 Task: Find a place to stay in Safidon, India from 12th to 16th July for 8 adults, with a price range of ₹10,000 to ₹16,000, and amenities including free parking, TV, gym, and breakfast.
Action: Mouse moved to (574, 141)
Screenshot: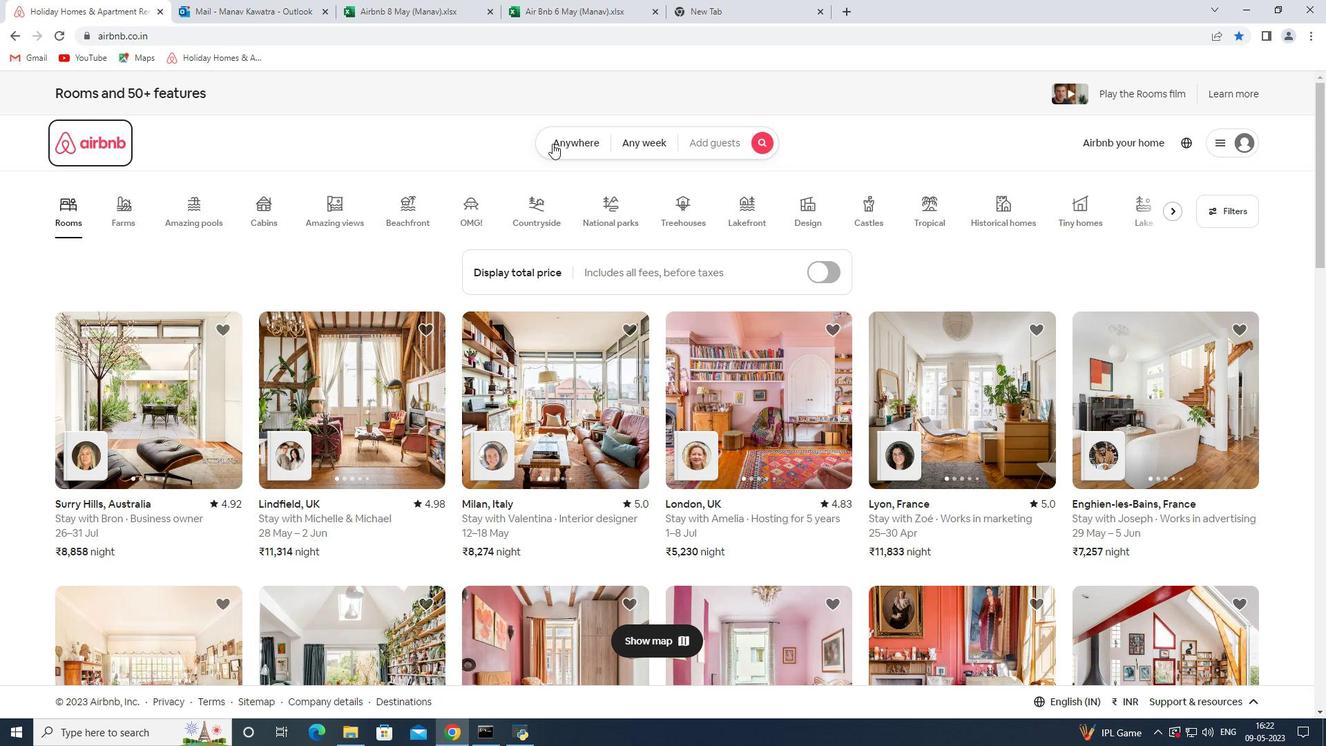 
Action: Mouse pressed left at (574, 141)
Screenshot: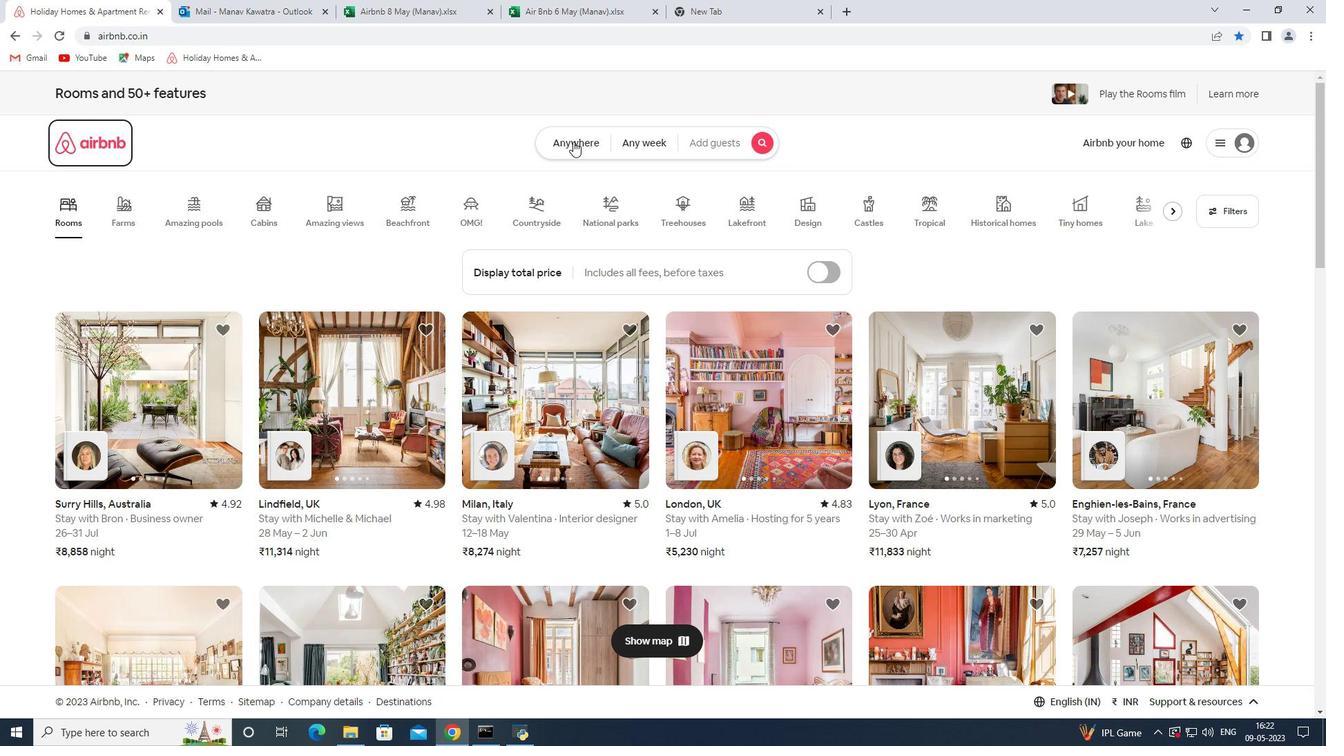 
Action: Mouse moved to (478, 196)
Screenshot: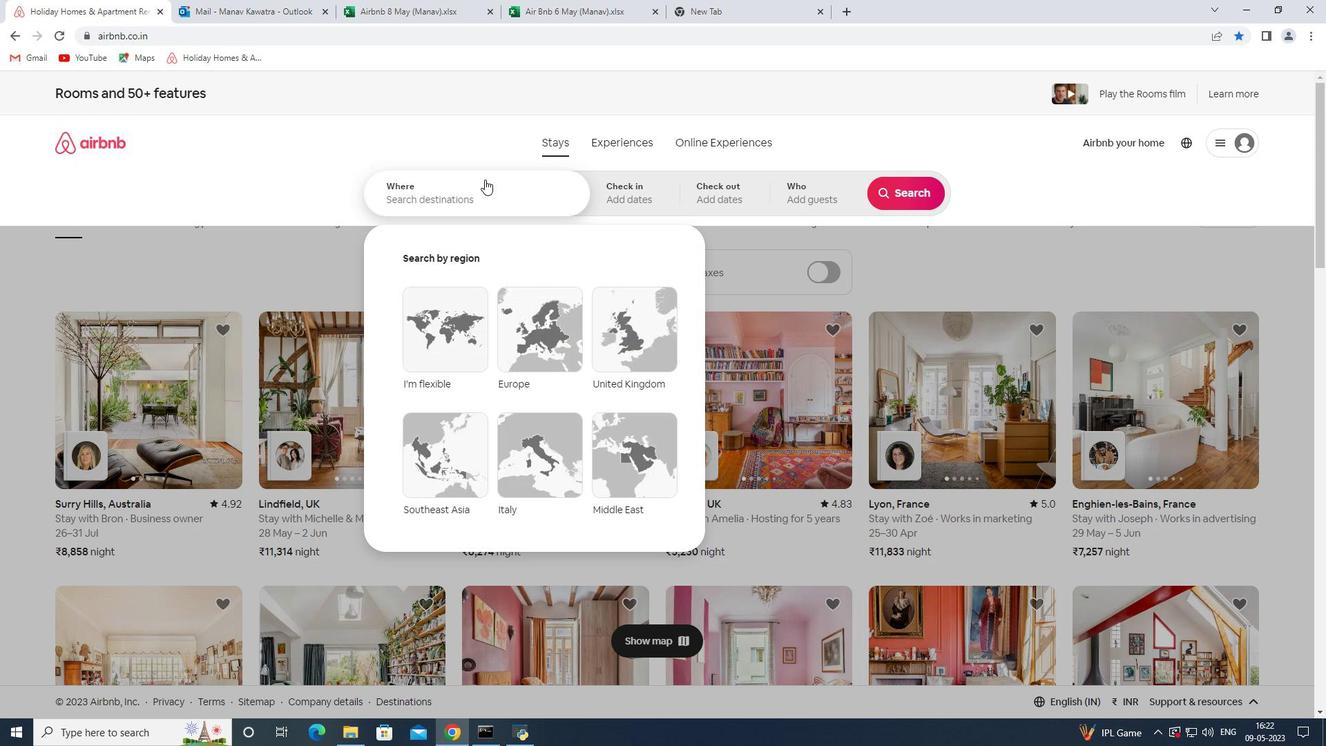 
Action: Mouse pressed left at (478, 196)
Screenshot: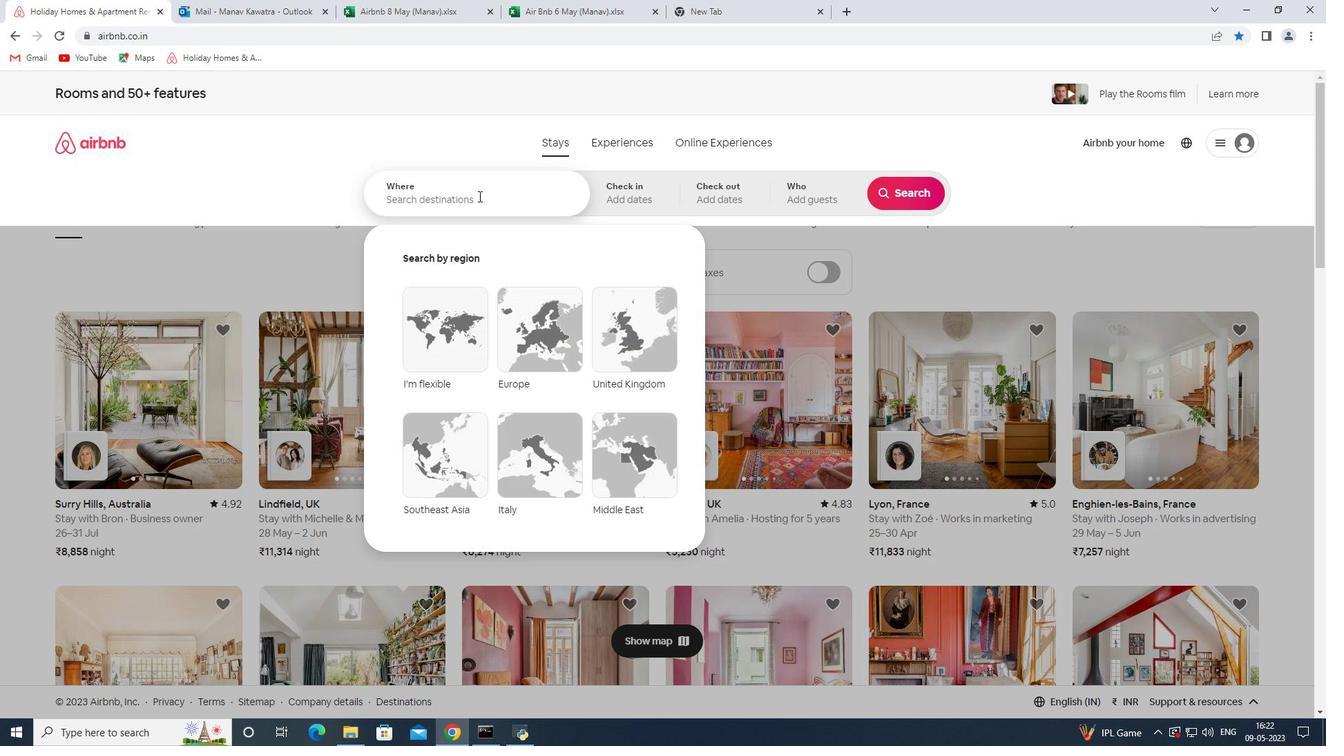 
Action: Key pressed <Key.shift><Key.shift><Key.shift><Key.shift><Key.shift><Key.shift>Safidon<Key.space><Key.shift><Key.shift><Key.shift><Key.shift><Key.shift><Key.shift>India<Key.space><Key.enter>
Screenshot: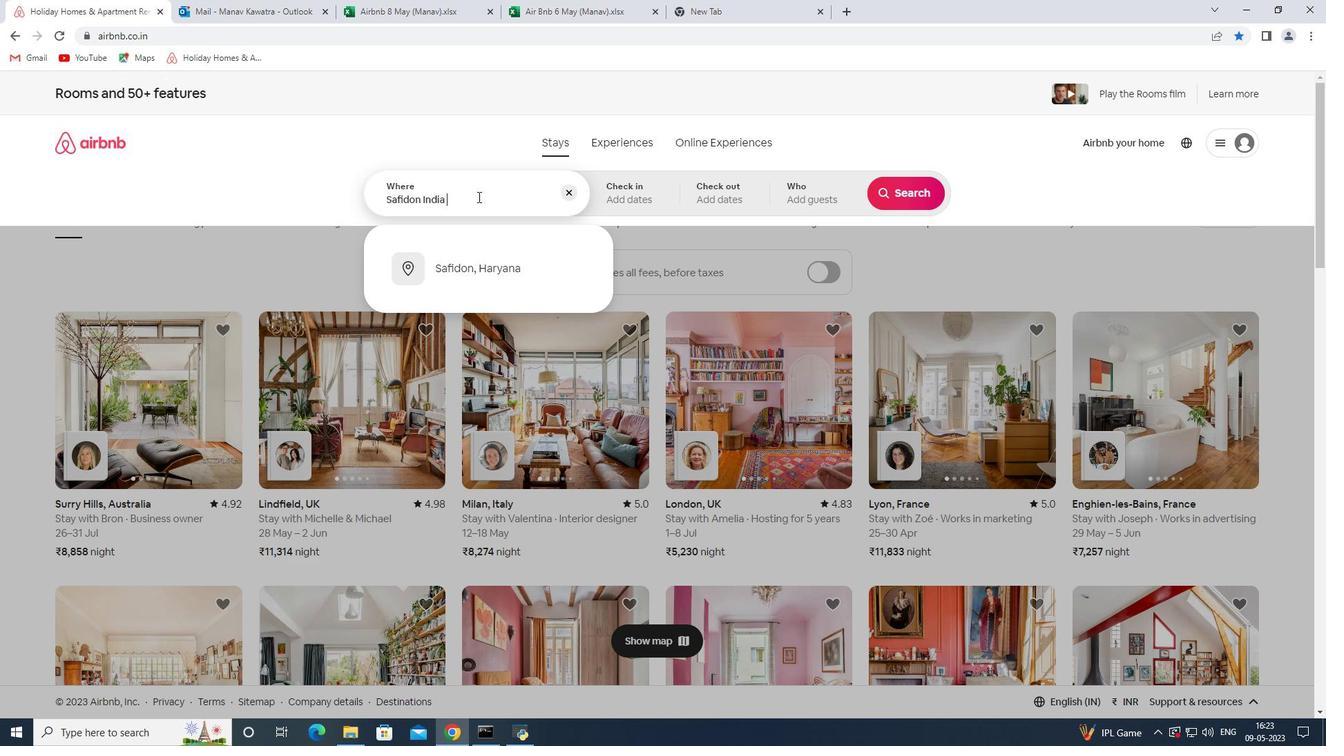 
Action: Mouse moved to (898, 303)
Screenshot: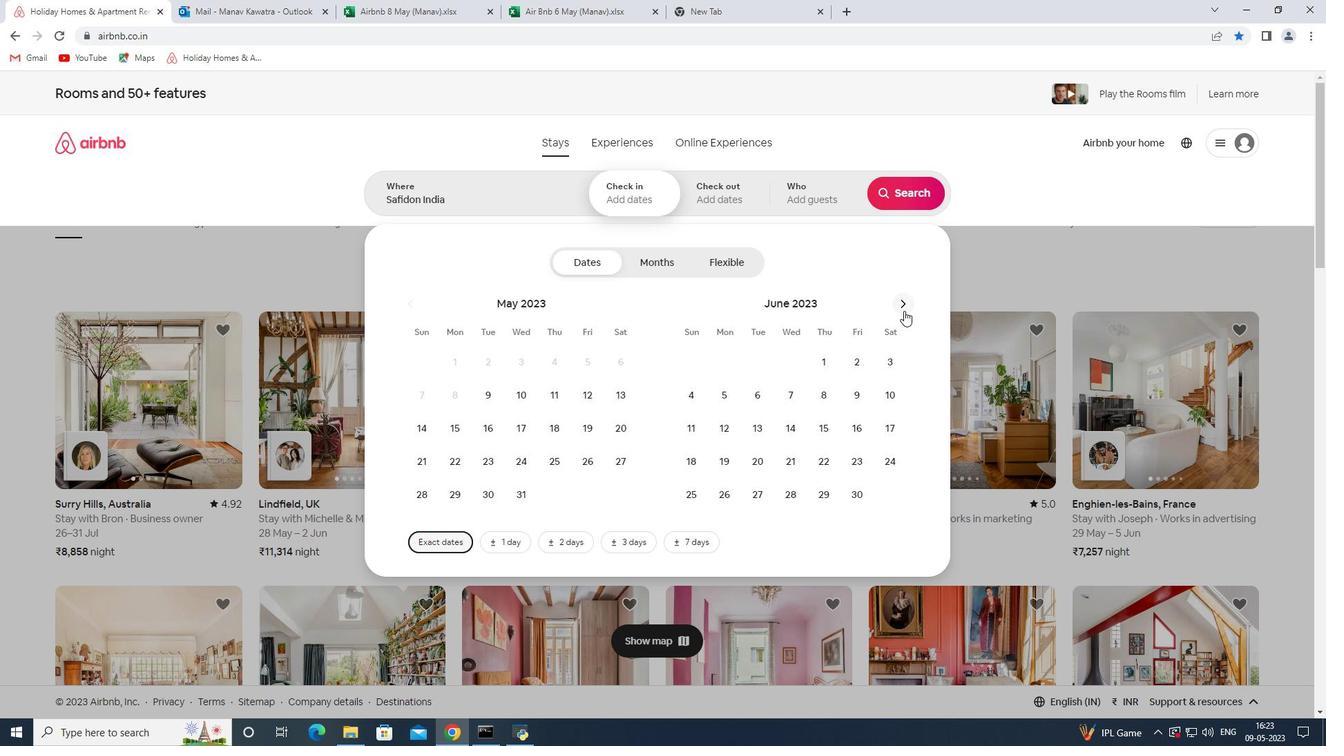 
Action: Mouse pressed left at (898, 303)
Screenshot: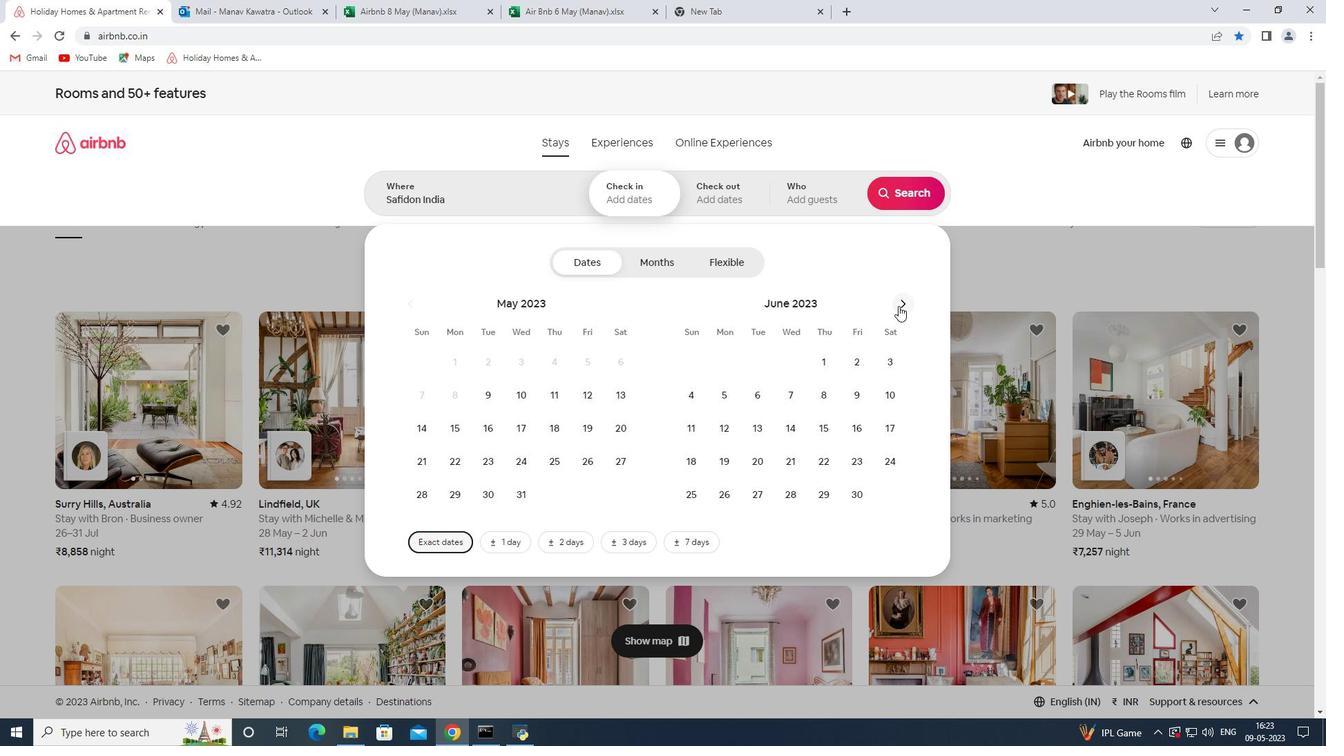 
Action: Mouse moved to (782, 435)
Screenshot: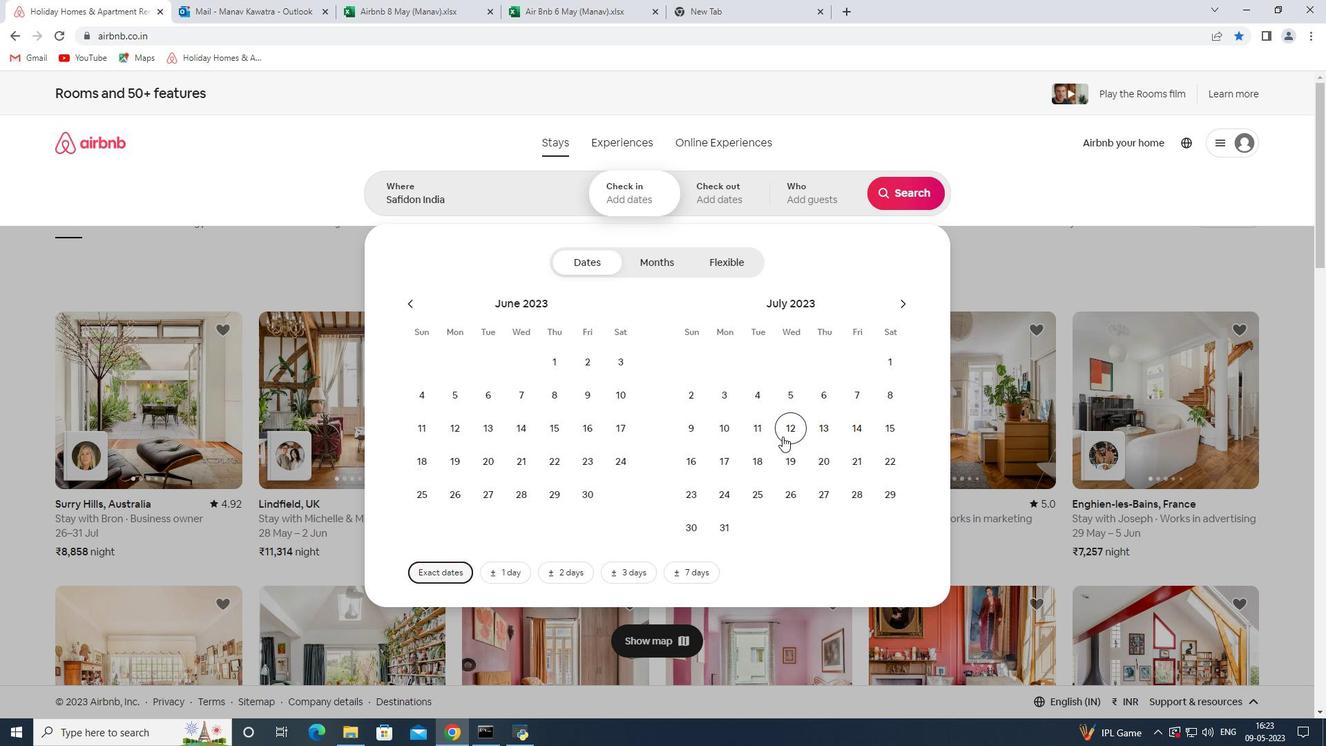 
Action: Mouse pressed left at (782, 435)
Screenshot: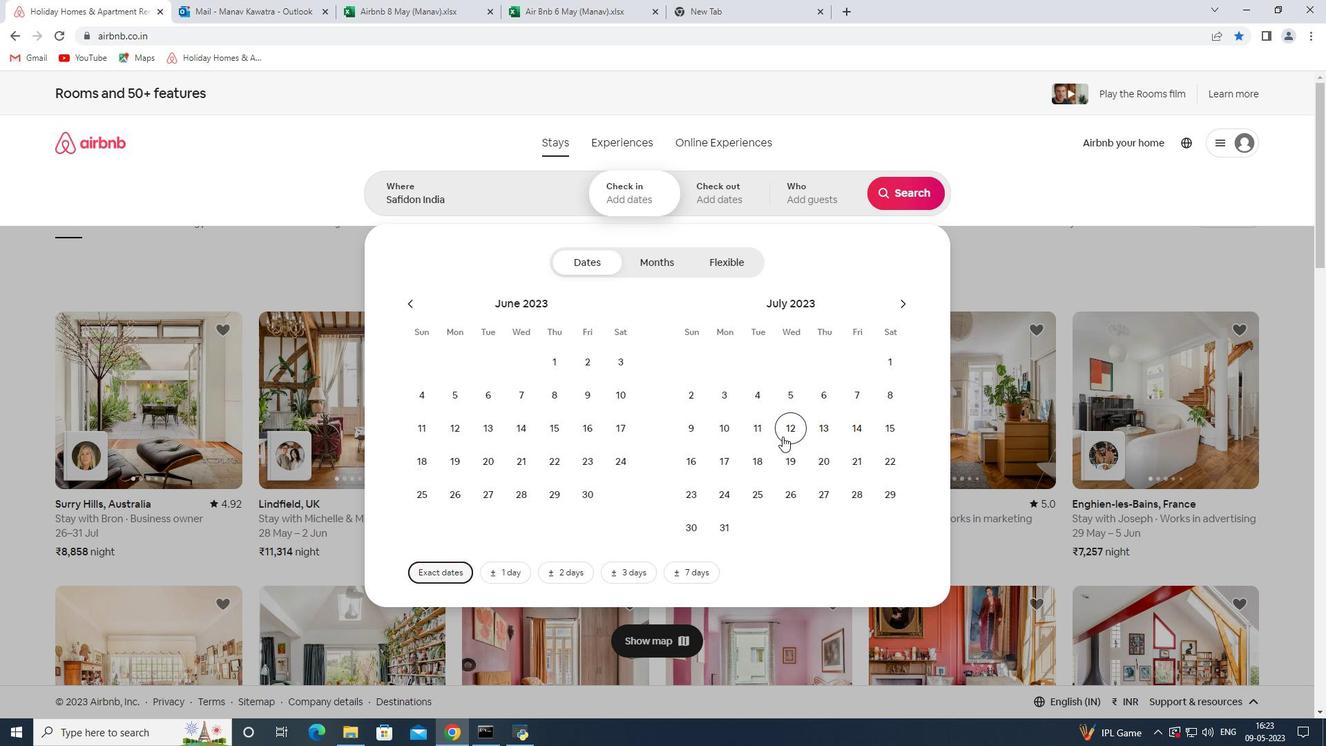 
Action: Mouse moved to (681, 464)
Screenshot: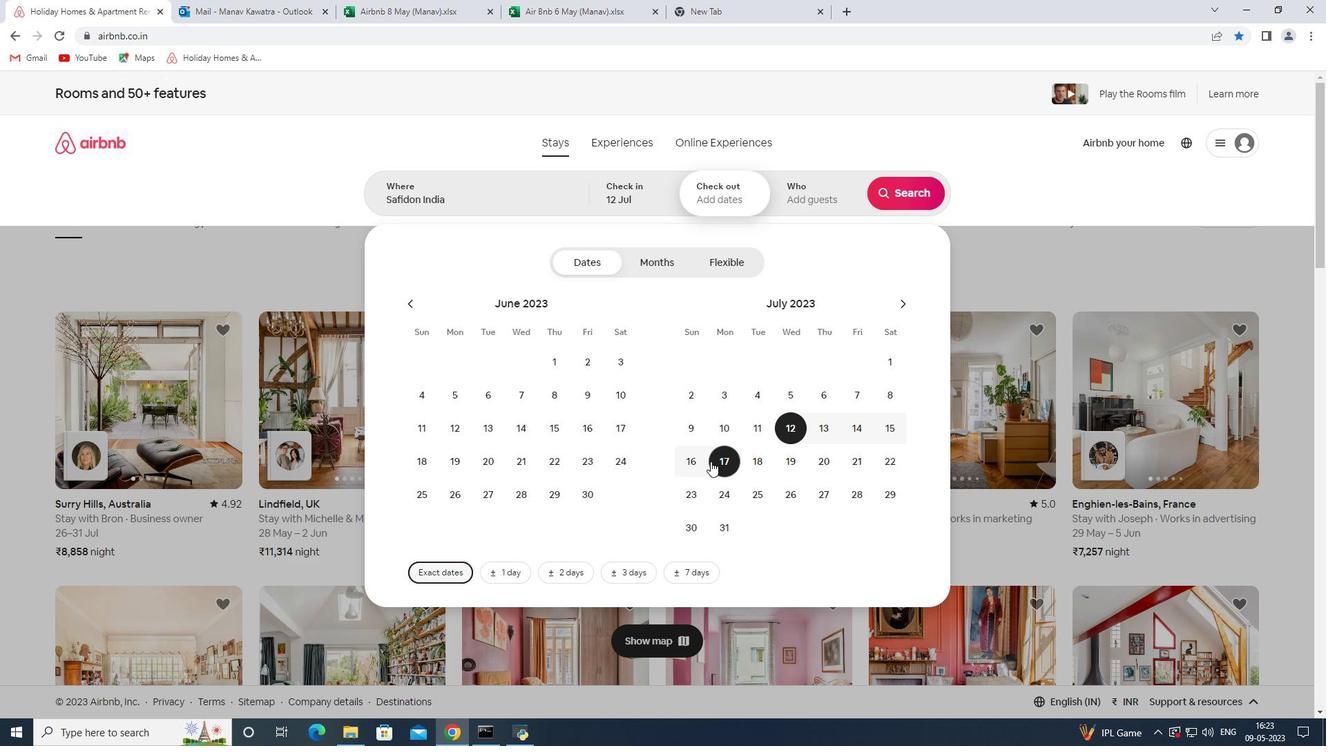 
Action: Mouse pressed left at (681, 464)
Screenshot: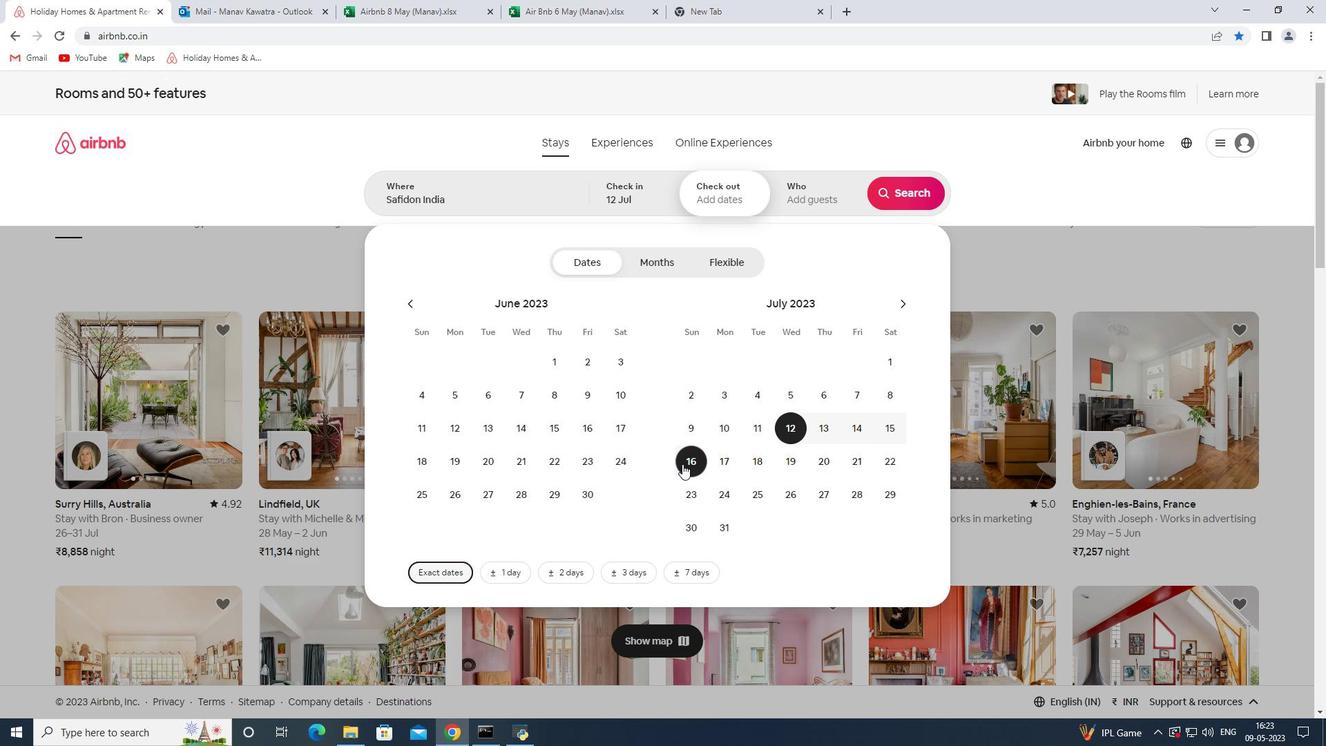 
Action: Mouse moved to (802, 199)
Screenshot: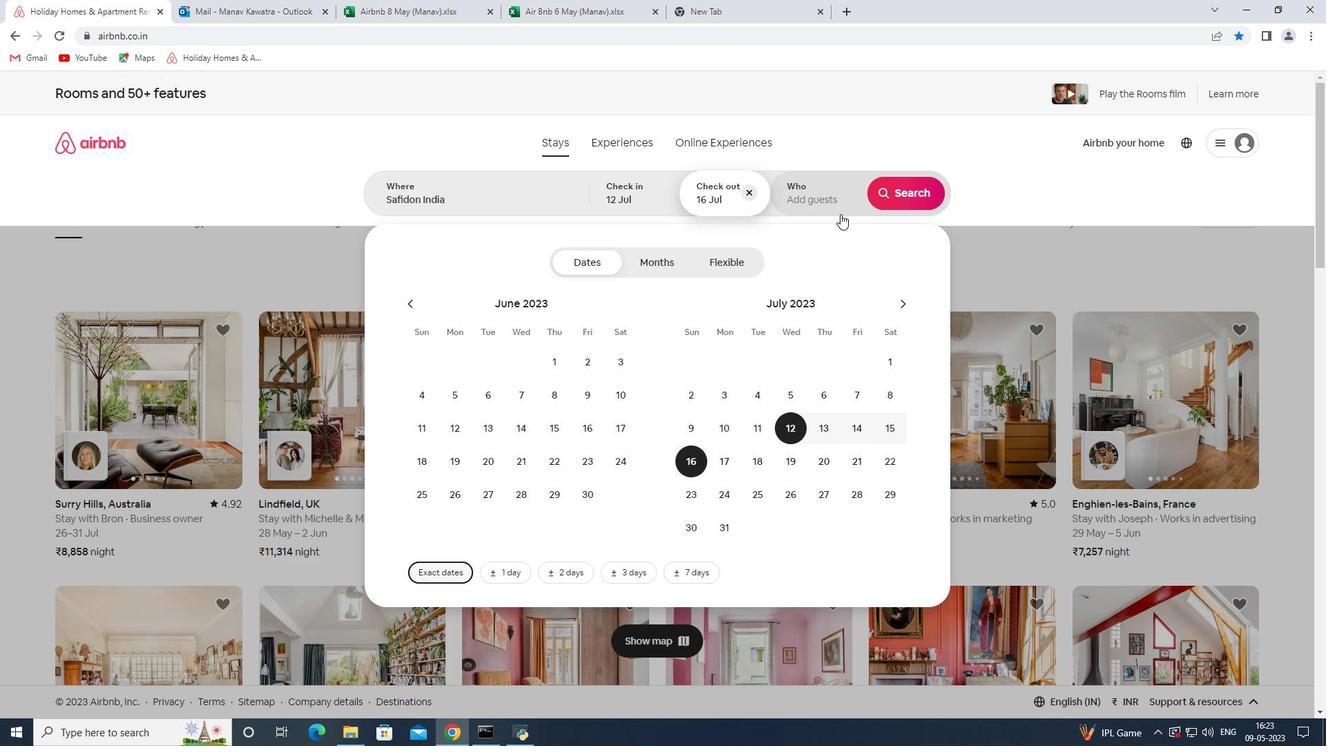 
Action: Mouse pressed left at (802, 199)
Screenshot: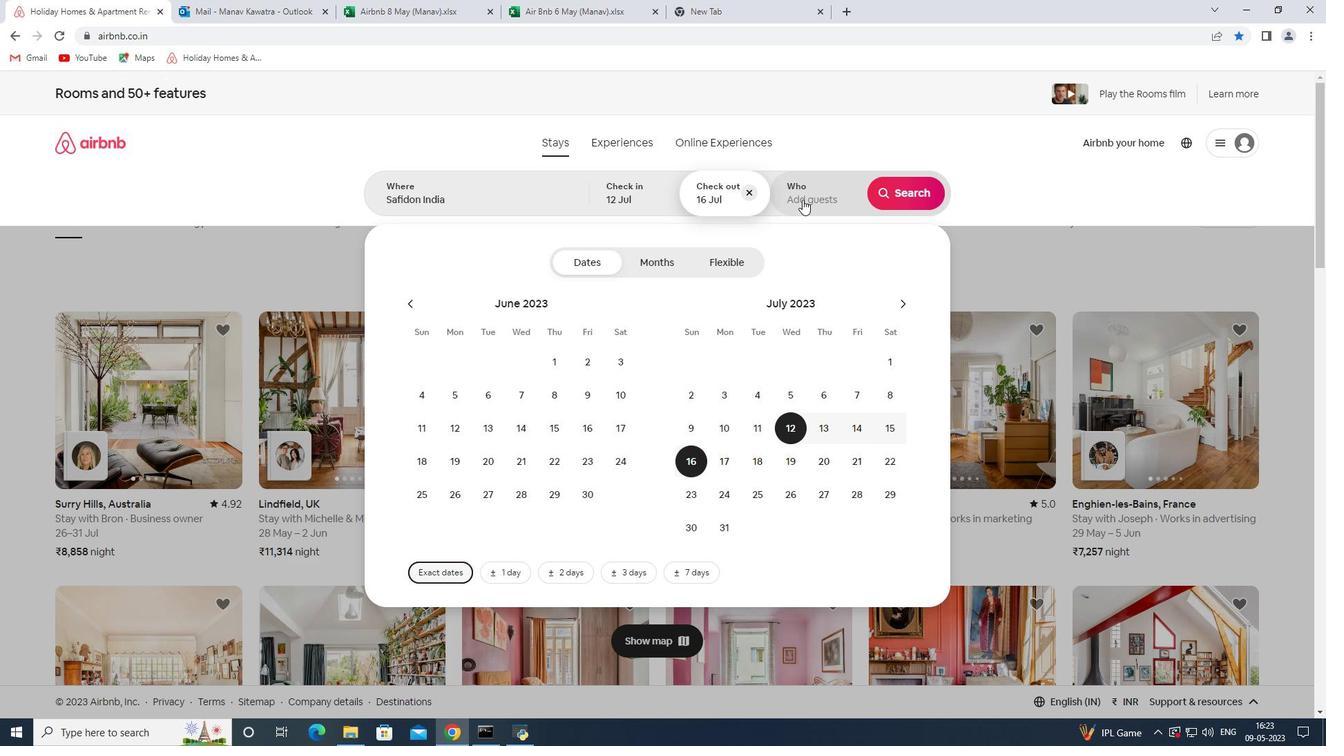
Action: Mouse moved to (908, 266)
Screenshot: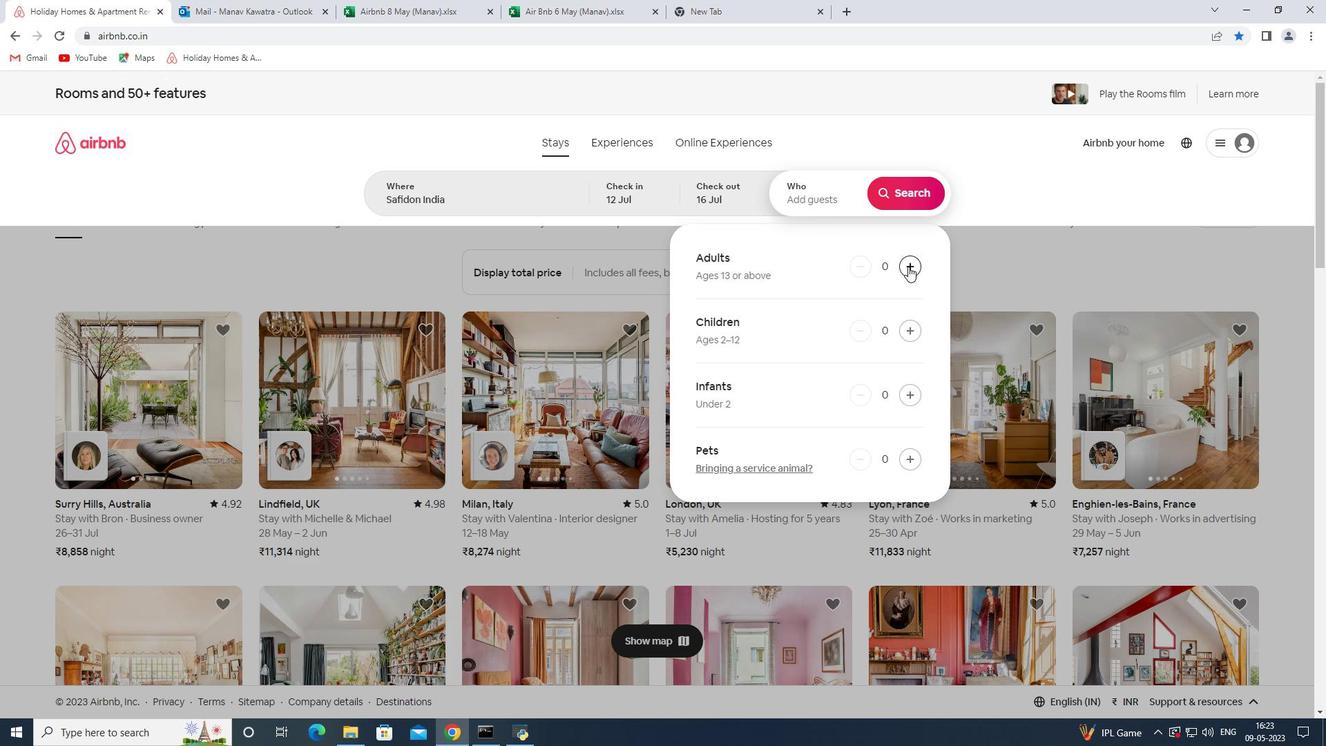 
Action: Mouse pressed left at (908, 266)
Screenshot: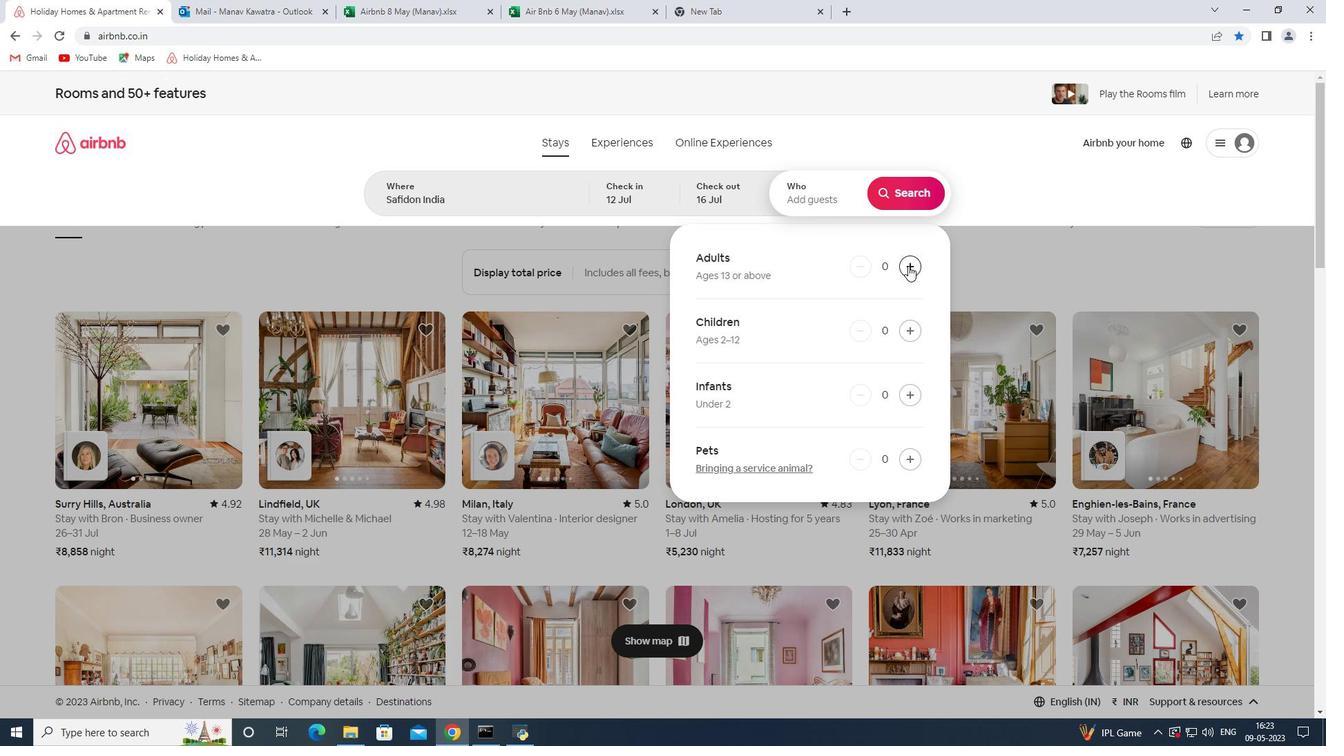 
Action: Mouse pressed left at (908, 266)
Screenshot: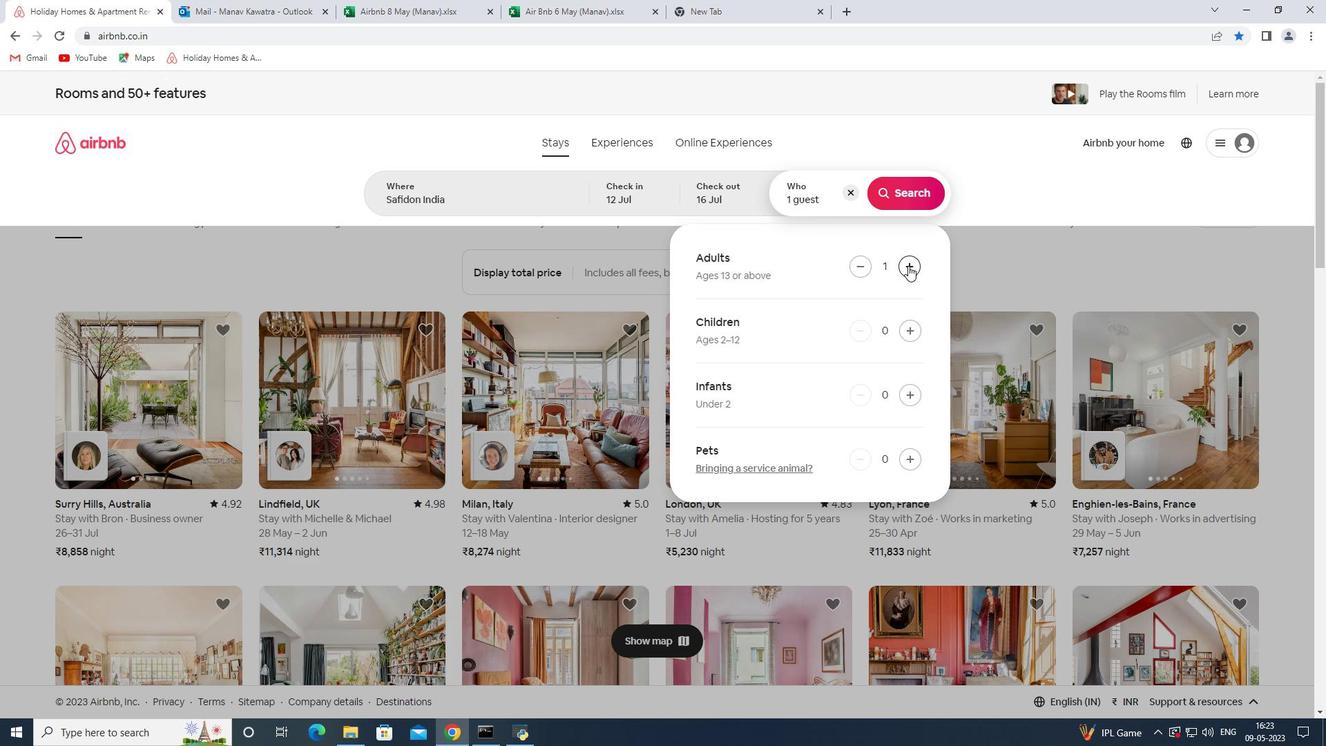 
Action: Mouse pressed left at (908, 266)
Screenshot: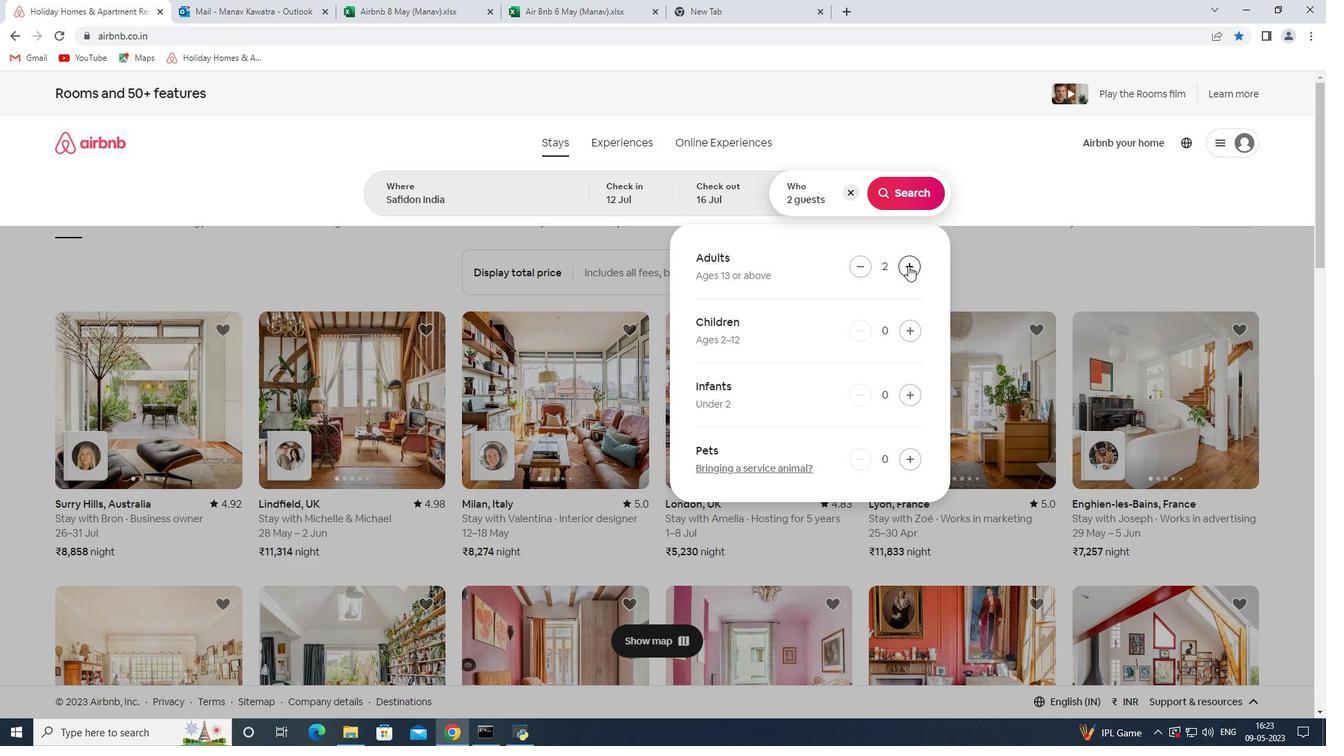 
Action: Mouse pressed left at (908, 266)
Screenshot: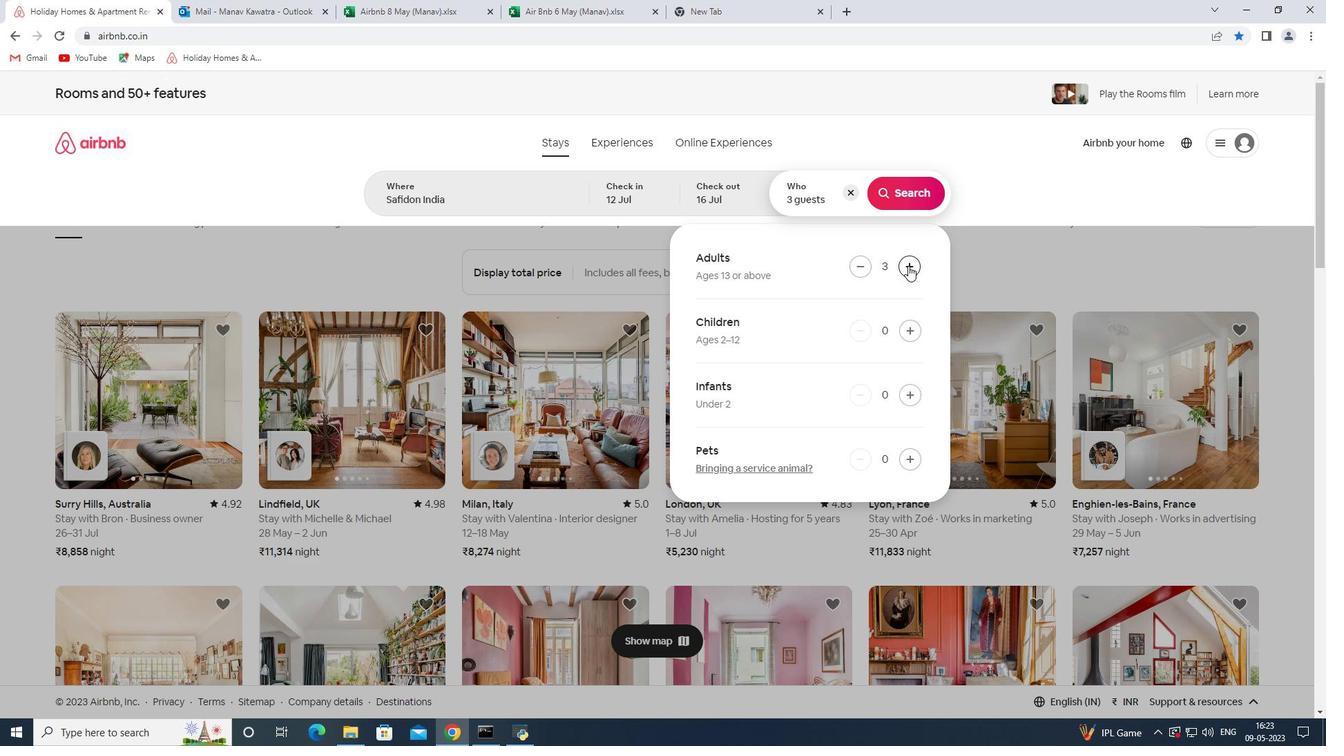 
Action: Mouse pressed left at (908, 266)
Screenshot: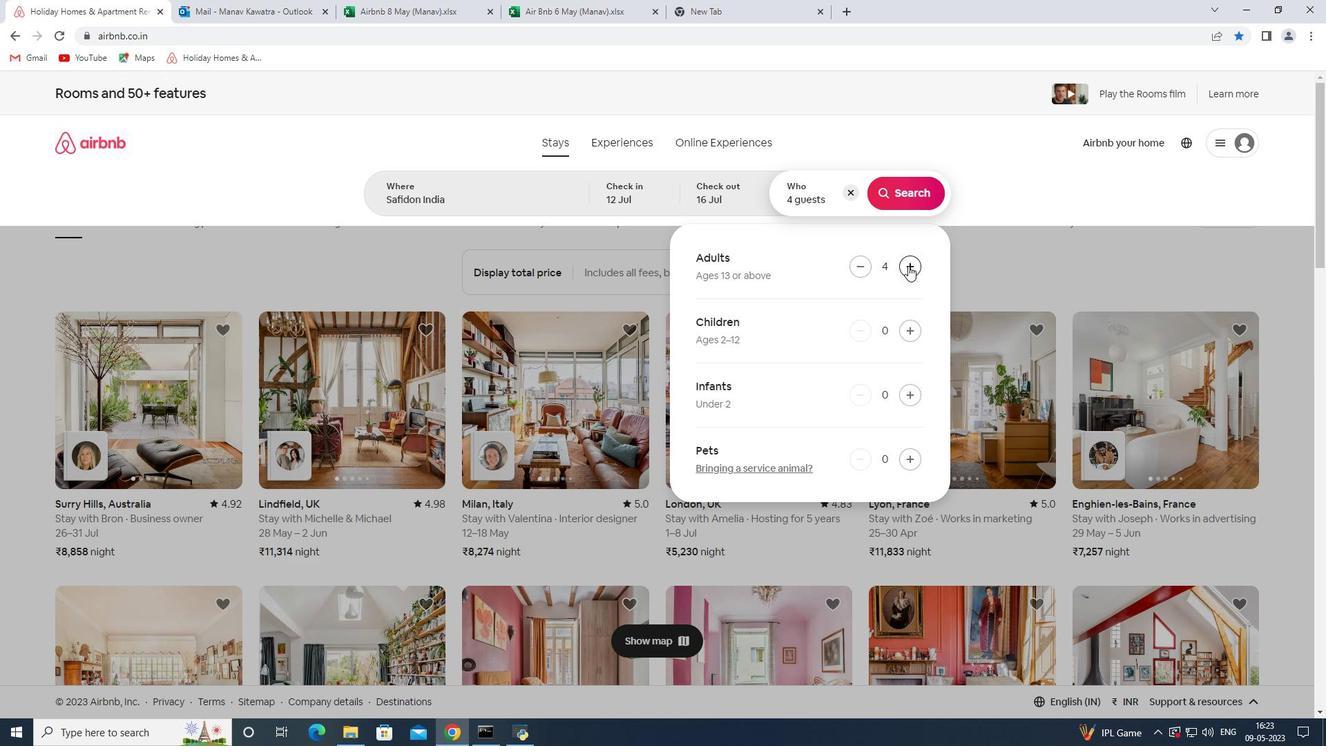 
Action: Mouse pressed left at (908, 266)
Screenshot: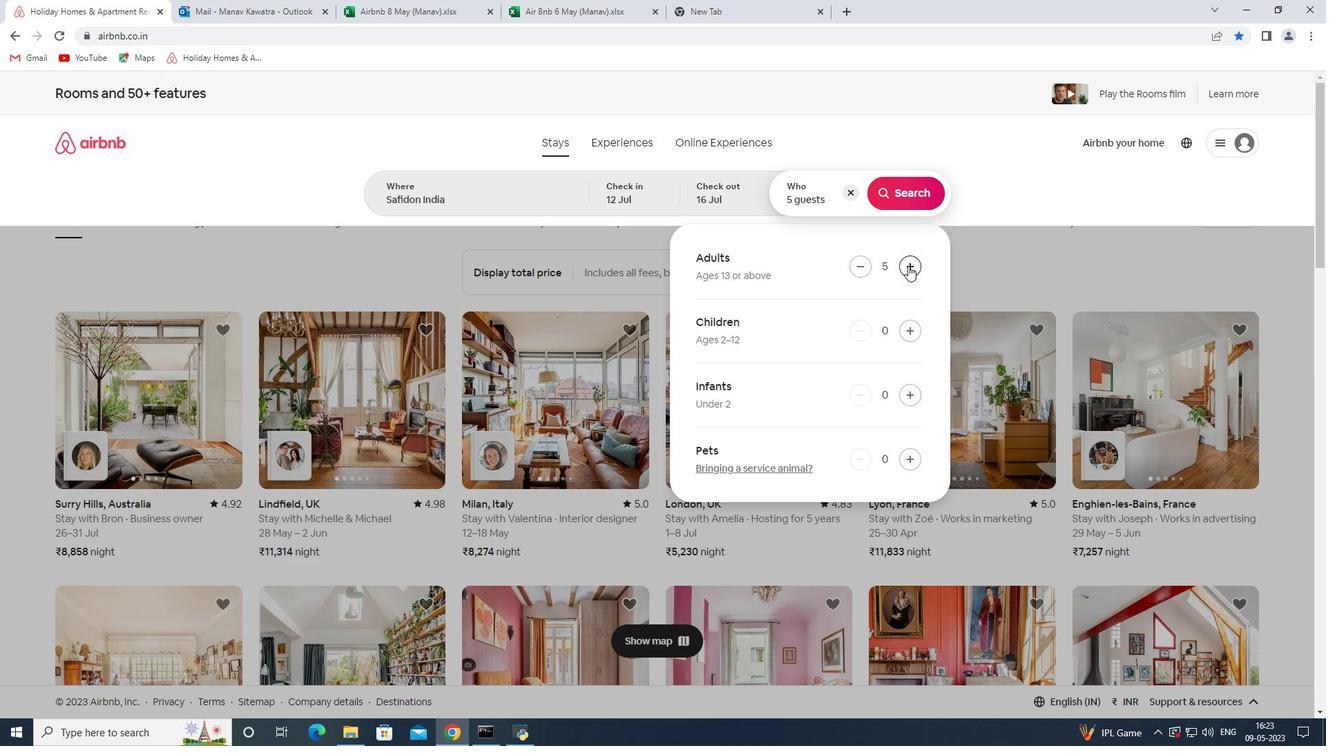 
Action: Mouse pressed left at (908, 266)
Screenshot: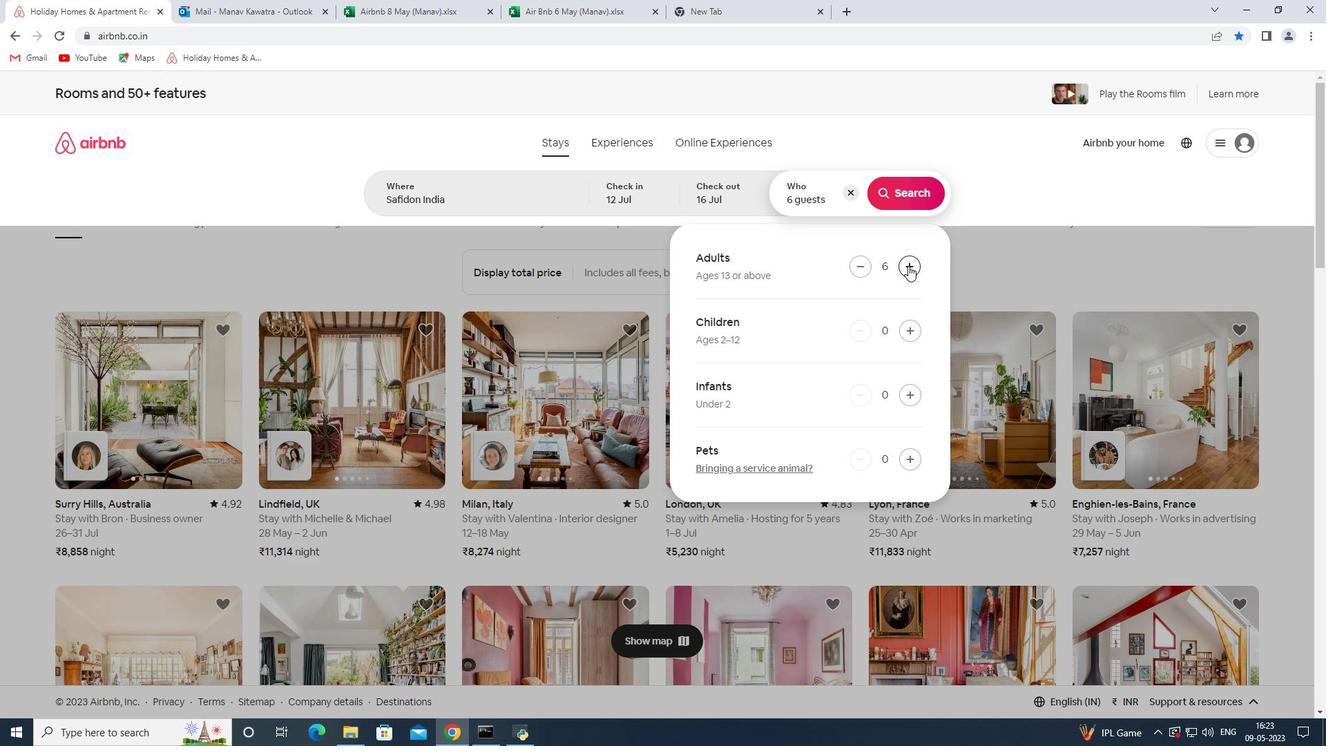 
Action: Mouse pressed left at (908, 266)
Screenshot: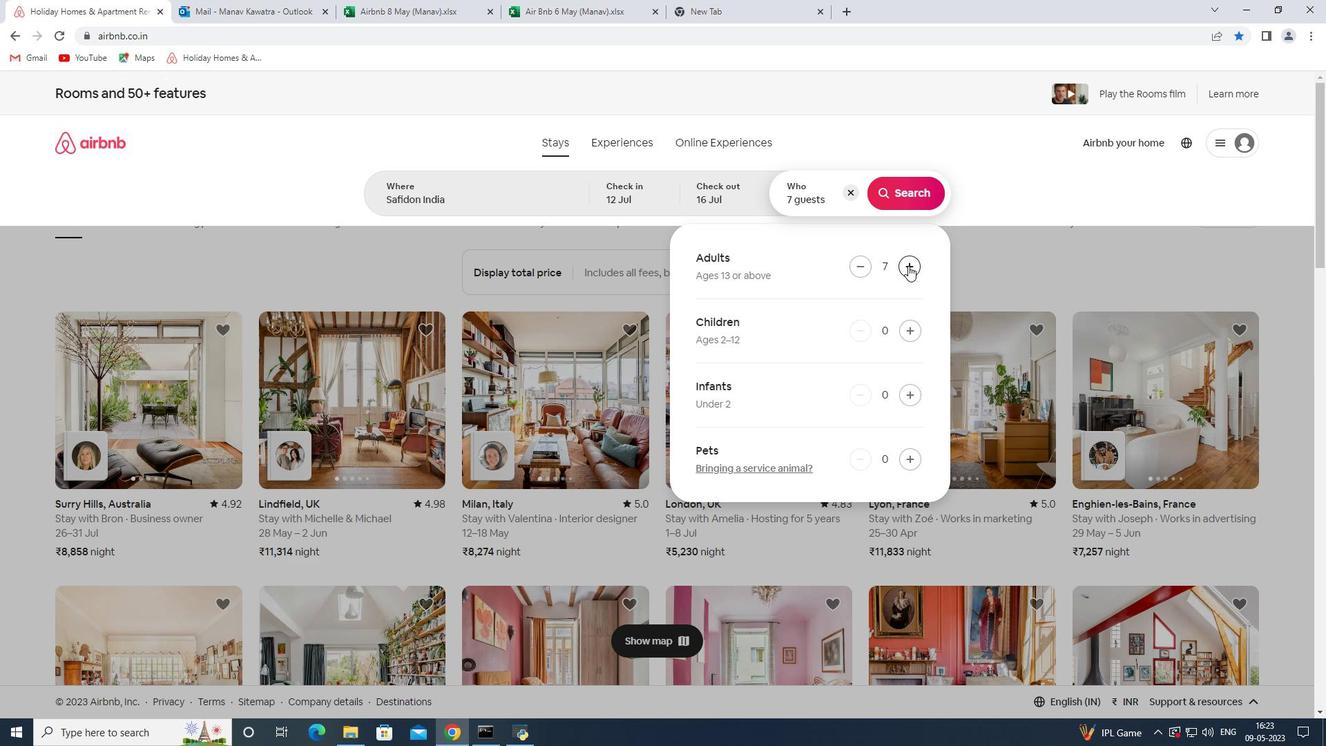 
Action: Mouse moved to (885, 198)
Screenshot: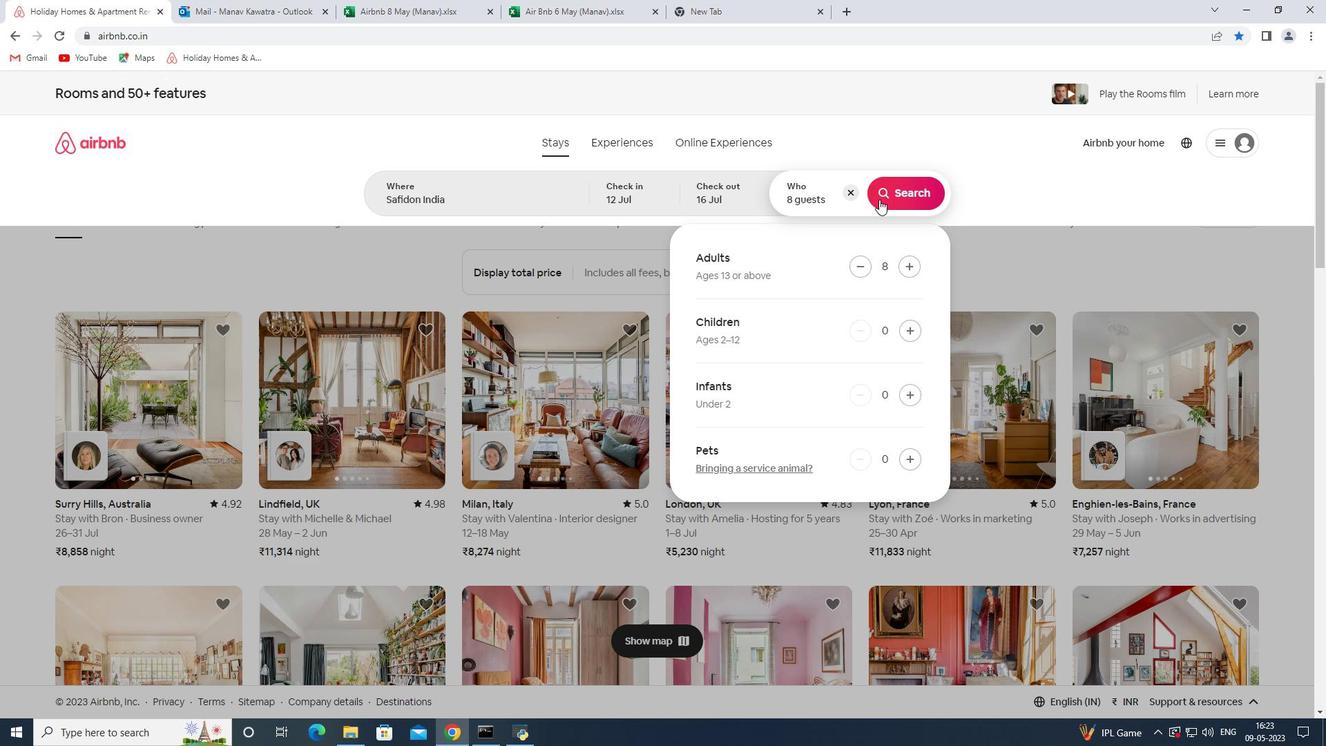 
Action: Mouse pressed left at (885, 198)
Screenshot: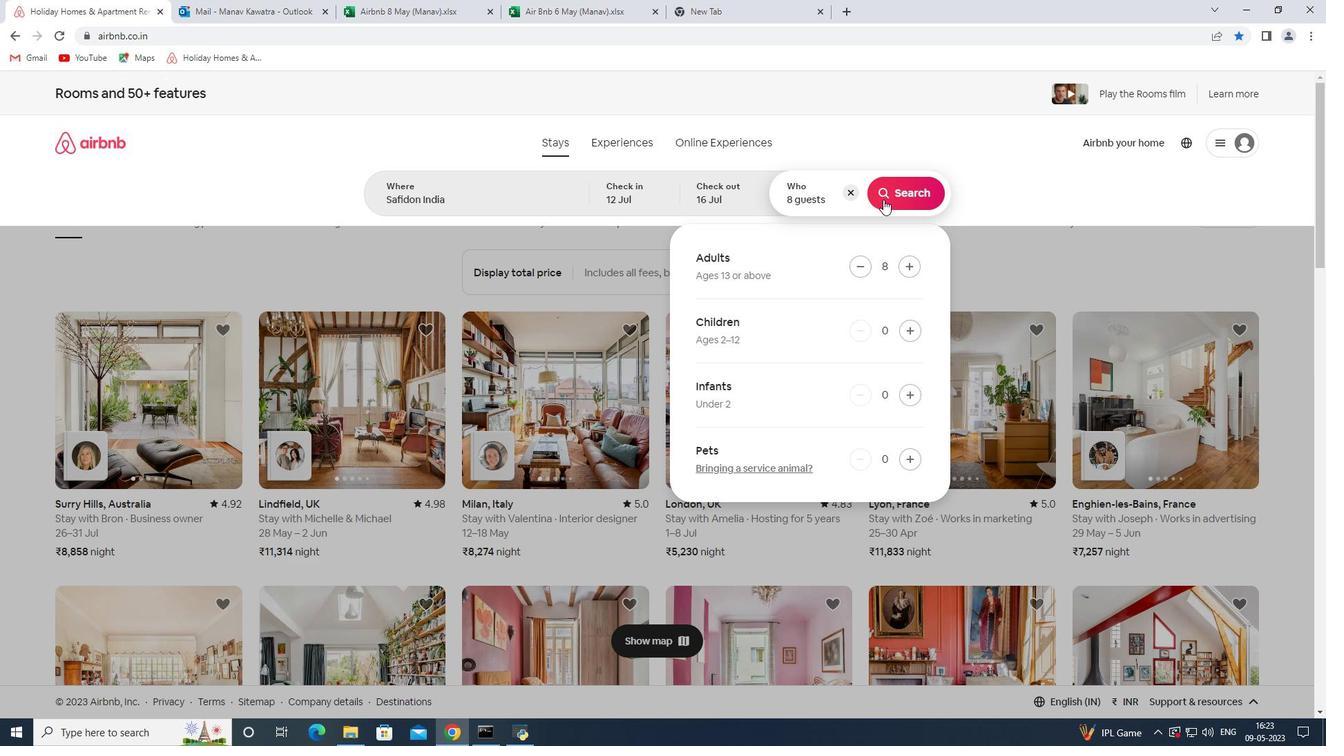 
Action: Mouse moved to (1284, 151)
Screenshot: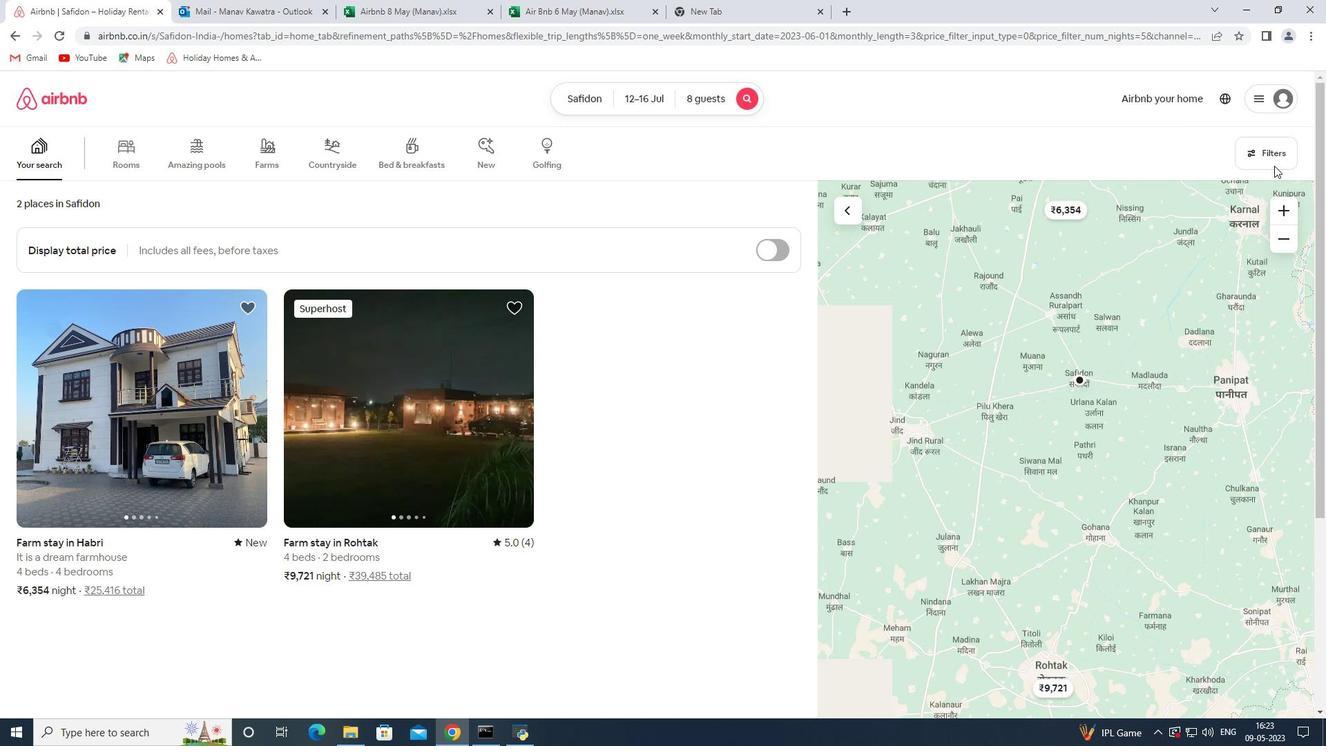 
Action: Mouse pressed left at (1284, 151)
Screenshot: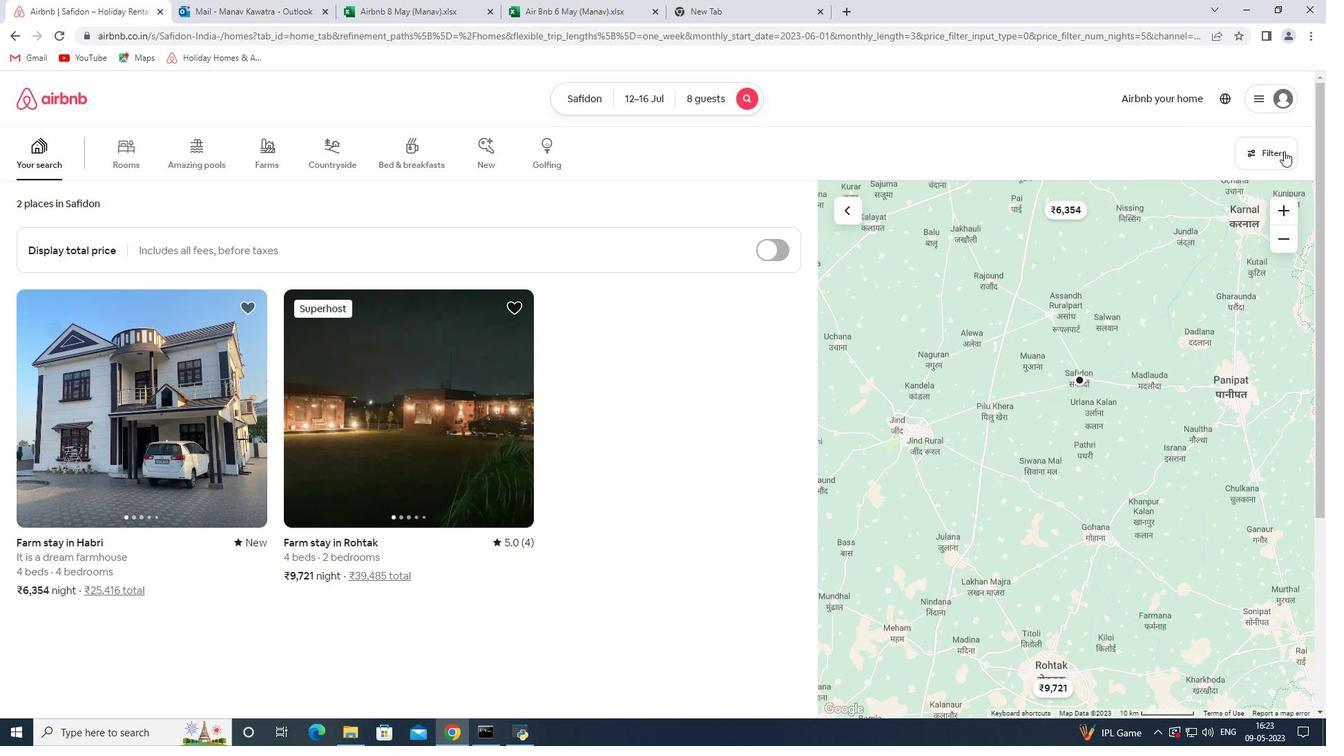 
Action: Mouse moved to (492, 494)
Screenshot: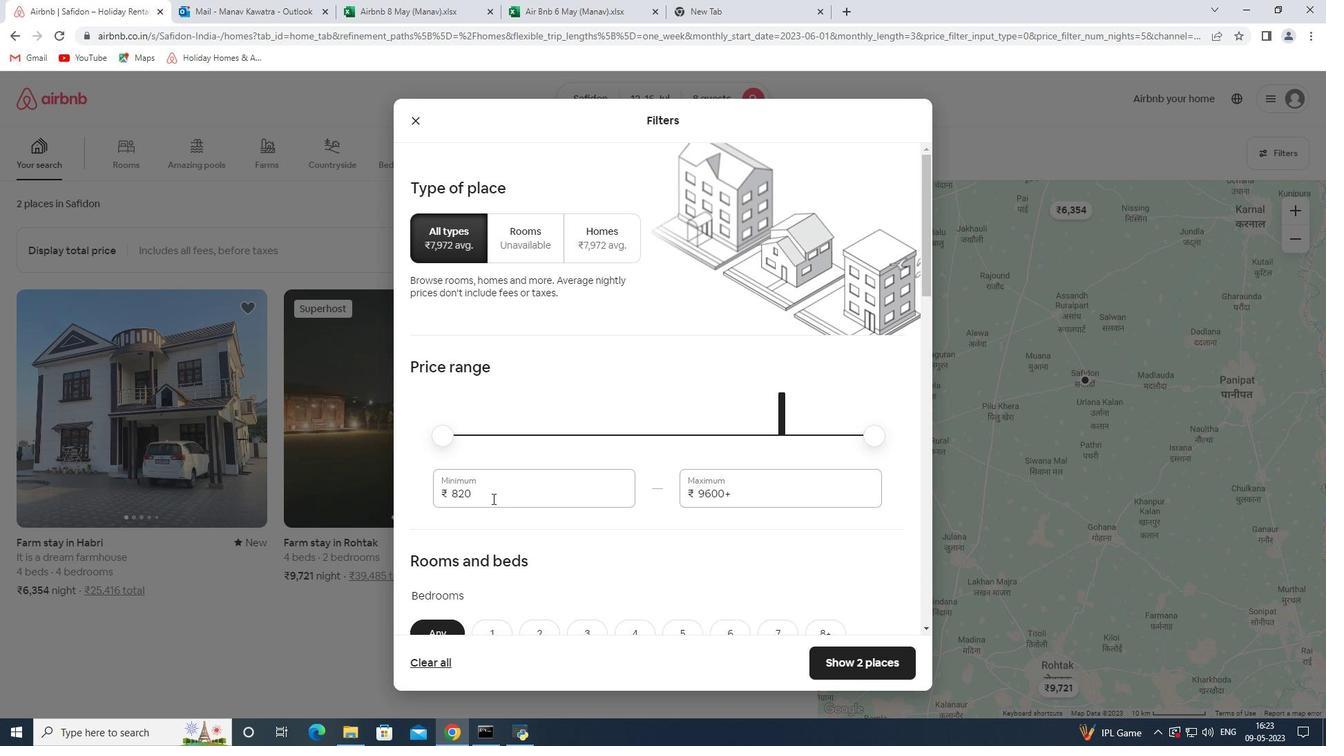 
Action: Mouse pressed left at (492, 494)
Screenshot: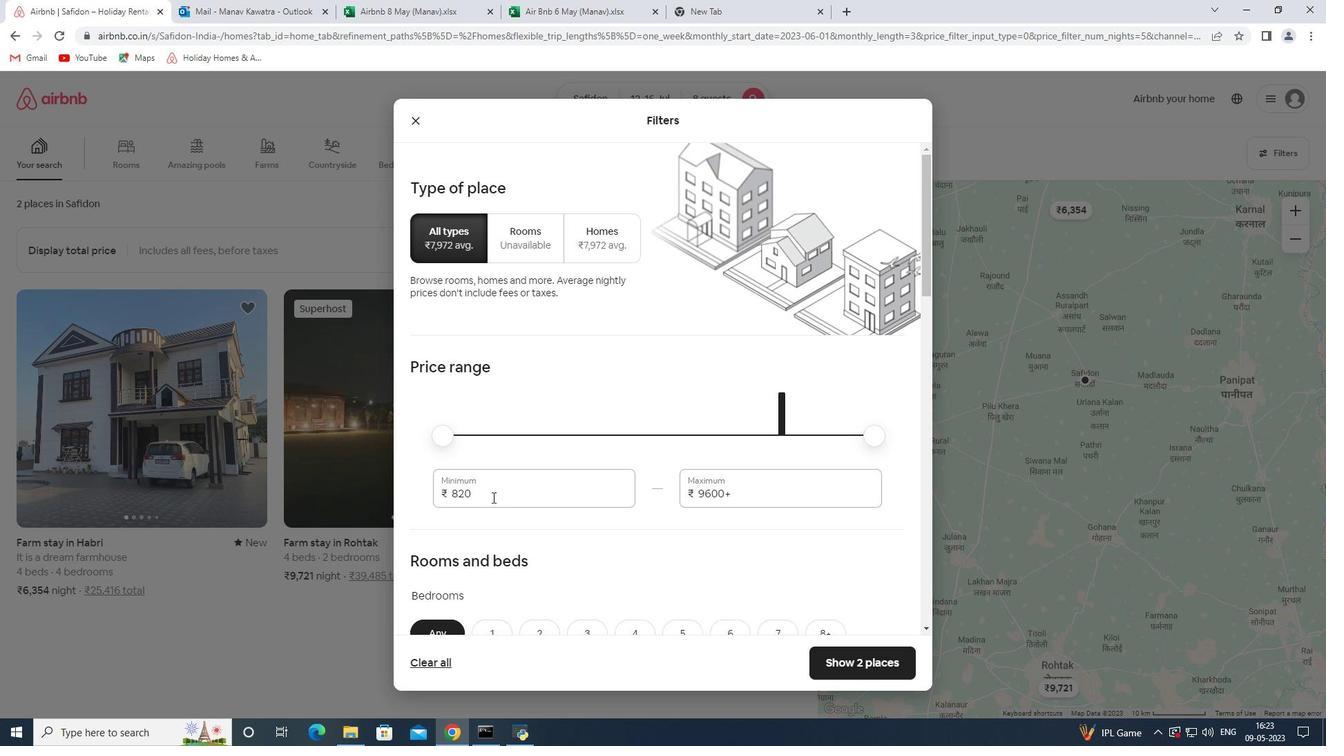 
Action: Mouse pressed left at (492, 494)
Screenshot: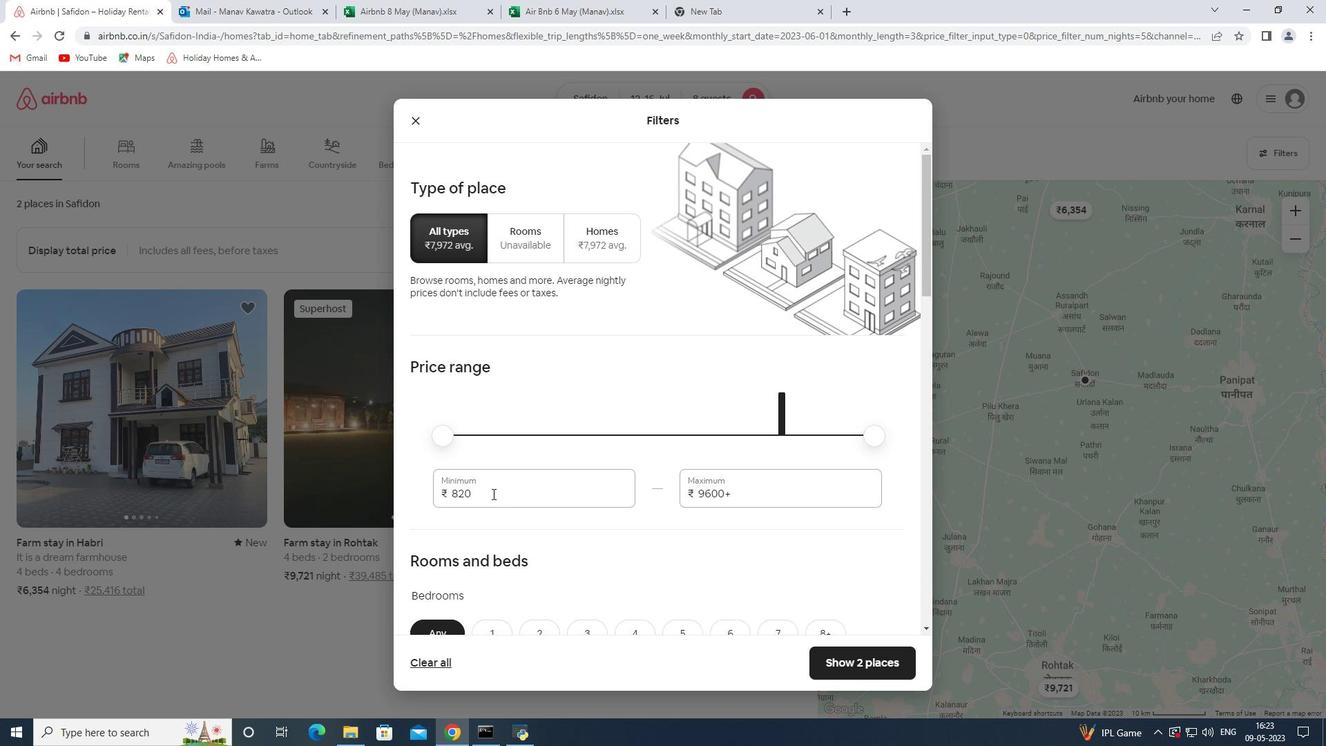 
Action: Key pressed 10000<Key.tab>16000
Screenshot: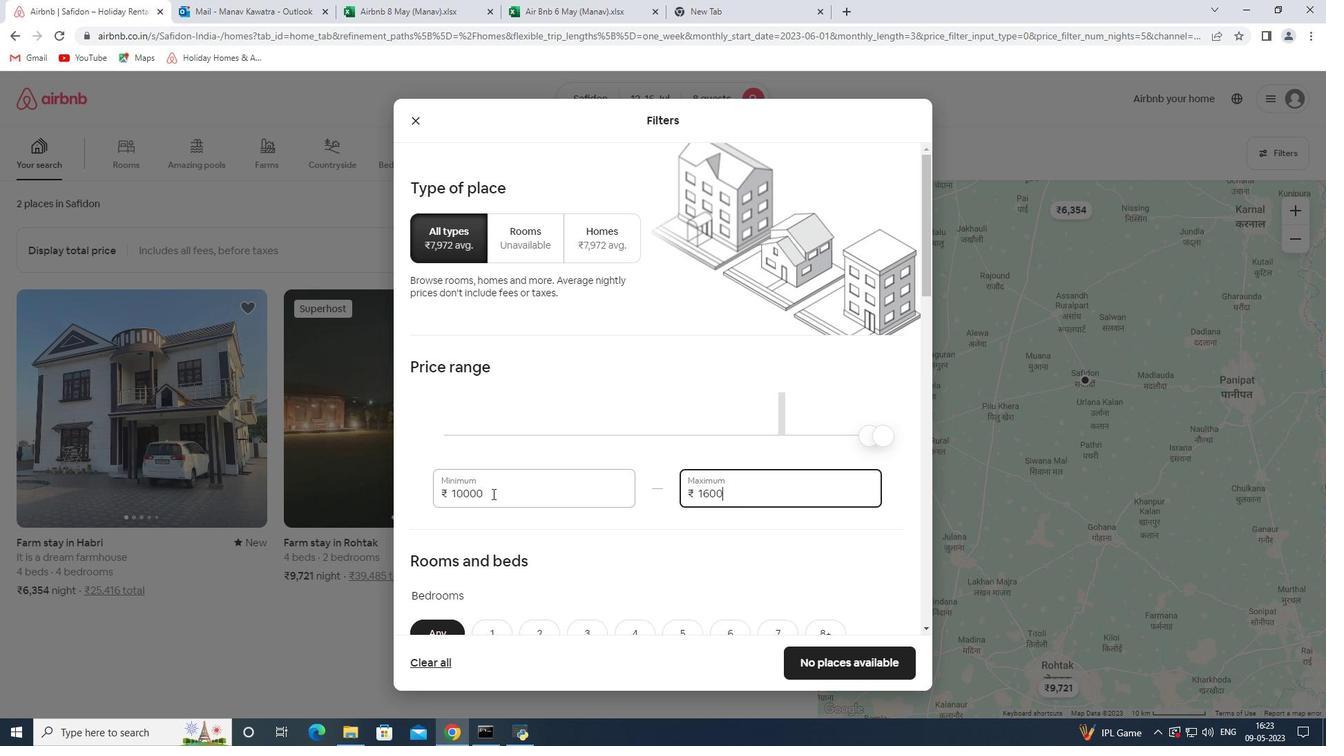 
Action: Mouse moved to (626, 436)
Screenshot: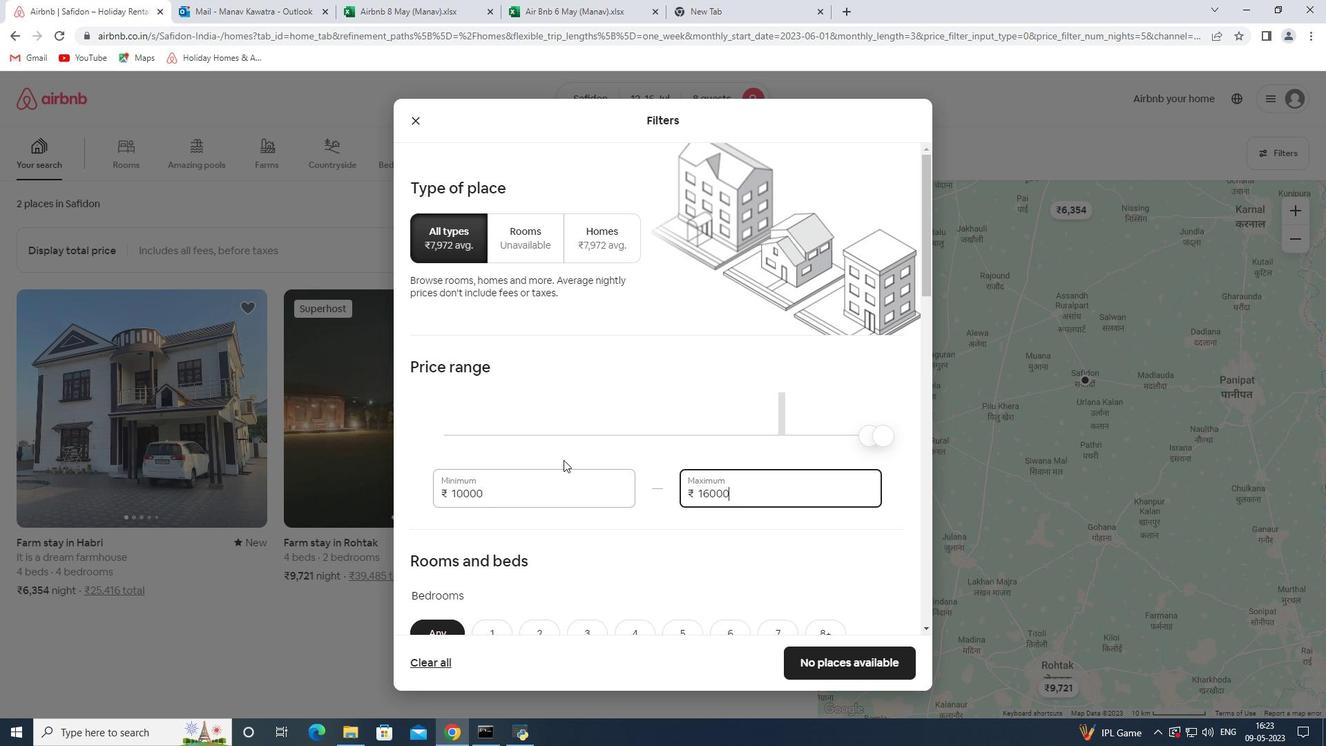 
Action: Mouse scrolled (626, 435) with delta (0, 0)
Screenshot: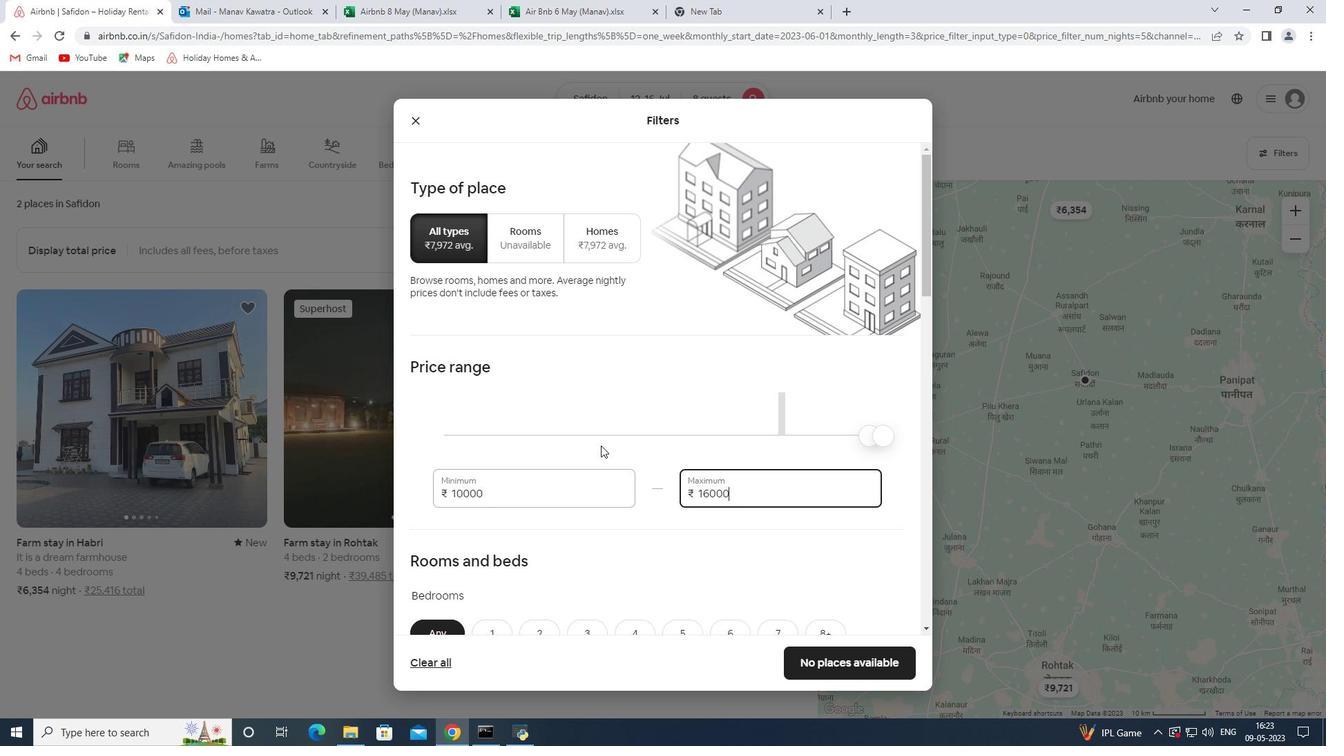 
Action: Mouse scrolled (626, 435) with delta (0, 0)
Screenshot: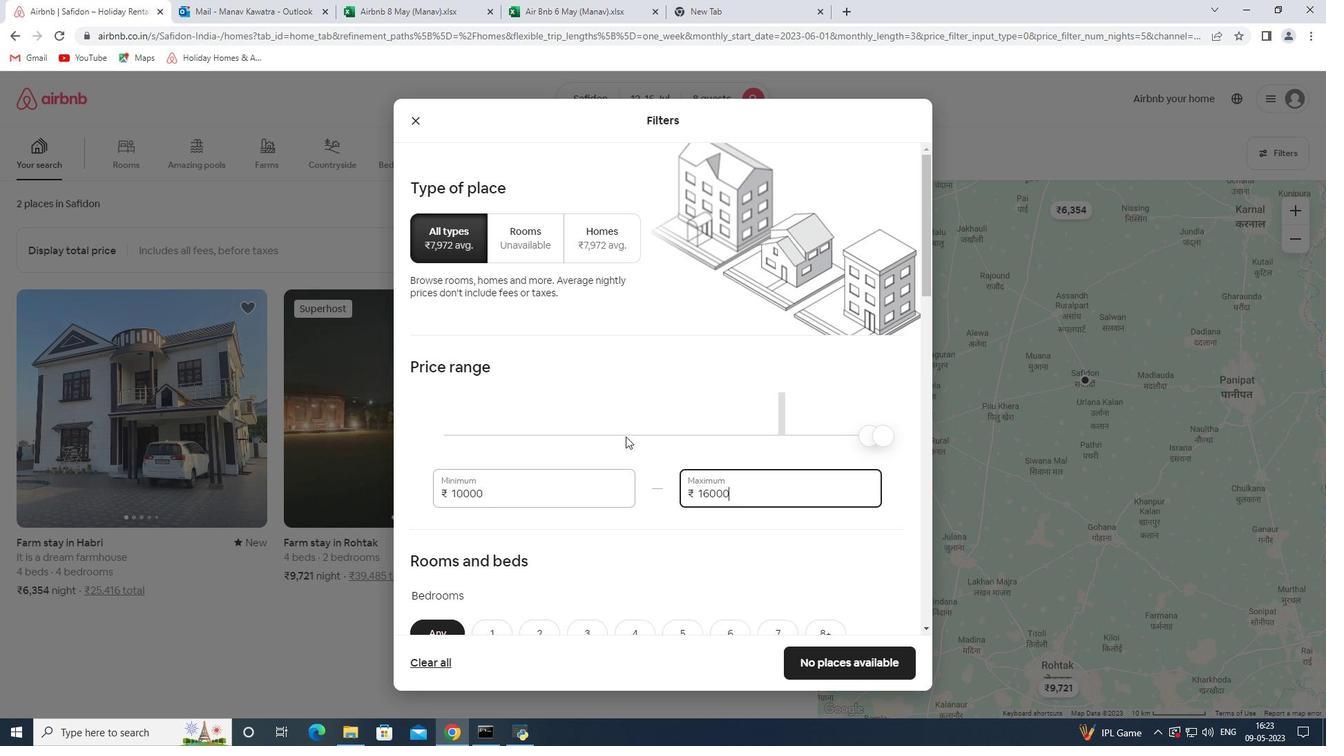 
Action: Mouse scrolled (626, 435) with delta (0, 0)
Screenshot: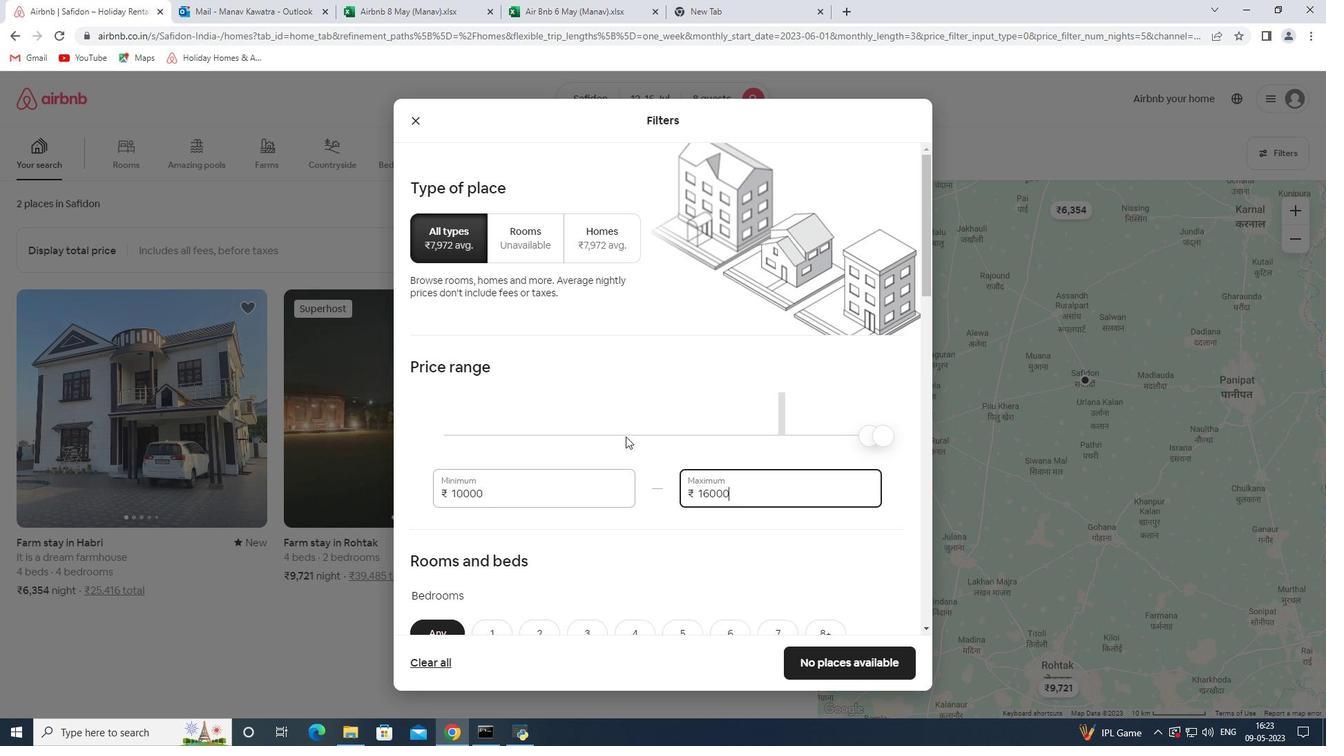 
Action: Mouse scrolled (626, 435) with delta (0, 0)
Screenshot: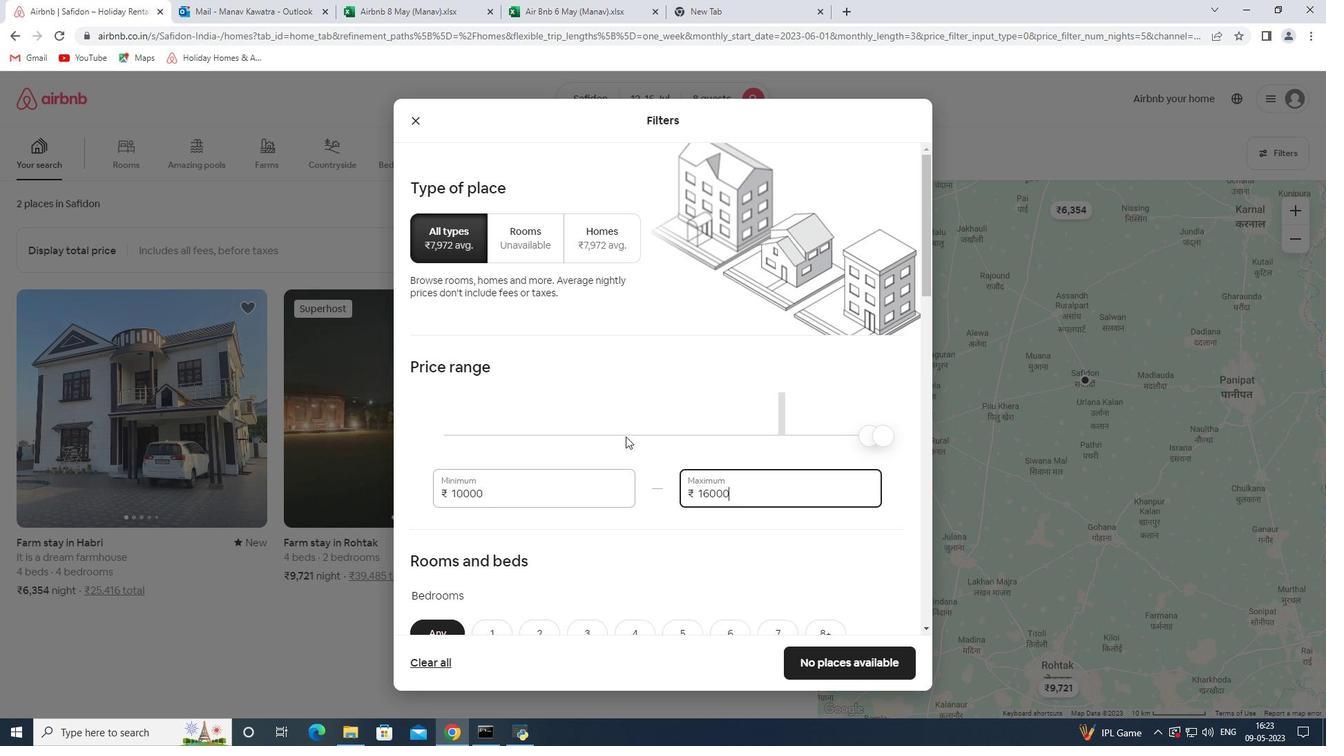 
Action: Mouse moved to (832, 362)
Screenshot: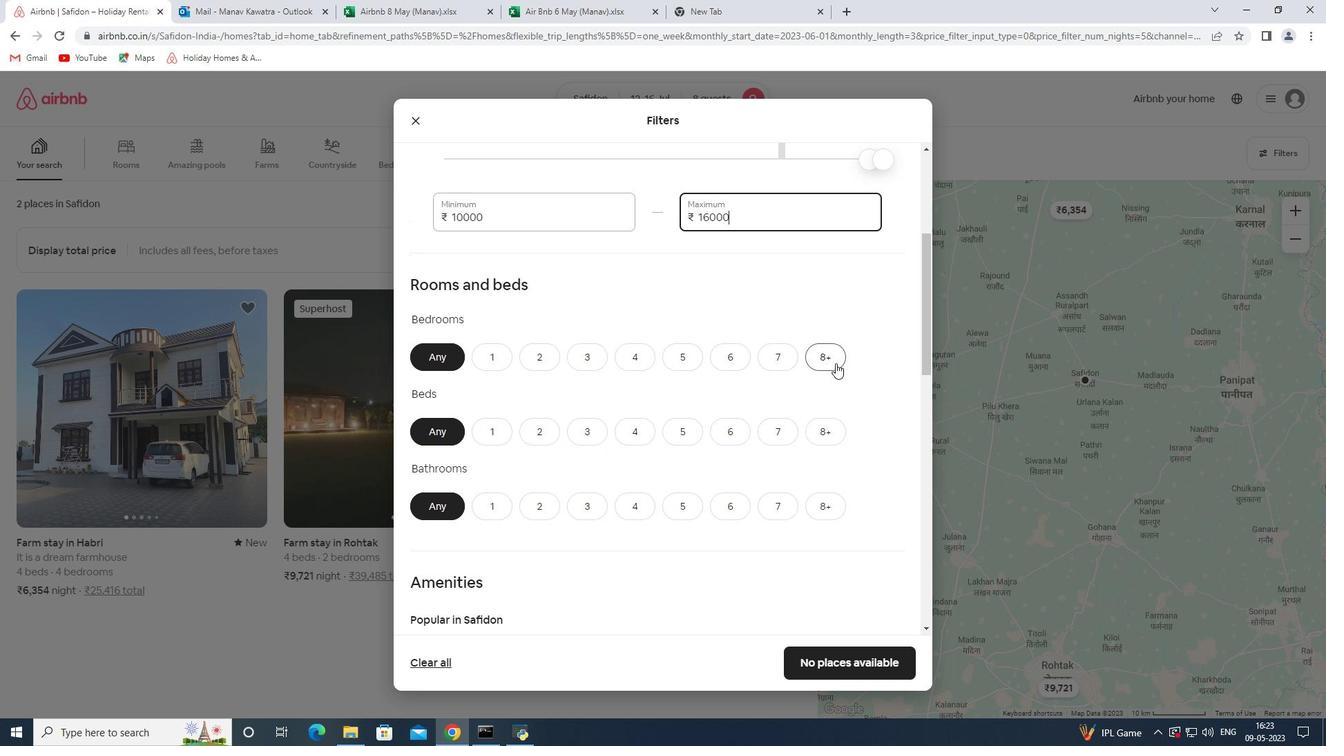 
Action: Mouse pressed left at (832, 362)
Screenshot: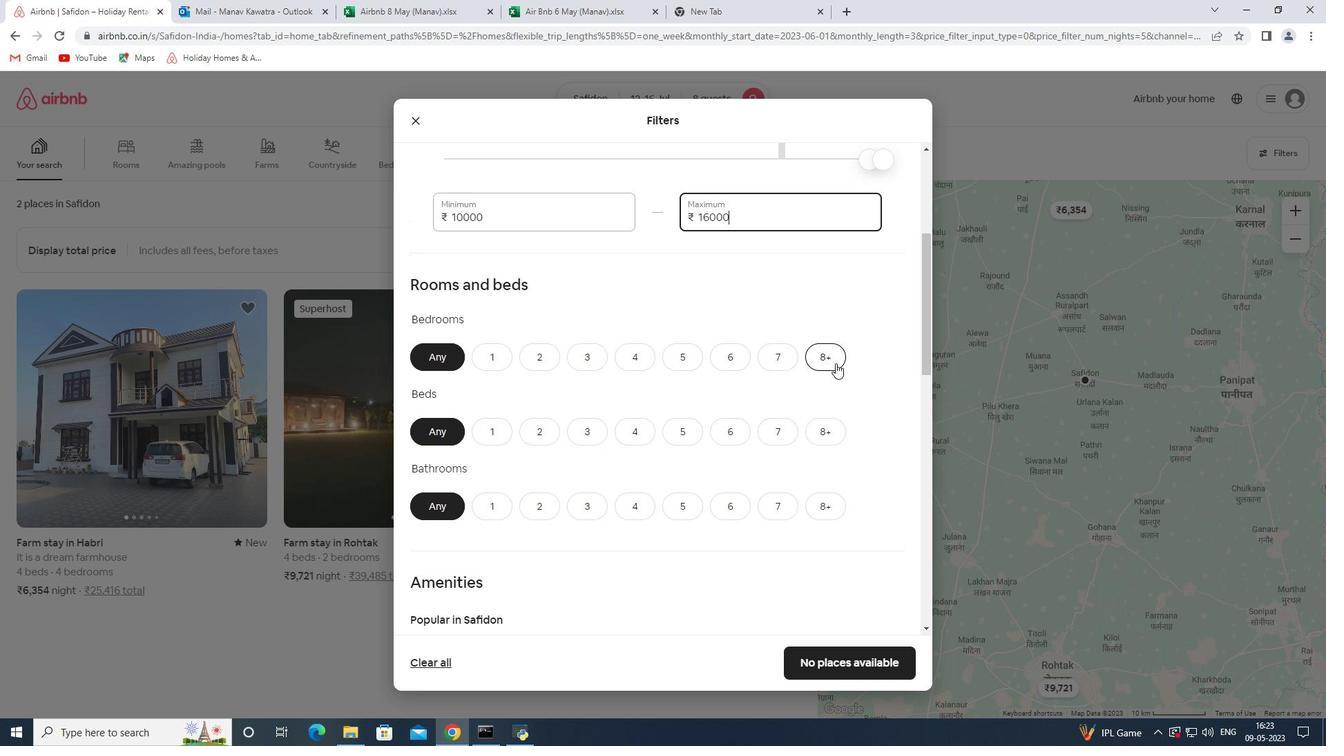 
Action: Mouse moved to (829, 440)
Screenshot: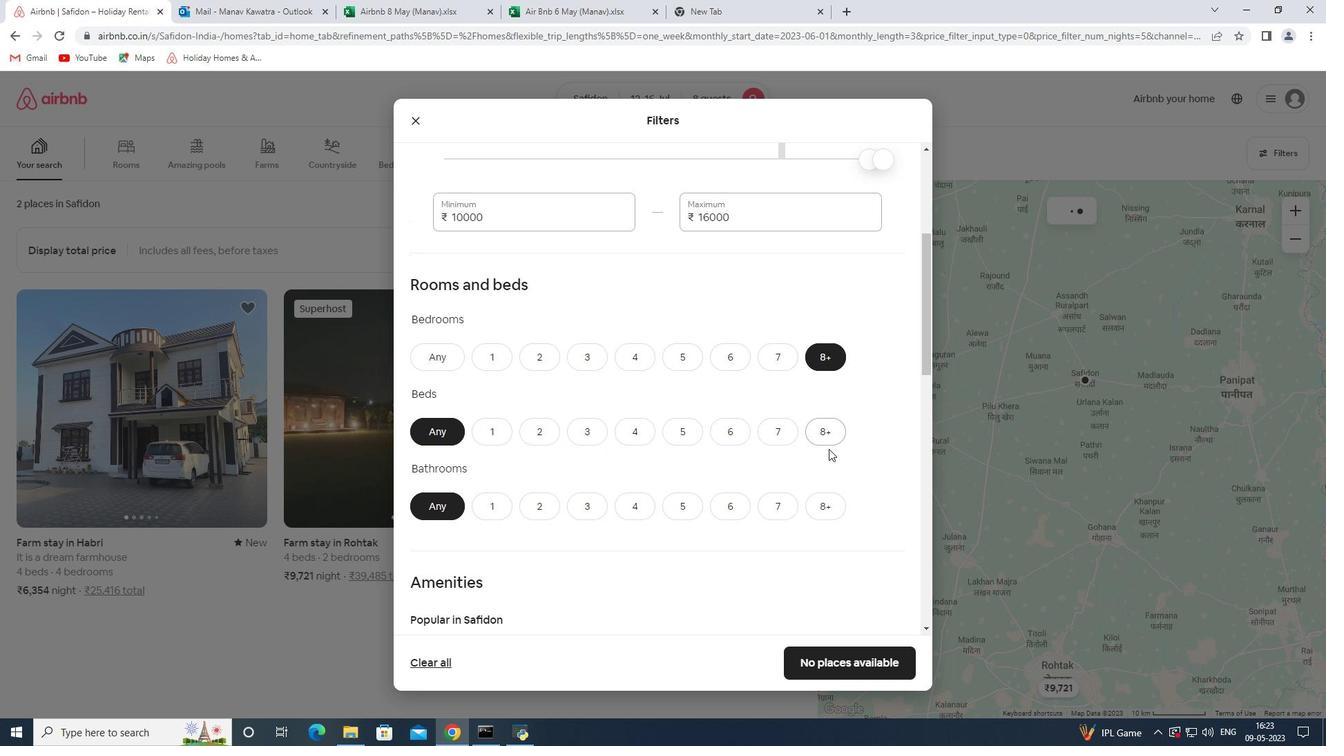 
Action: Mouse pressed left at (829, 440)
Screenshot: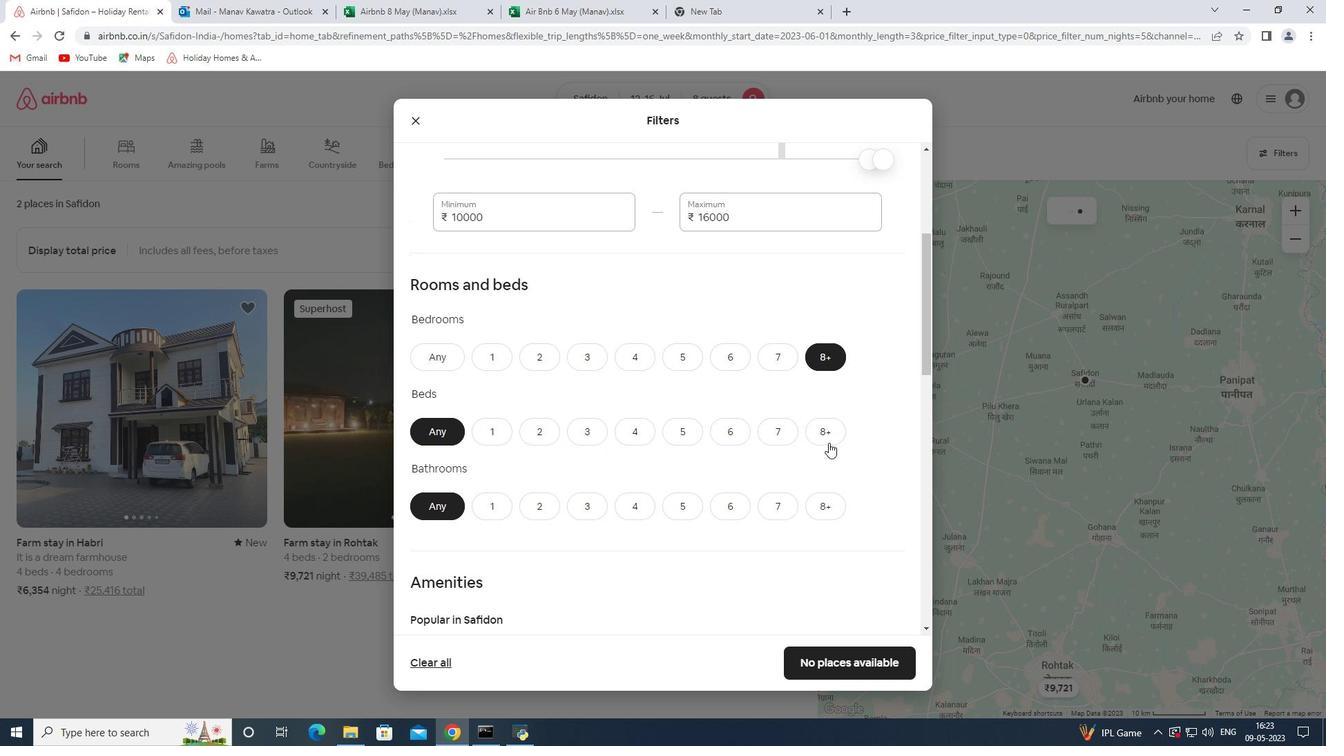 
Action: Mouse moved to (823, 506)
Screenshot: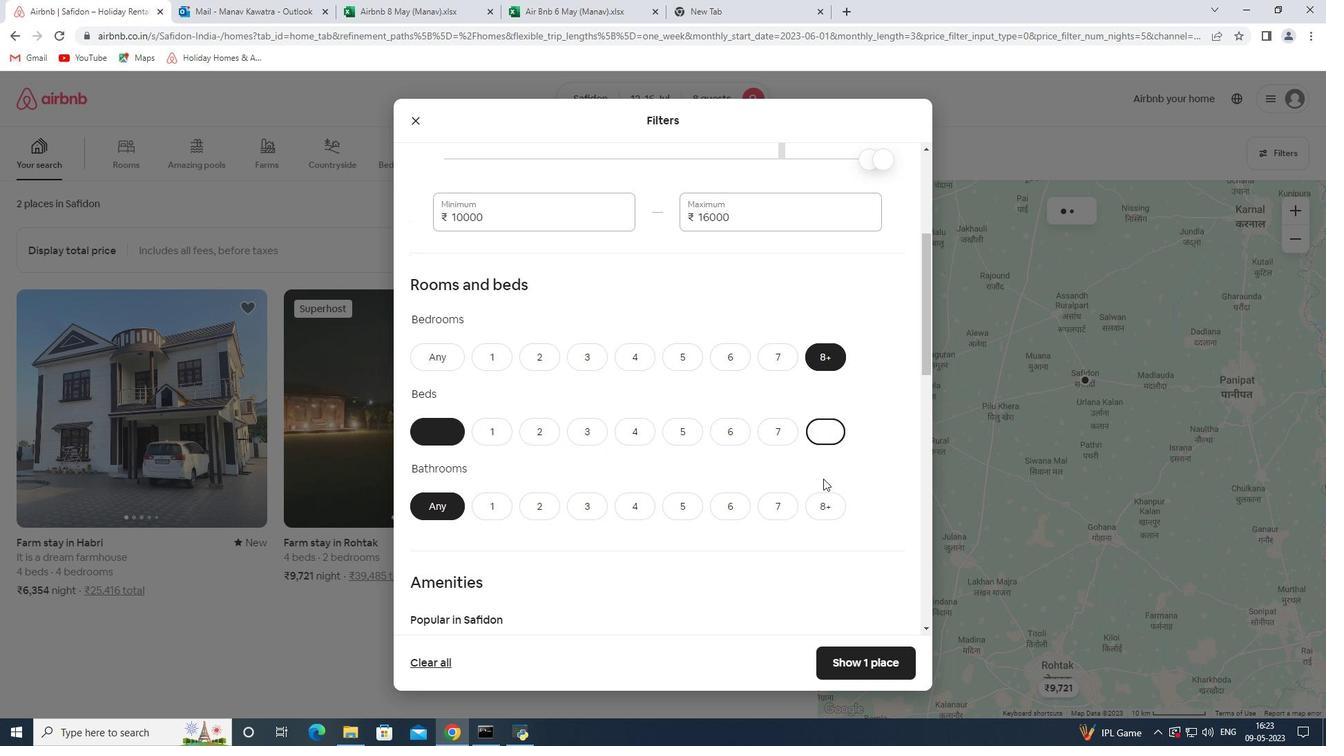 
Action: Mouse pressed left at (823, 506)
Screenshot: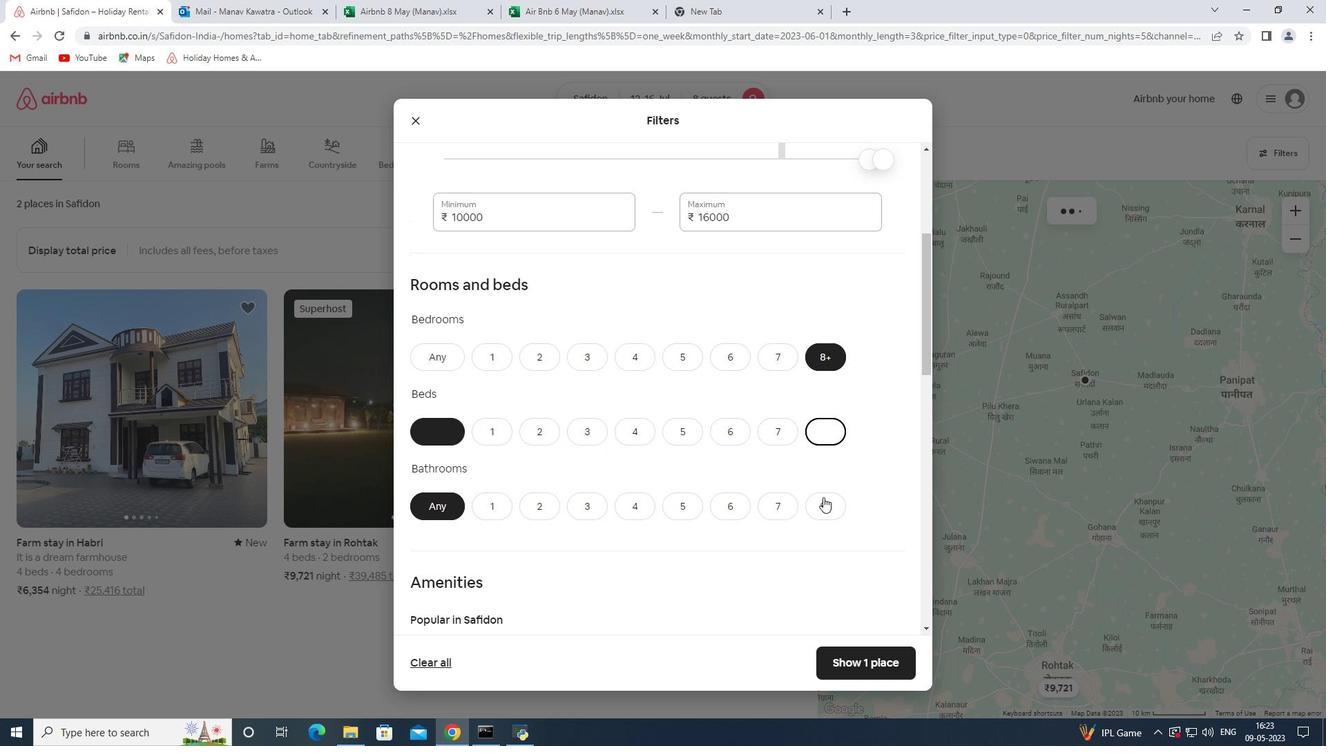 
Action: Mouse moved to (784, 508)
Screenshot: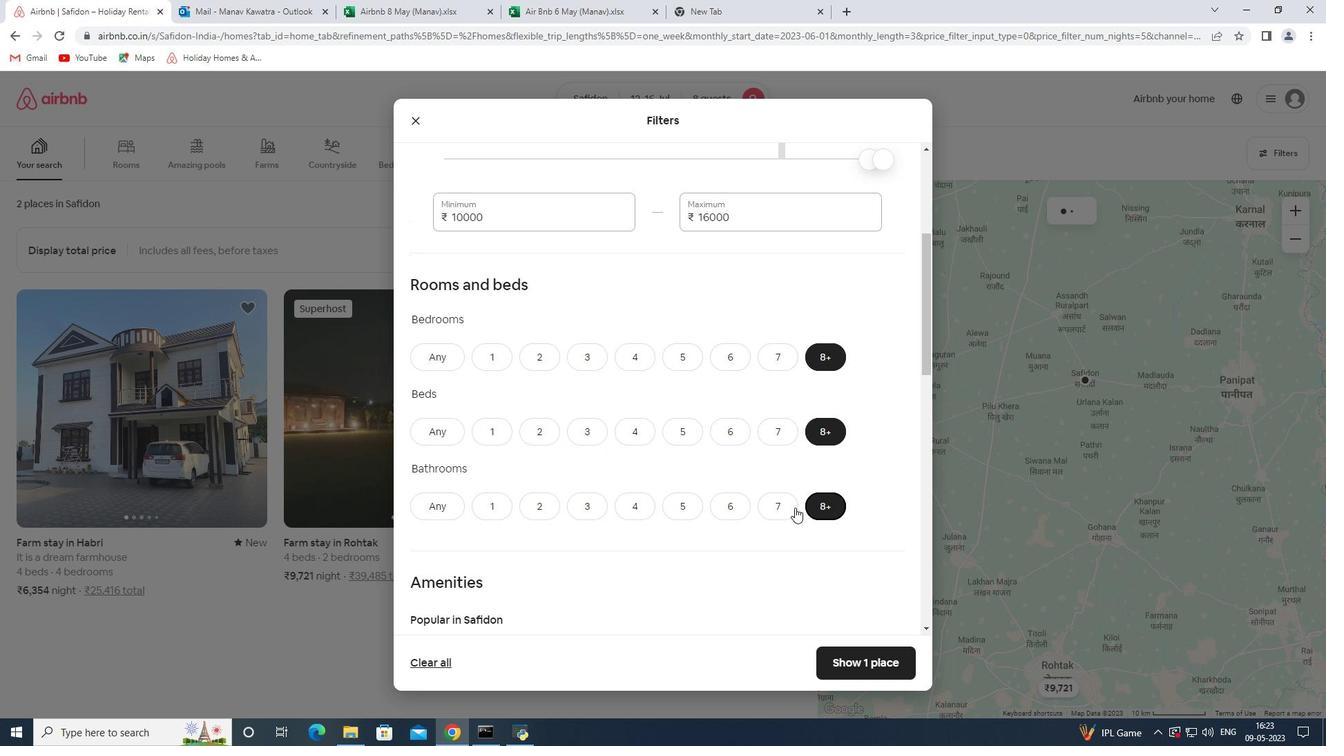 
Action: Mouse scrolled (784, 507) with delta (0, 0)
Screenshot: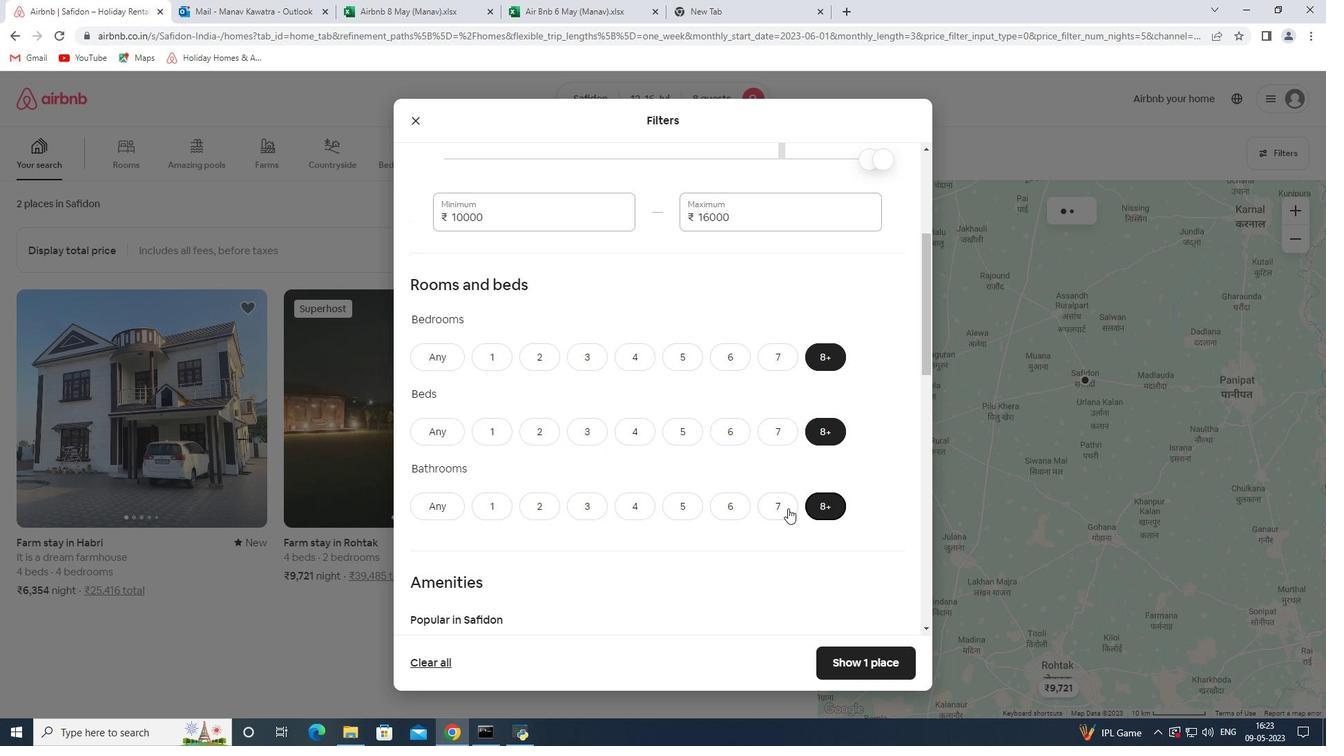 
Action: Mouse scrolled (784, 507) with delta (0, 0)
Screenshot: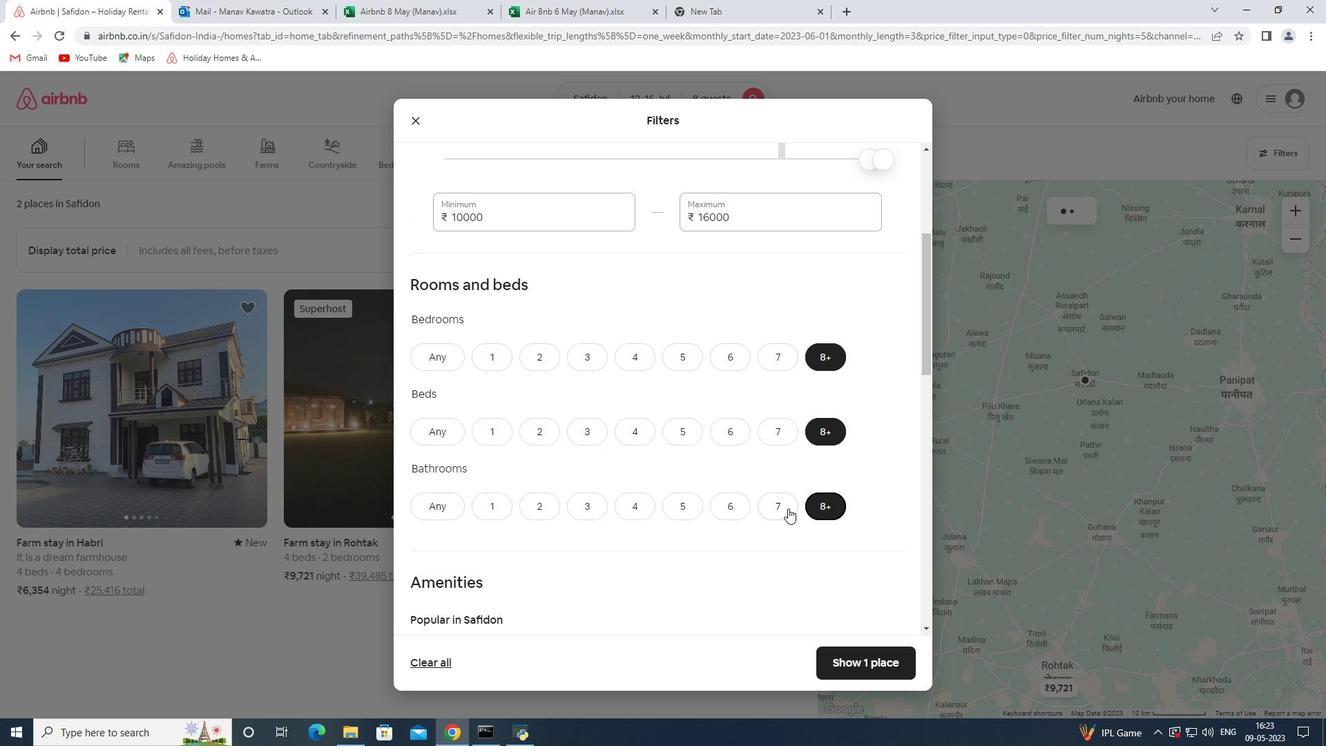 
Action: Mouse scrolled (784, 507) with delta (0, 0)
Screenshot: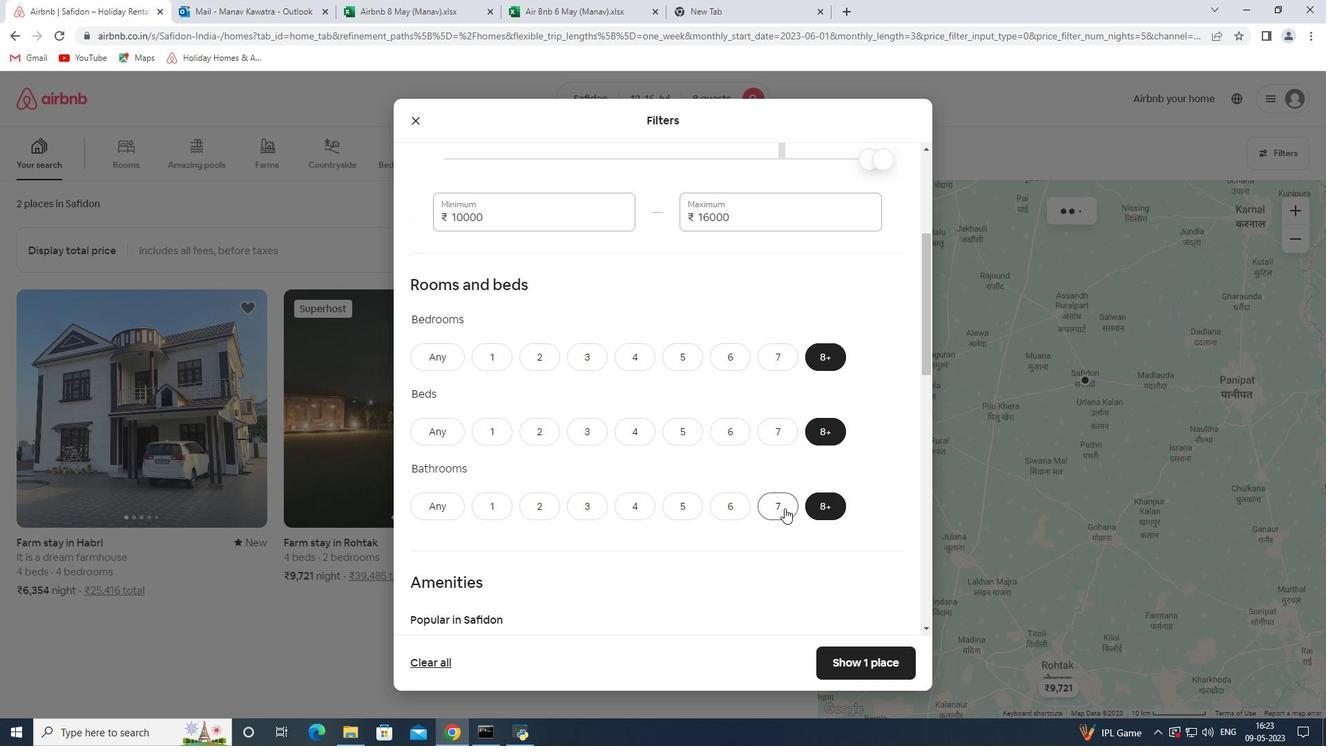 
Action: Mouse moved to (471, 509)
Screenshot: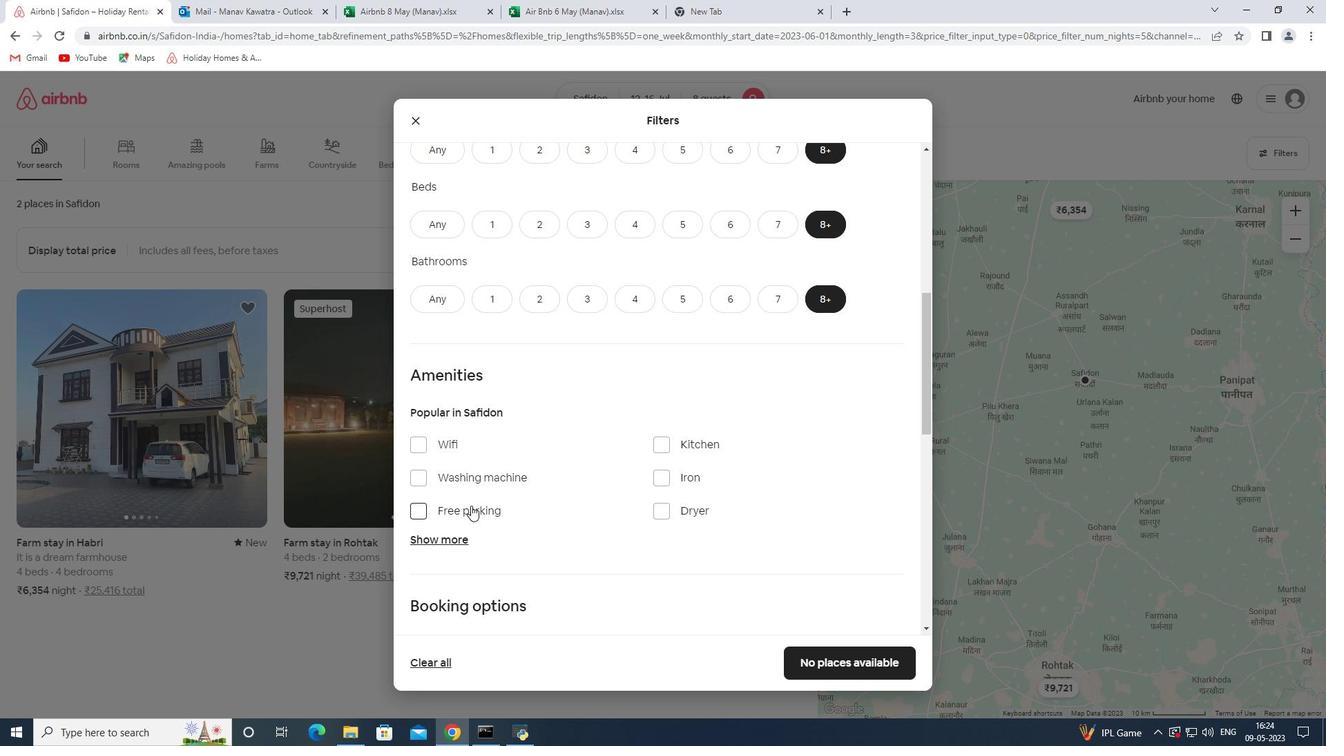 
Action: Mouse pressed left at (471, 509)
Screenshot: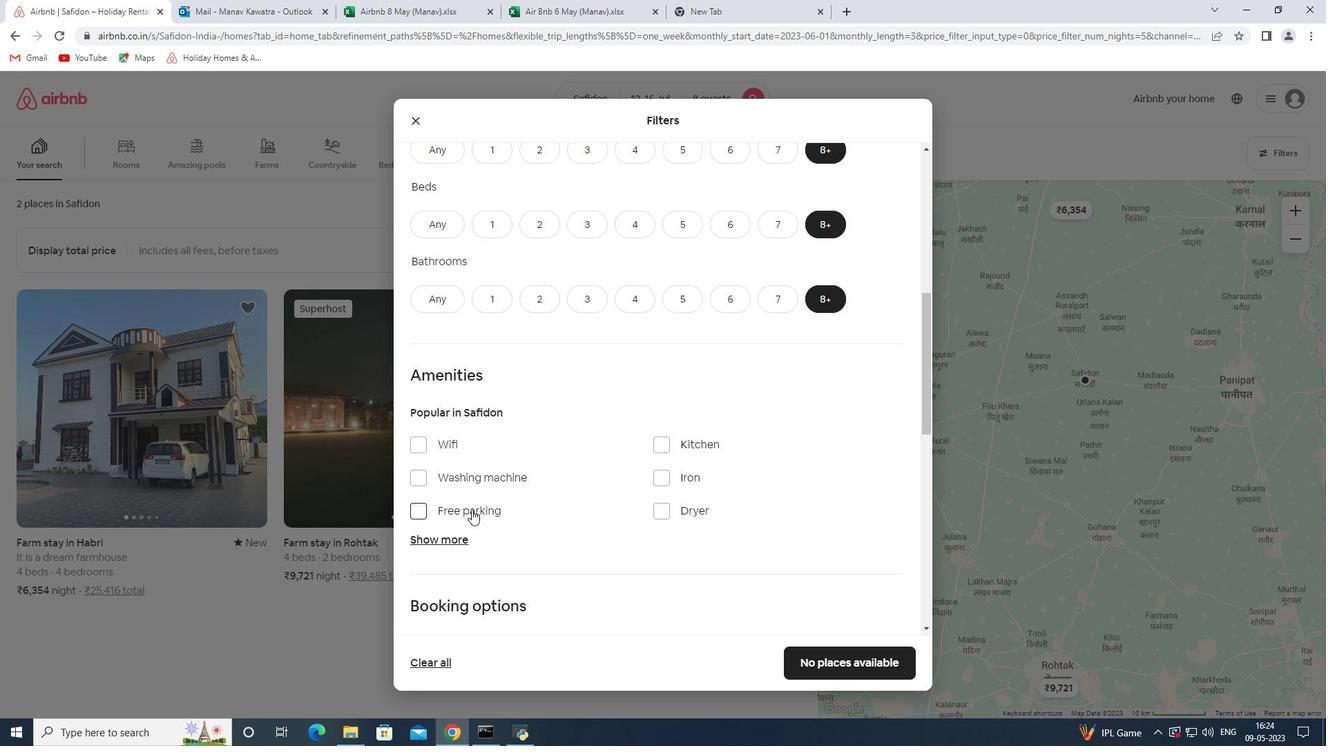 
Action: Mouse moved to (490, 488)
Screenshot: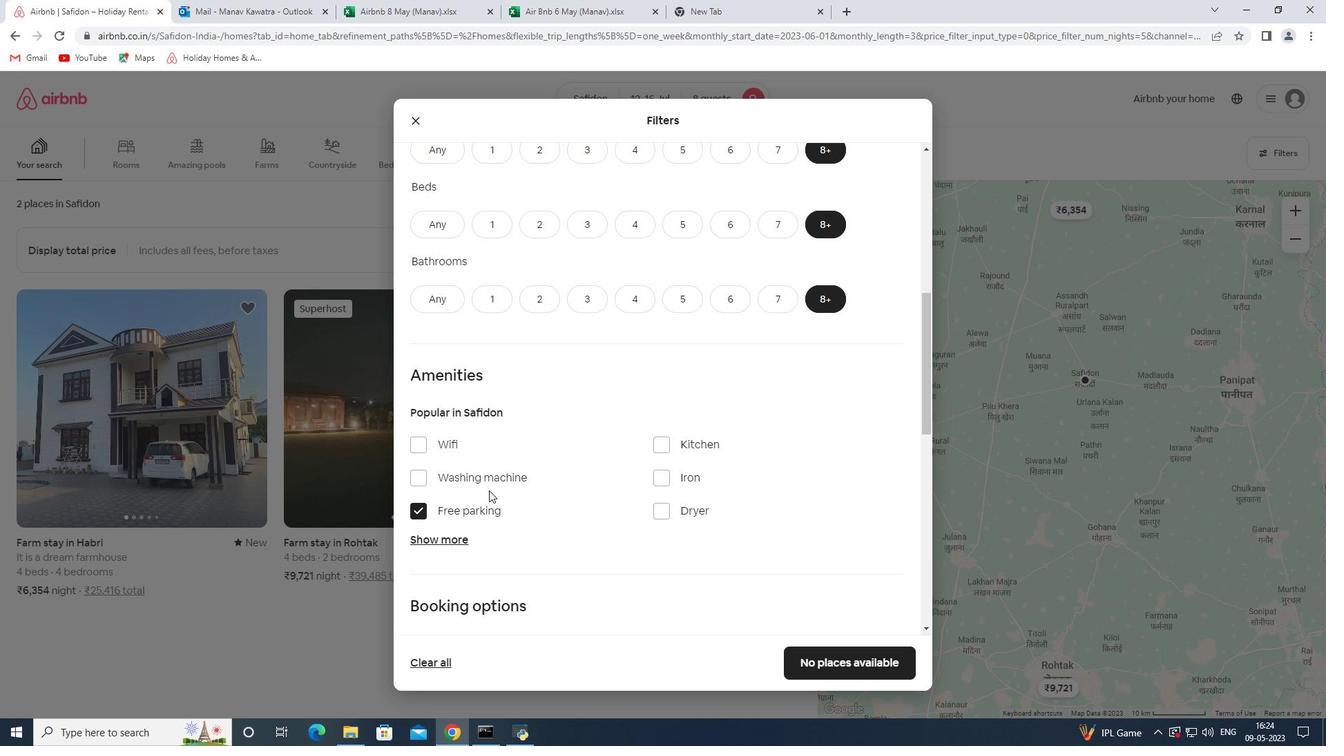 
Action: Mouse scrolled (490, 487) with delta (0, 0)
Screenshot: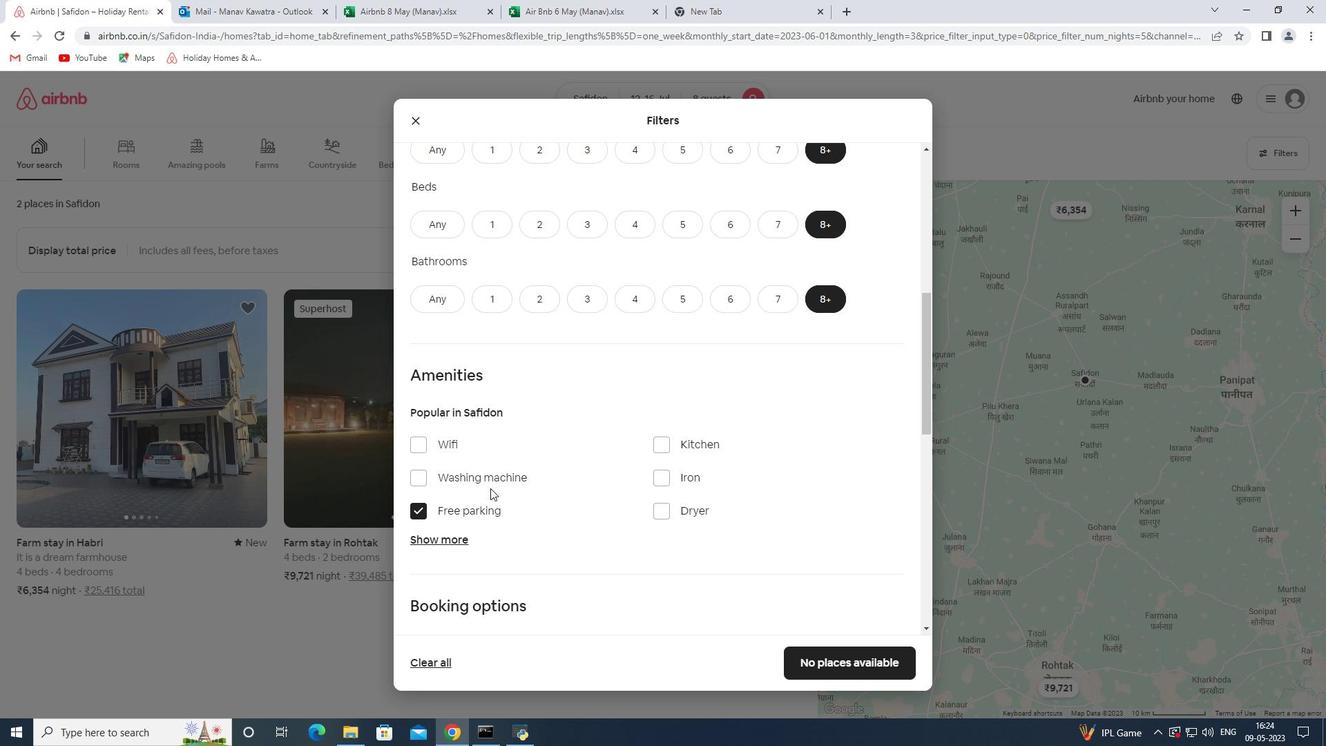 
Action: Mouse moved to (434, 373)
Screenshot: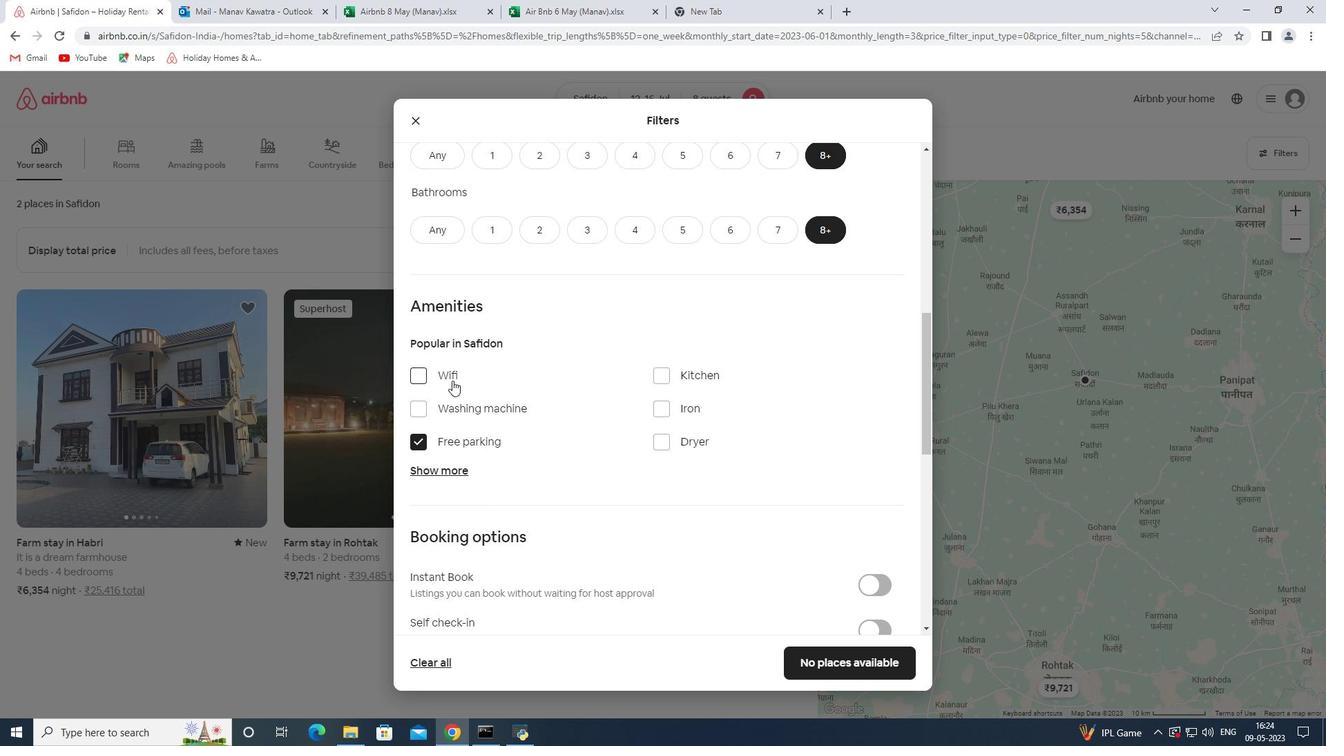 
Action: Mouse pressed left at (434, 373)
Screenshot: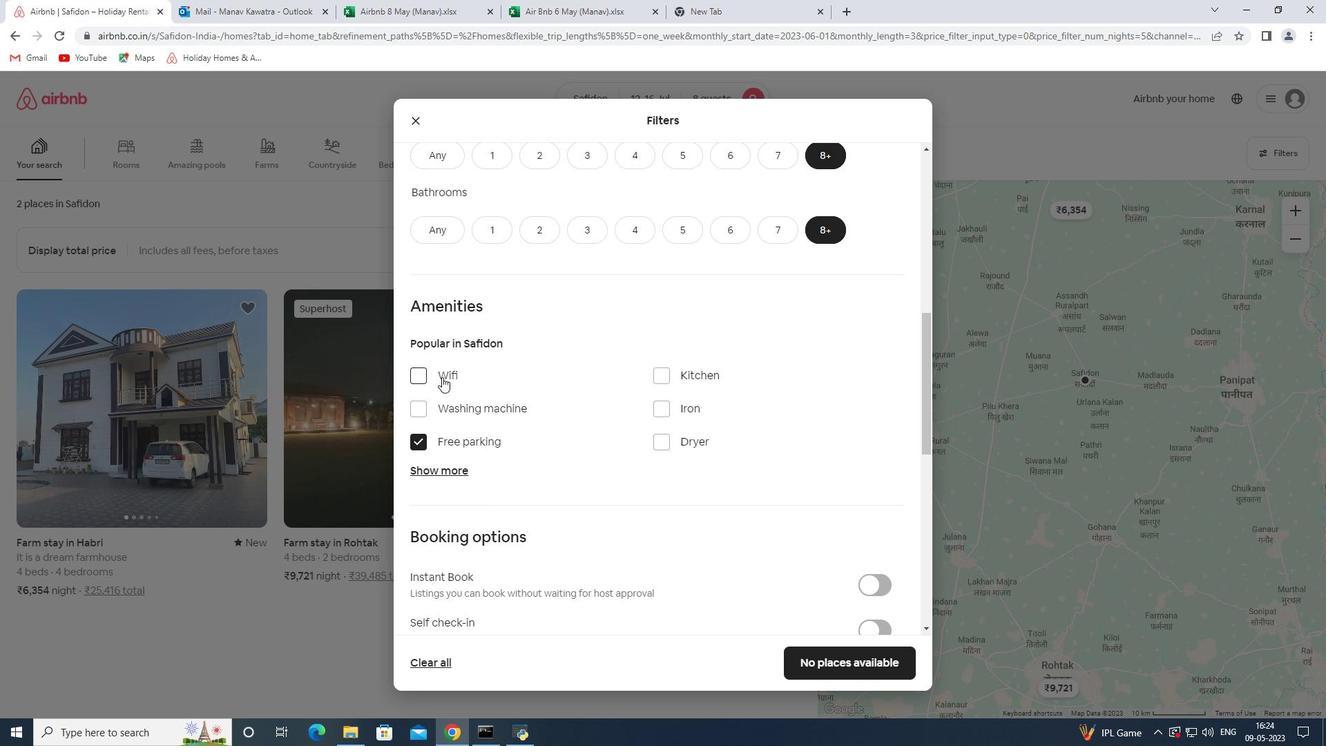 
Action: Mouse moved to (456, 473)
Screenshot: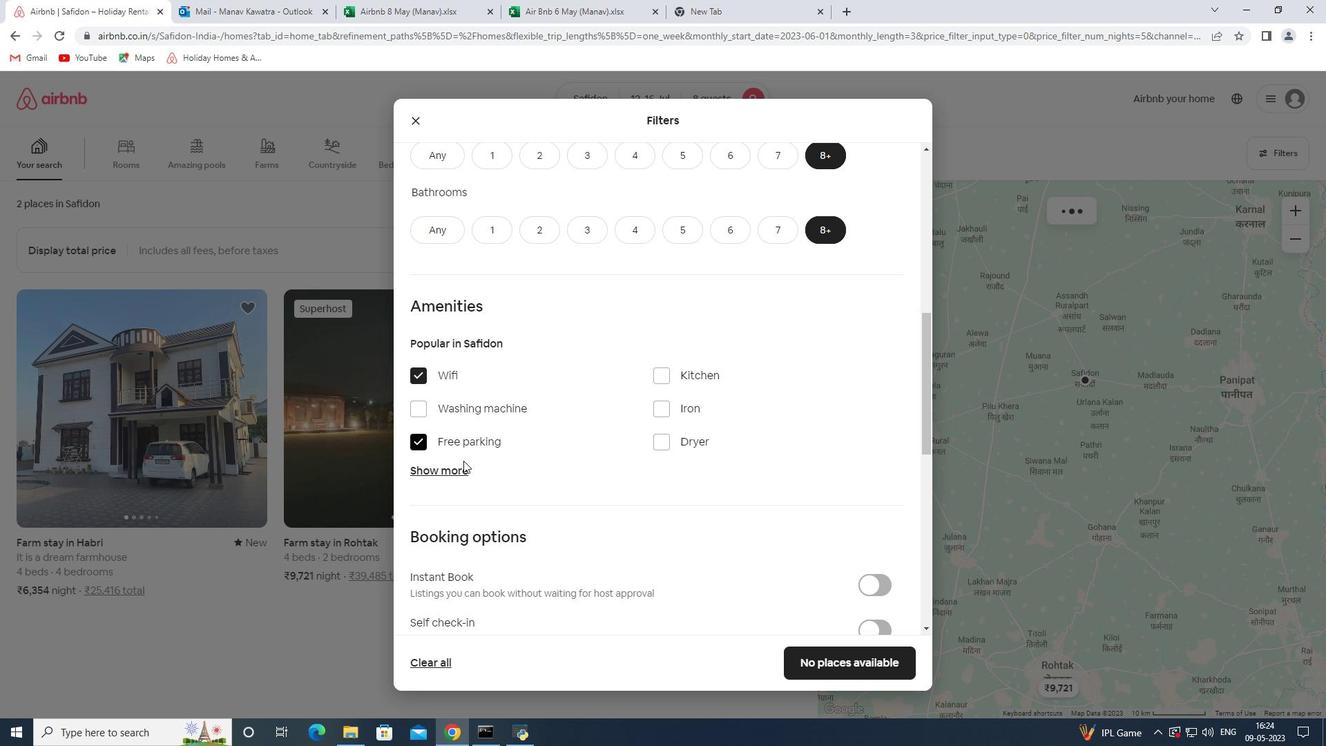 
Action: Mouse pressed left at (456, 473)
Screenshot: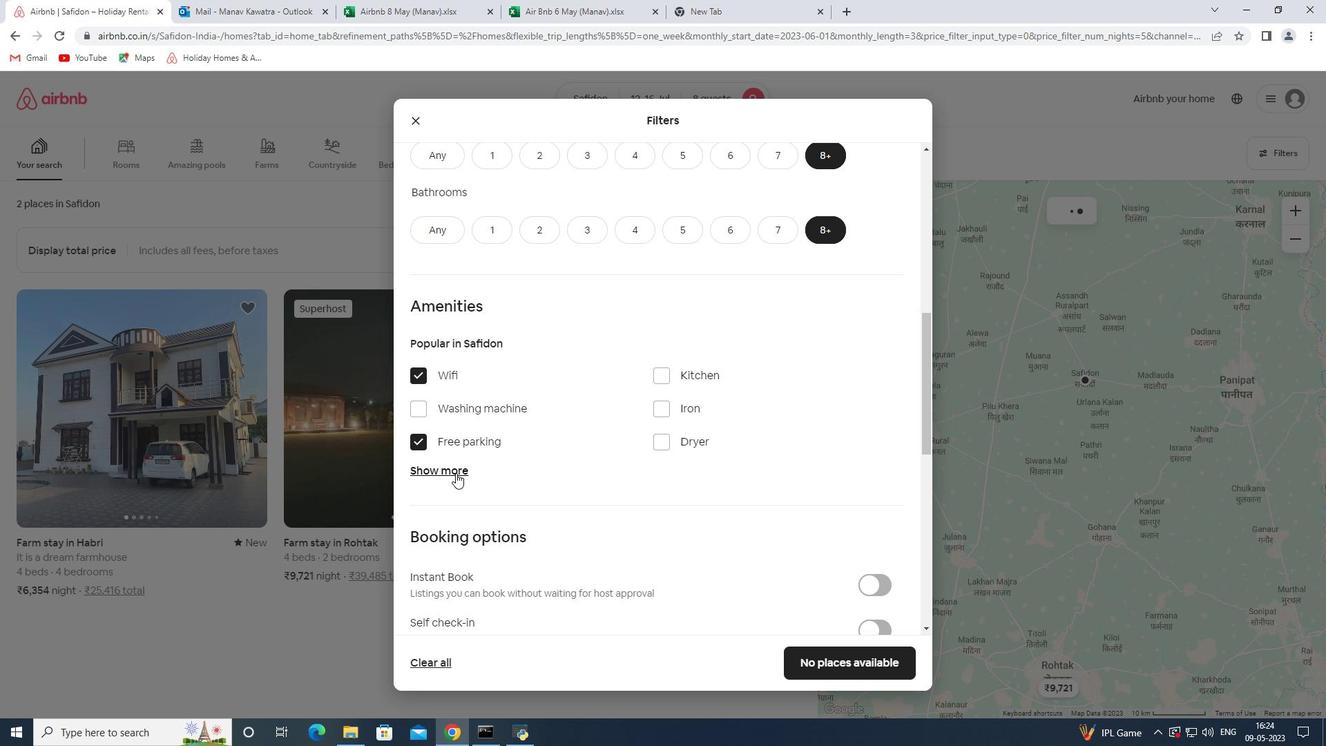 
Action: Mouse moved to (678, 552)
Screenshot: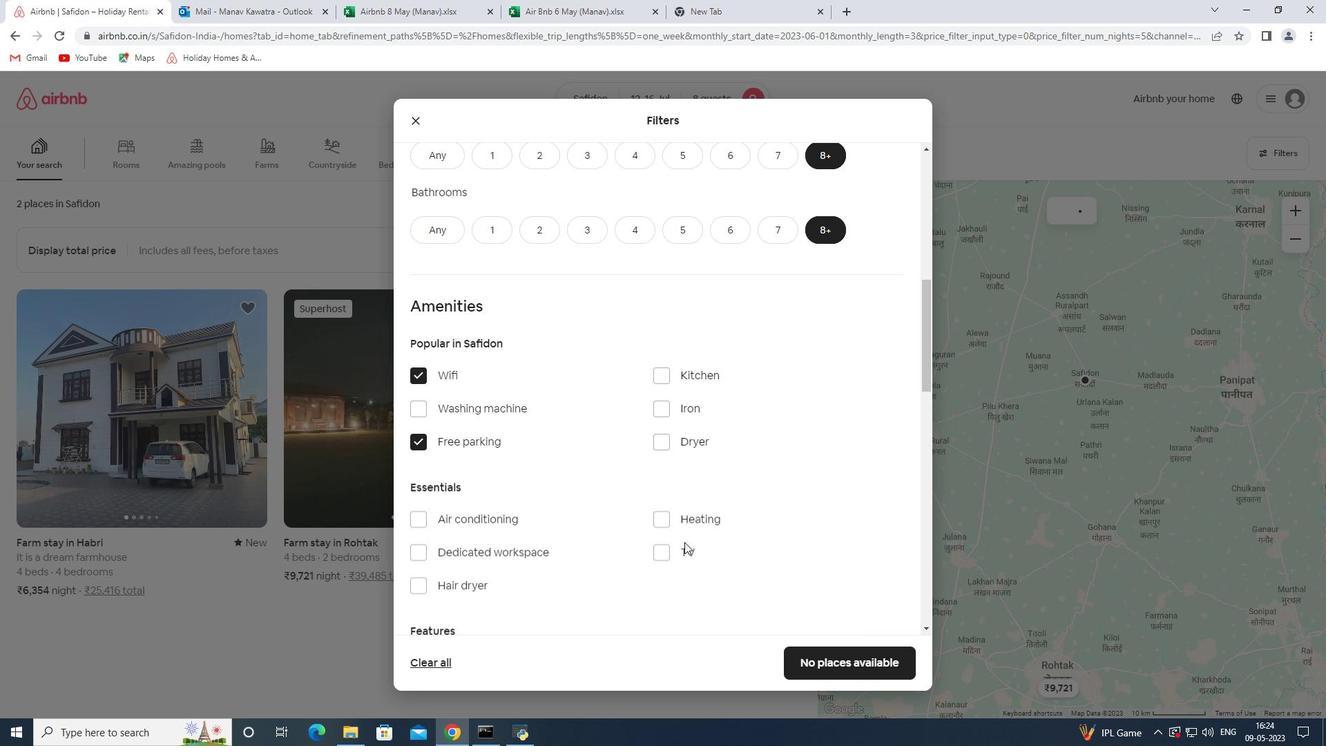 
Action: Mouse pressed left at (678, 552)
Screenshot: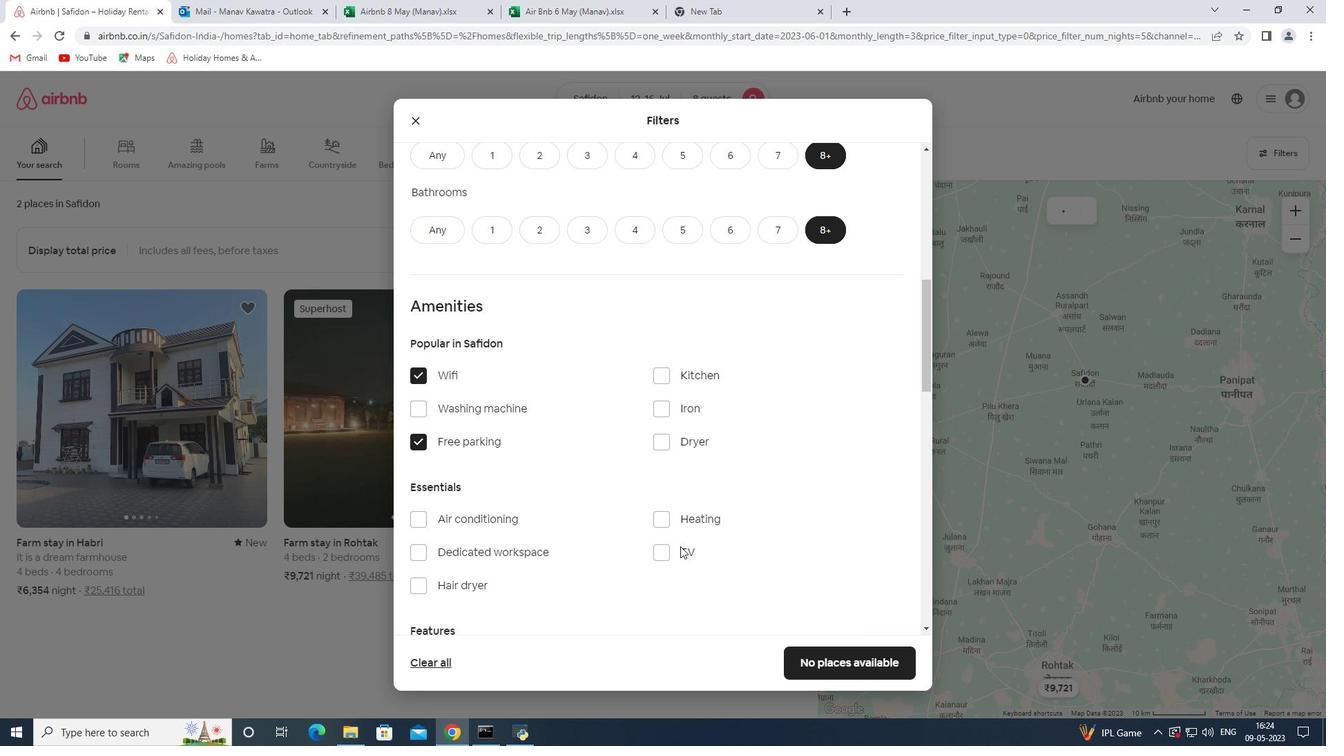 
Action: Mouse moved to (673, 522)
Screenshot: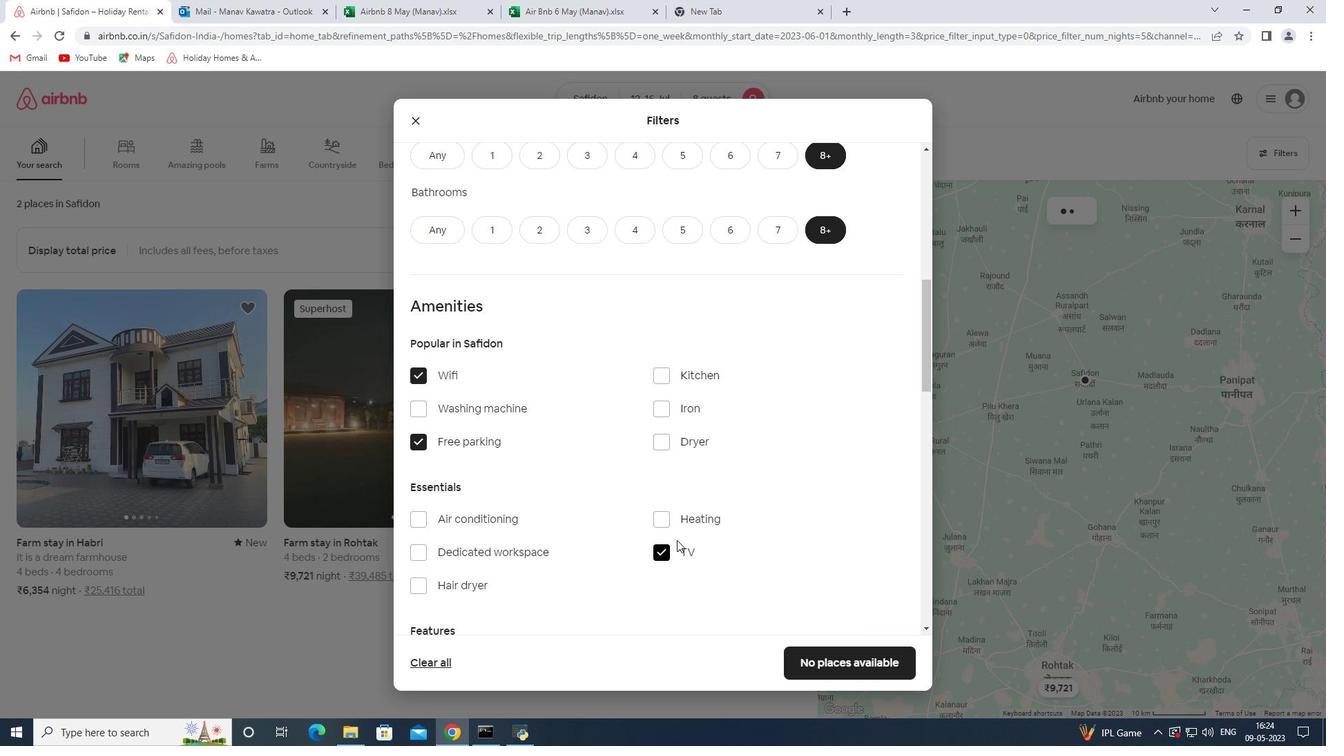 
Action: Mouse scrolled (673, 521) with delta (0, 0)
Screenshot: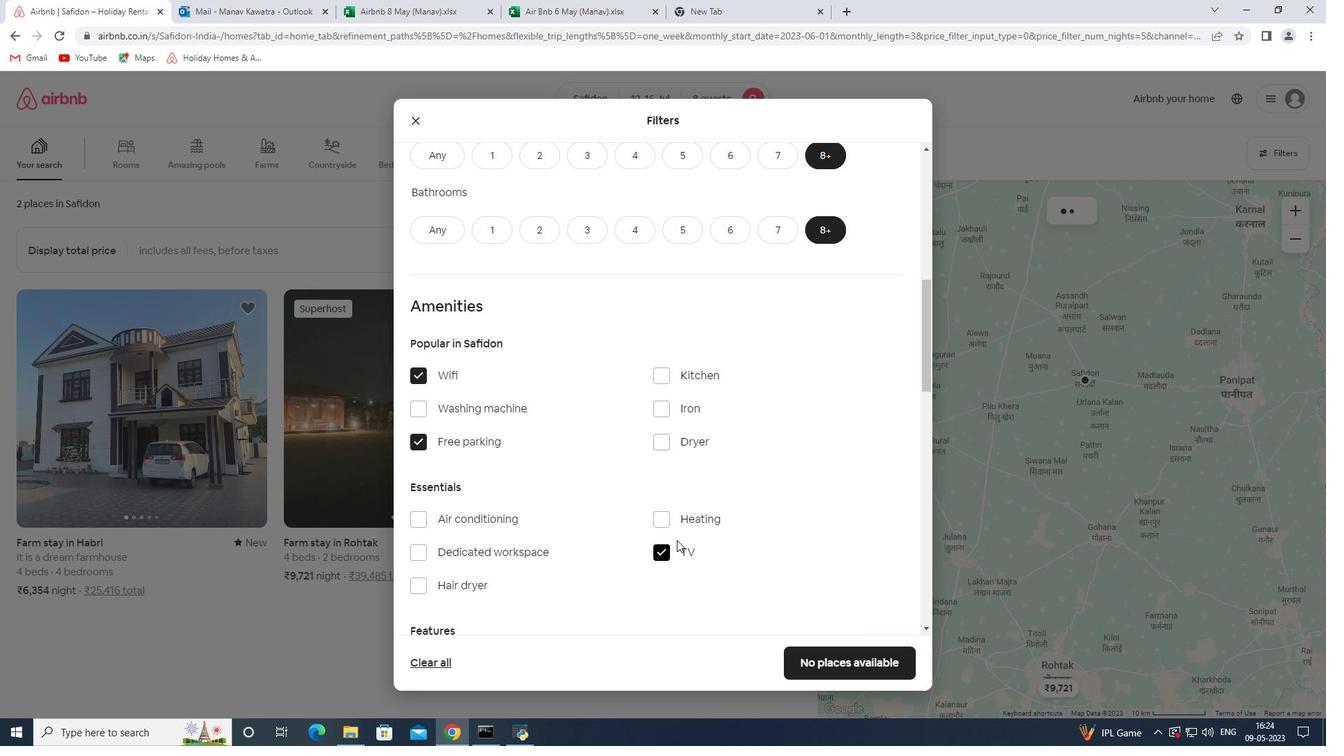 
Action: Mouse scrolled (673, 521) with delta (0, 0)
Screenshot: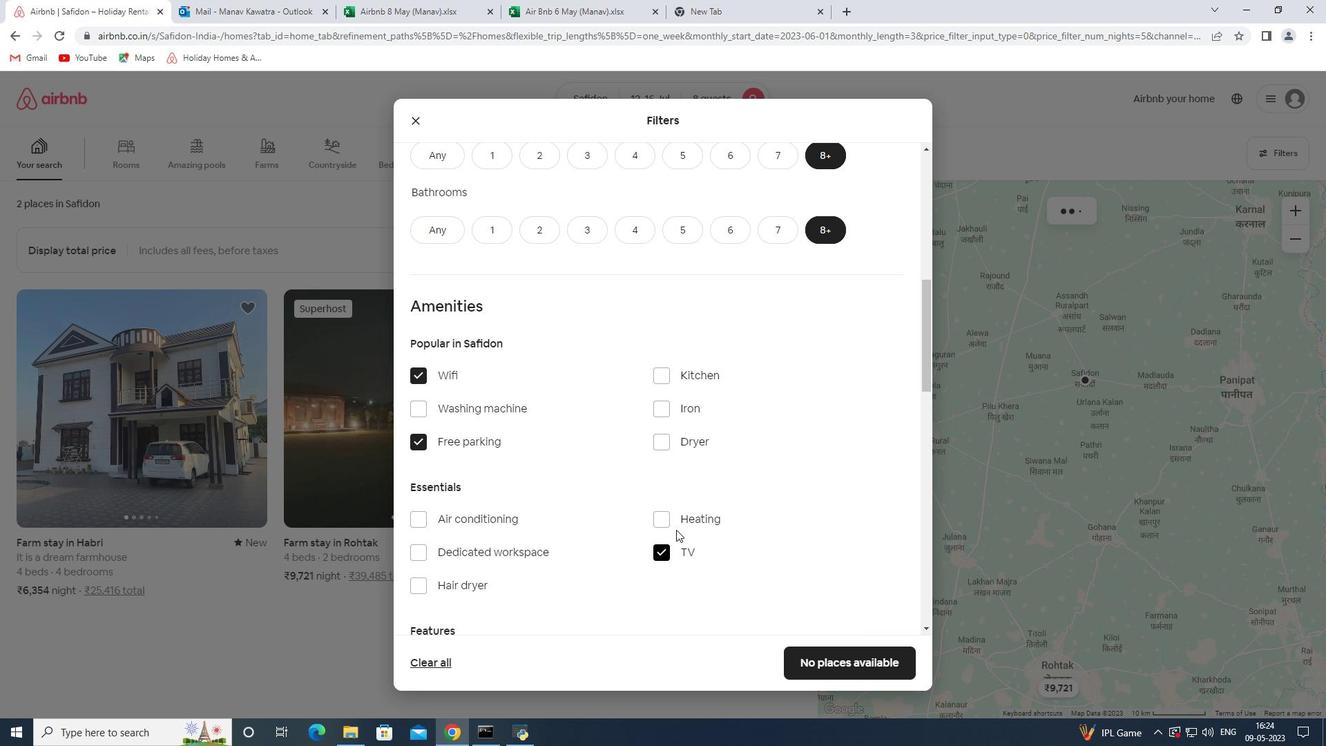 
Action: Mouse moved to (673, 521)
Screenshot: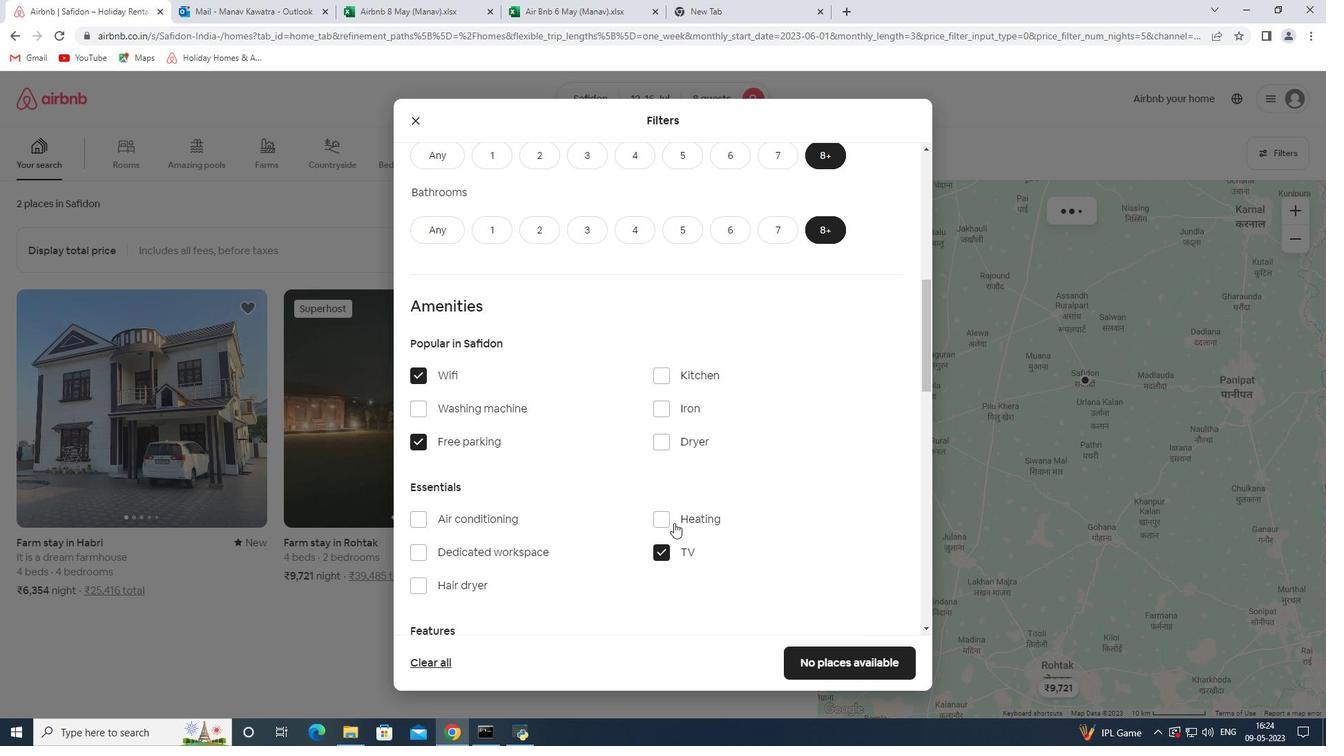 
Action: Mouse scrolled (673, 520) with delta (0, 0)
Screenshot: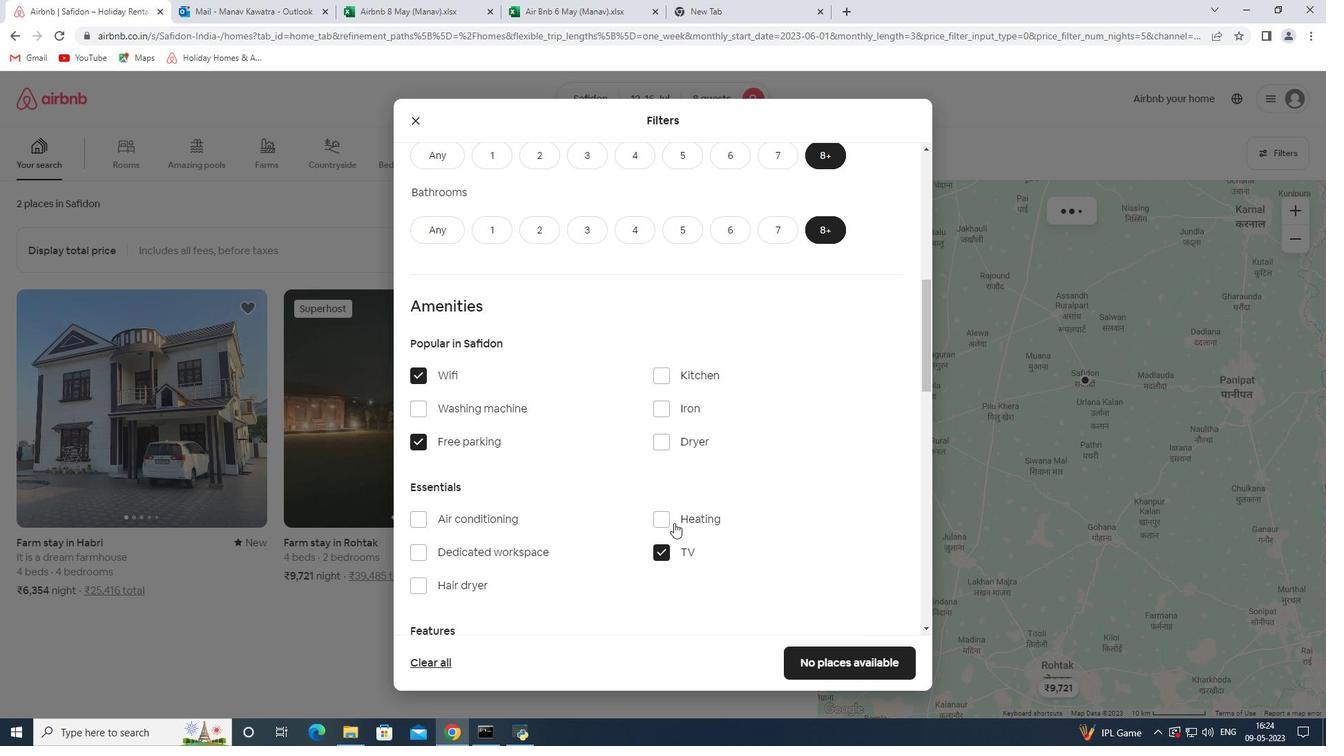 
Action: Mouse moved to (671, 520)
Screenshot: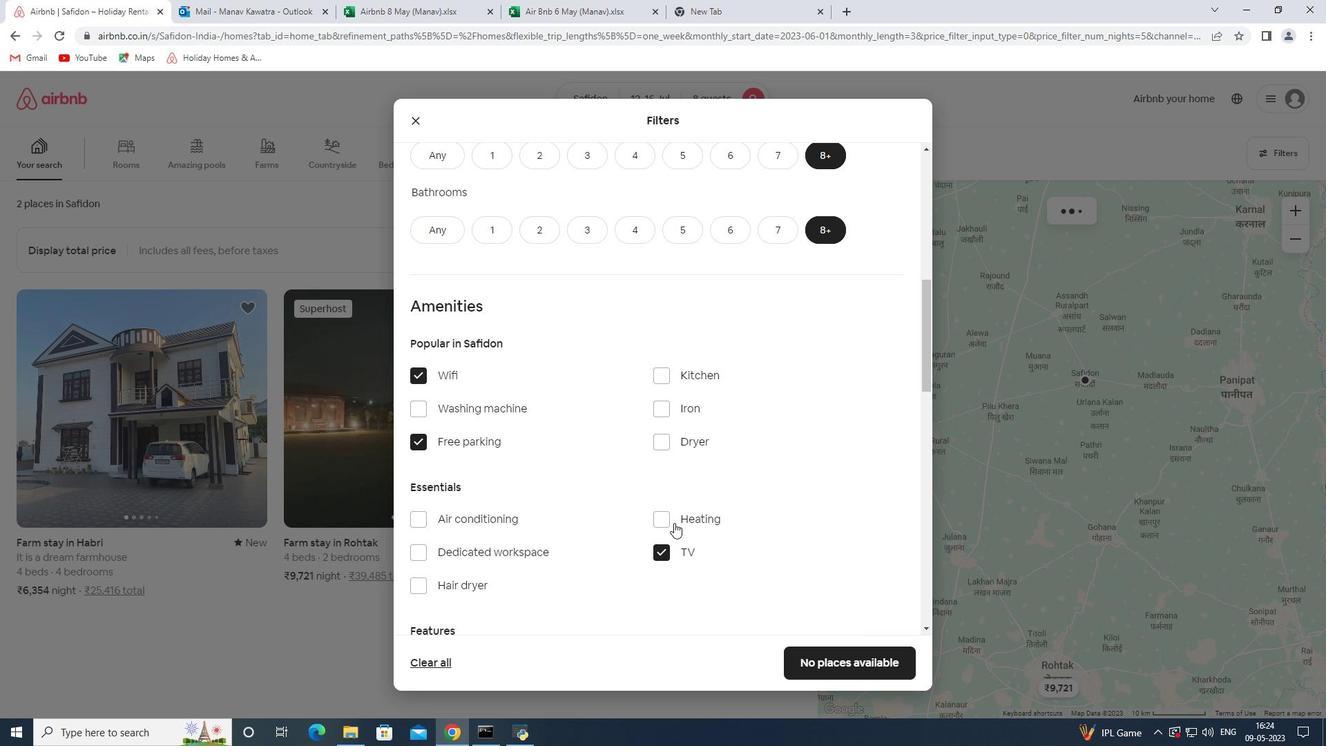 
Action: Mouse scrolled (671, 519) with delta (0, 0)
Screenshot: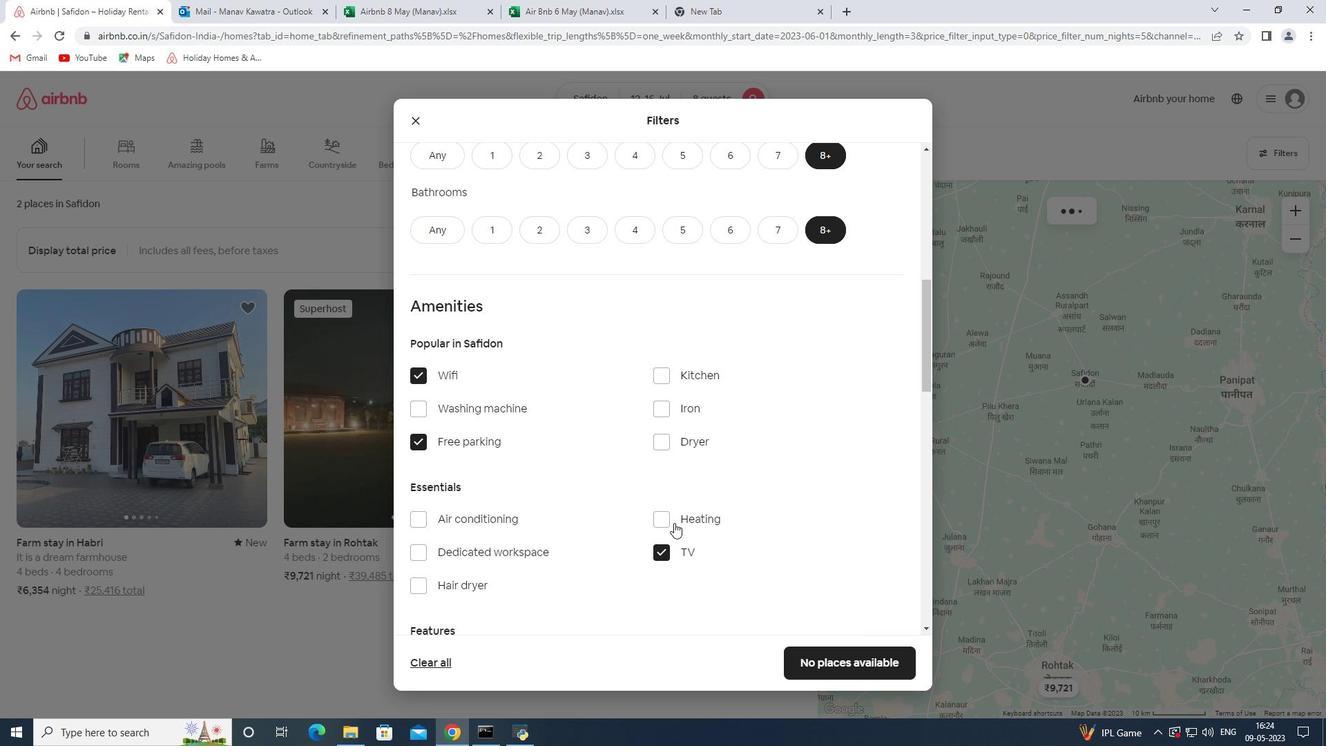 
Action: Mouse moved to (478, 482)
Screenshot: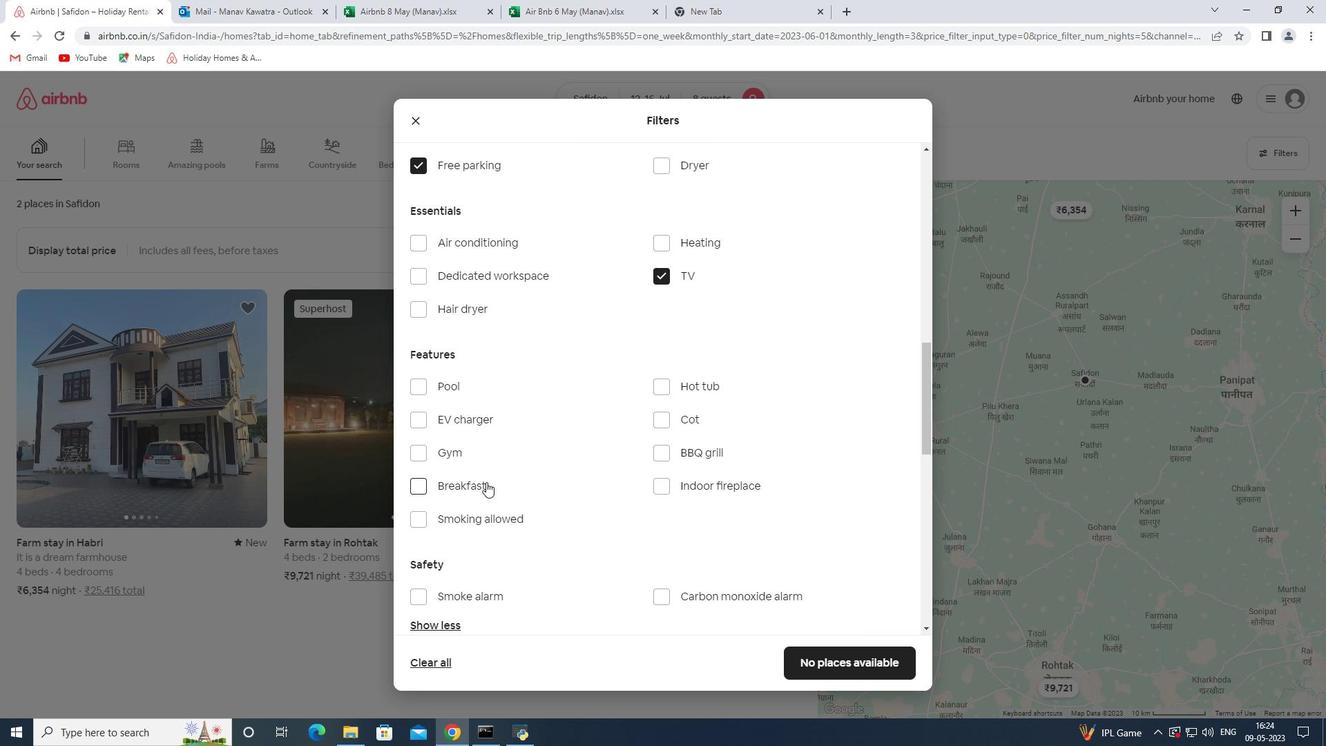 
Action: Mouse pressed left at (478, 482)
Screenshot: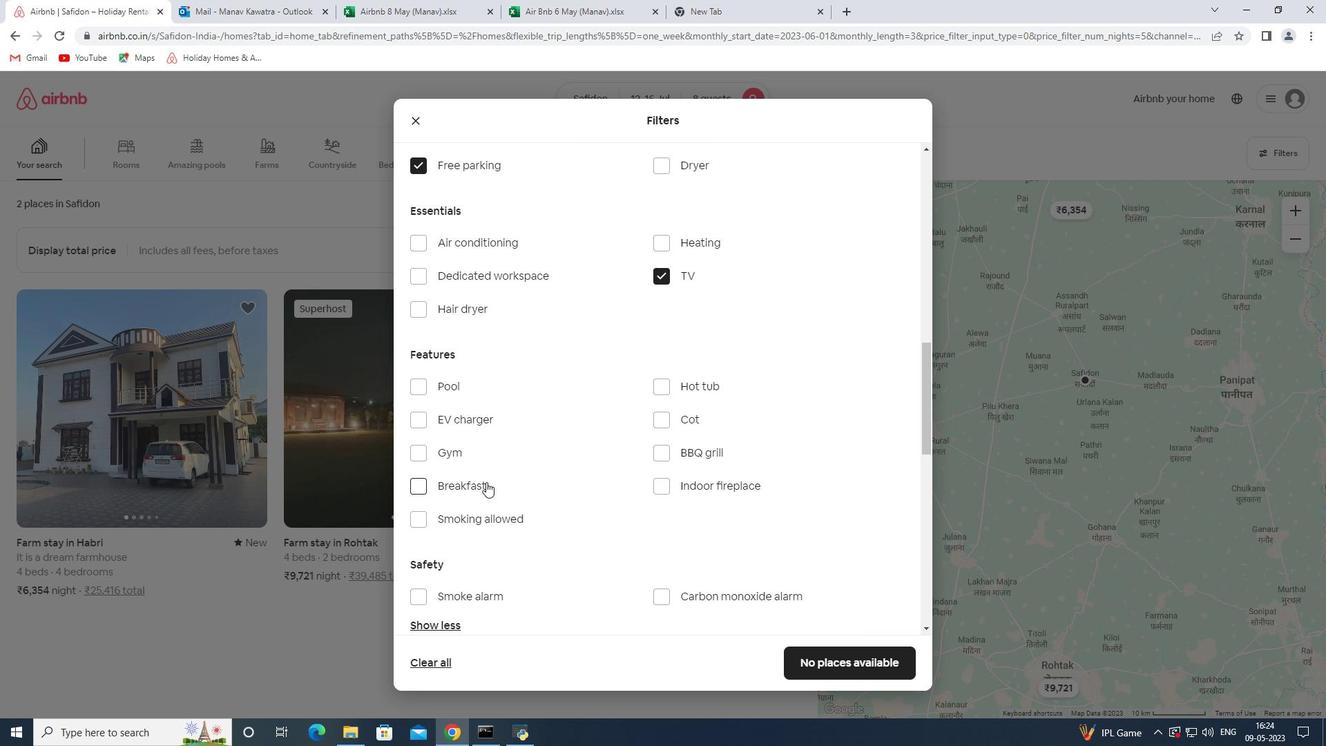 
Action: Mouse moved to (456, 454)
Screenshot: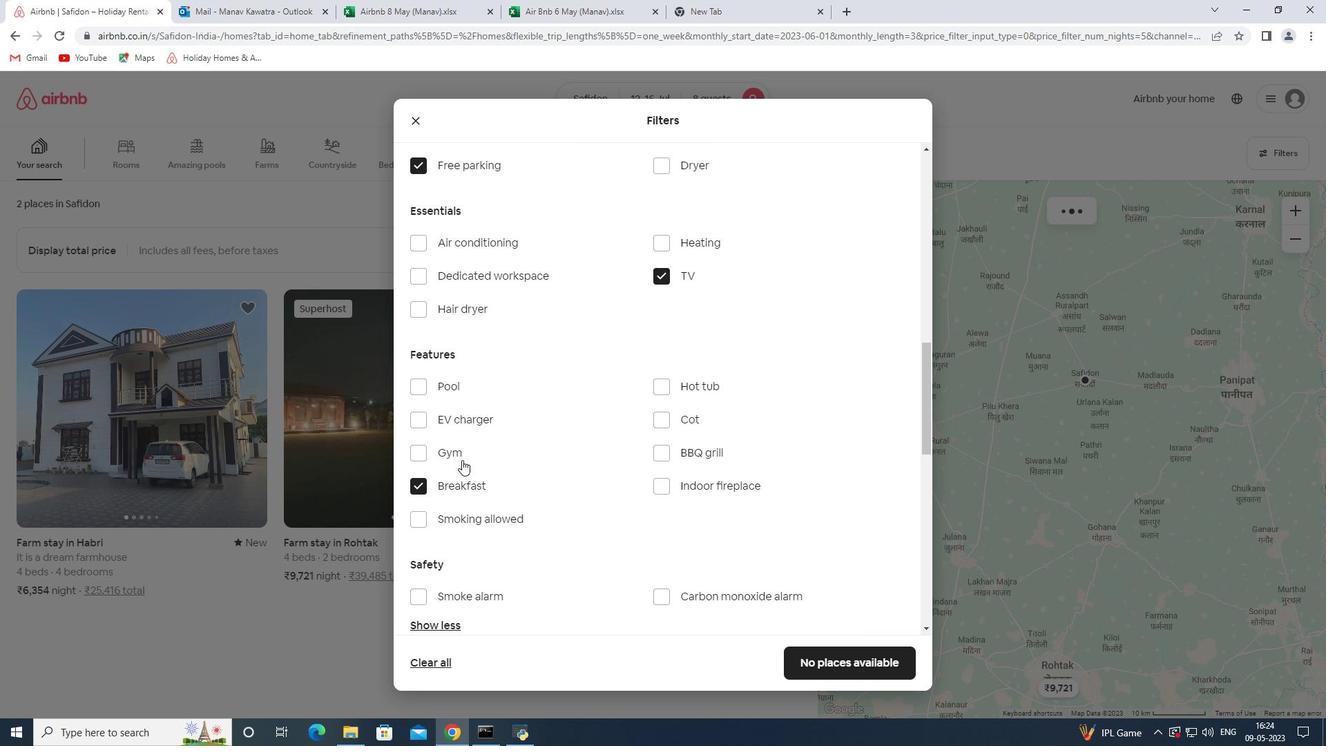 
Action: Mouse pressed left at (456, 454)
Screenshot: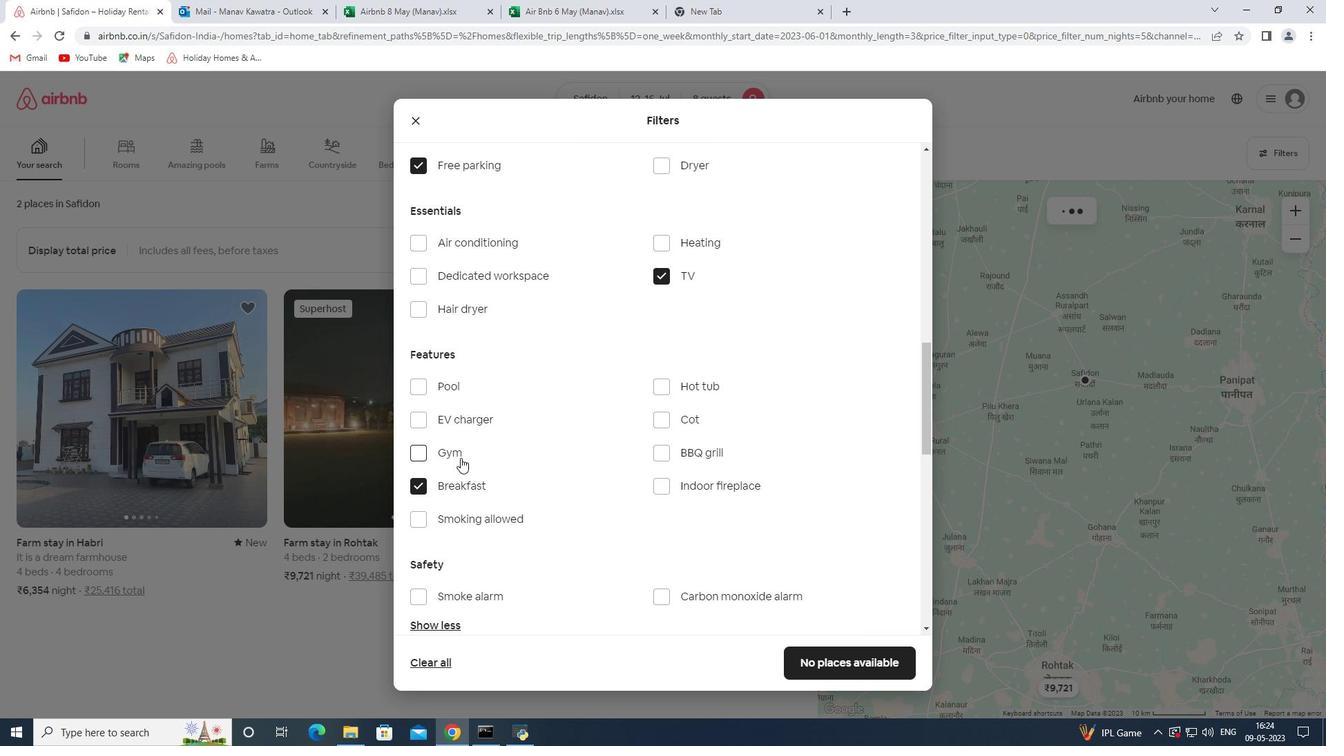 
Action: Mouse moved to (455, 477)
Screenshot: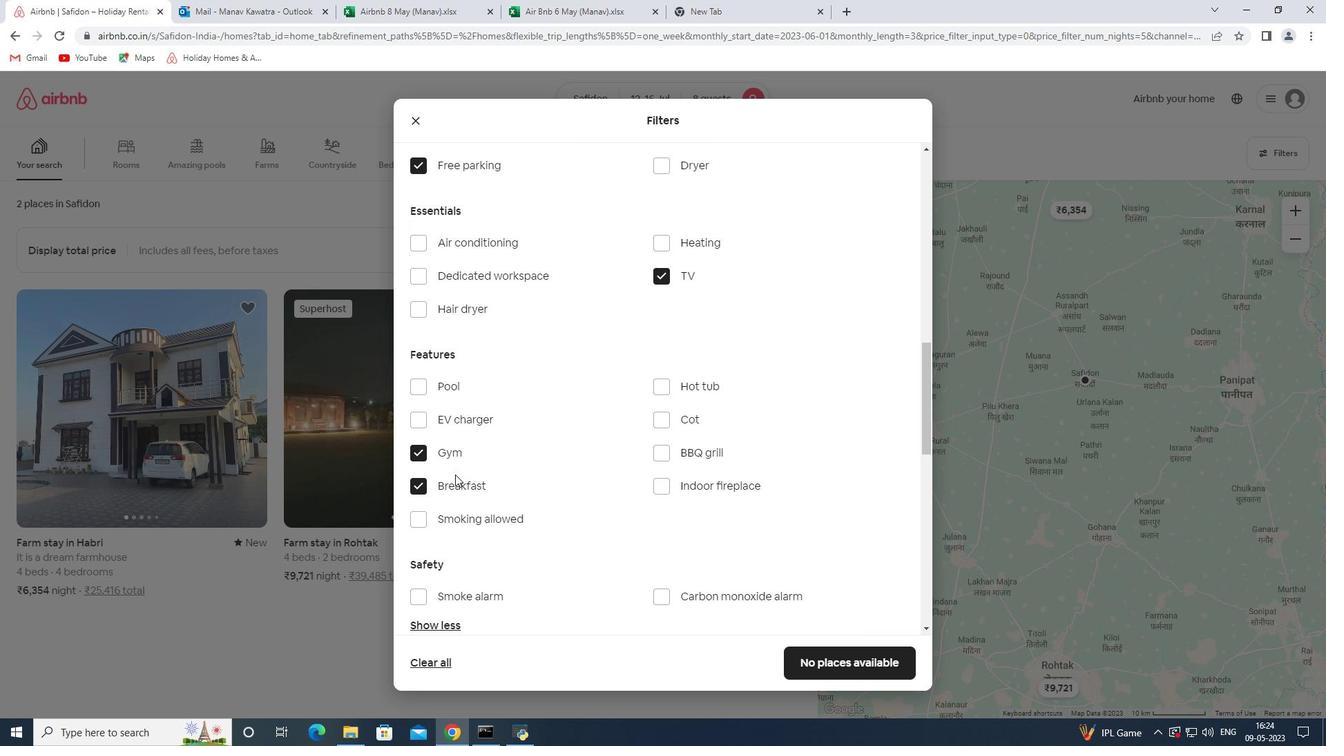 
Action: Mouse pressed left at (455, 477)
Screenshot: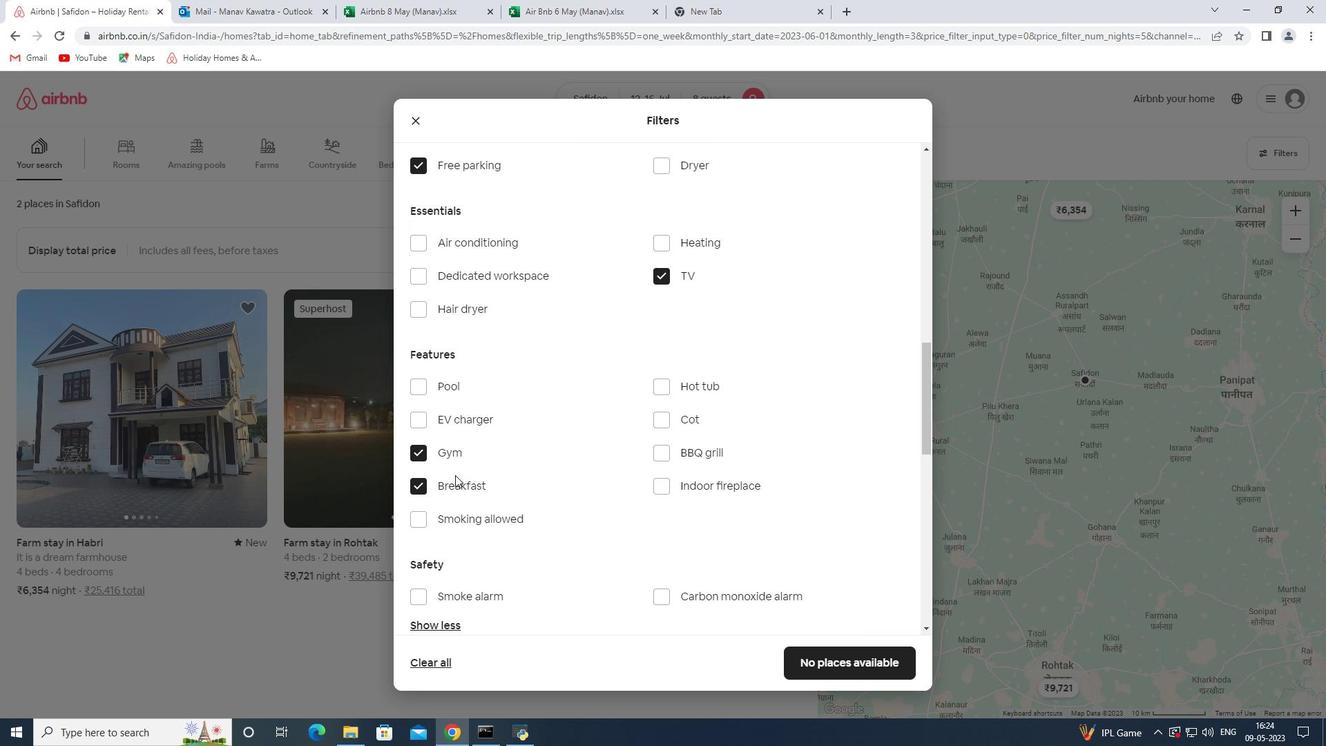 
Action: Mouse pressed left at (455, 477)
Screenshot: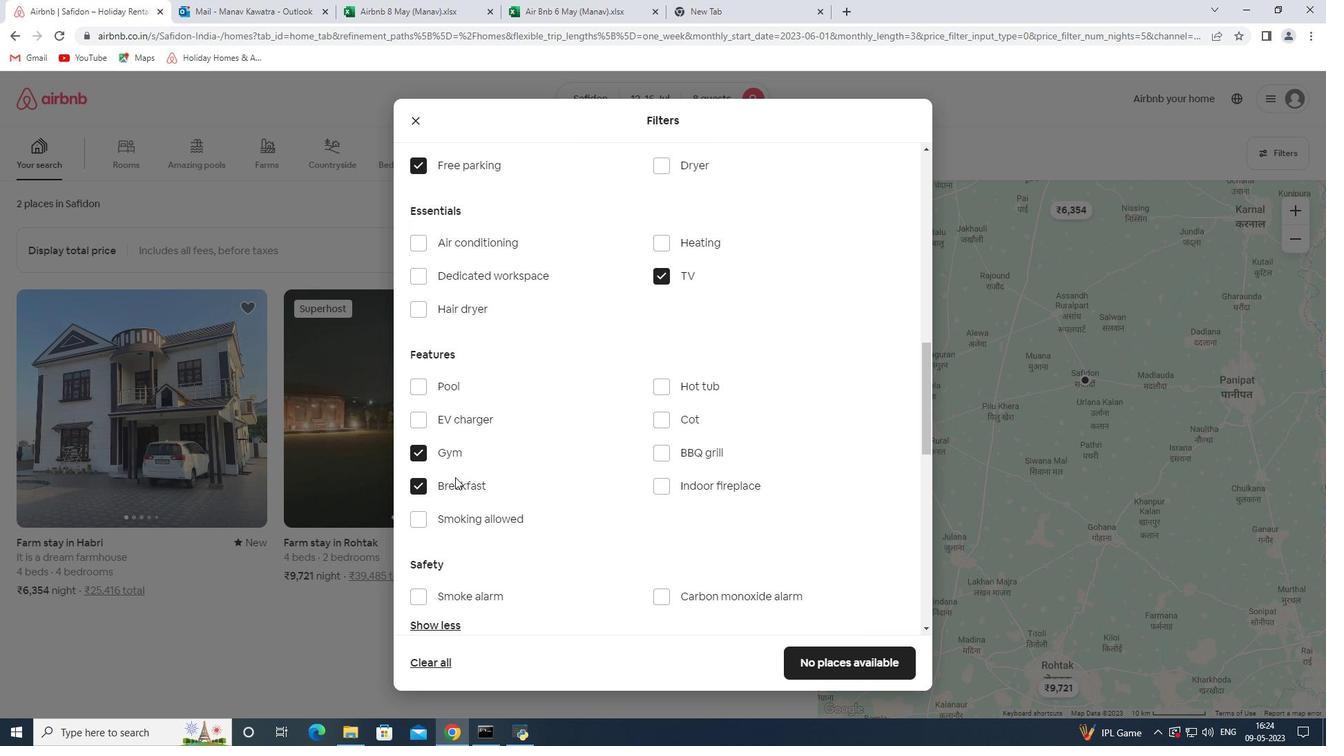 
Action: Mouse moved to (603, 478)
Screenshot: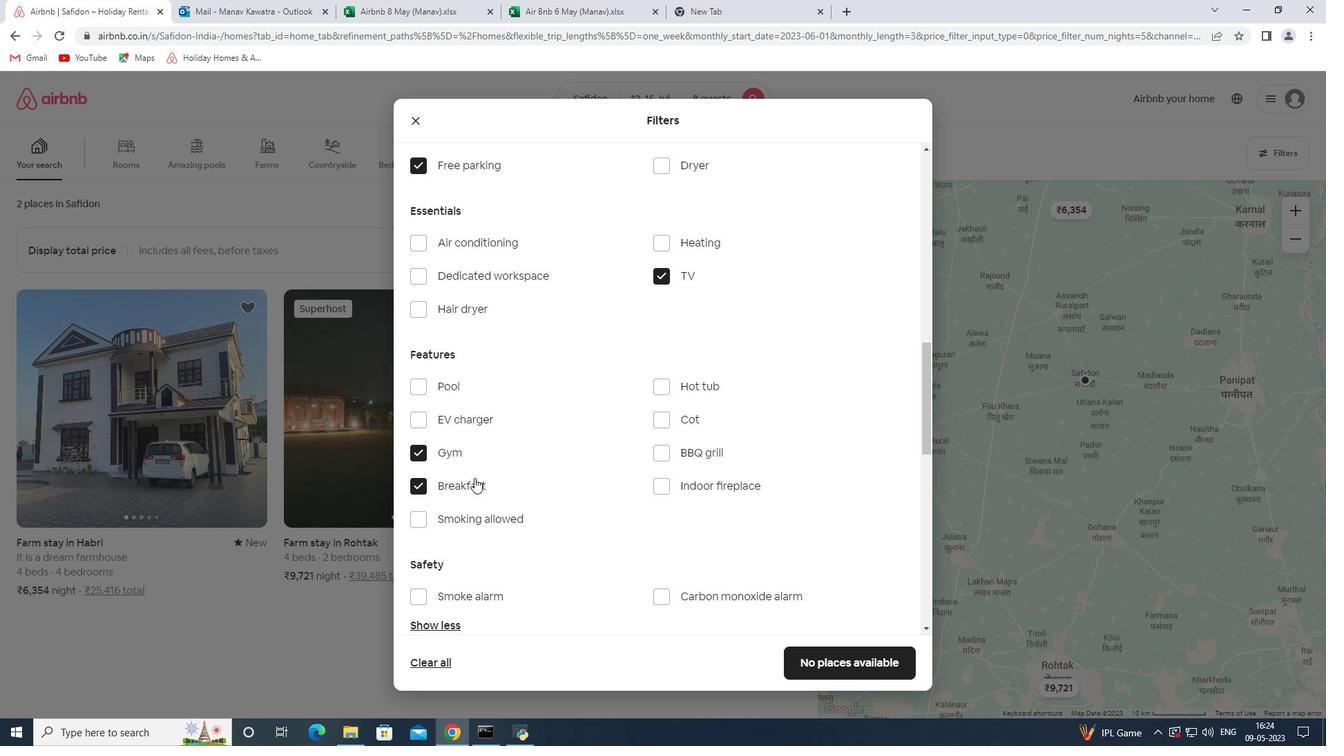 
Action: Mouse scrolled (603, 477) with delta (0, 0)
Screenshot: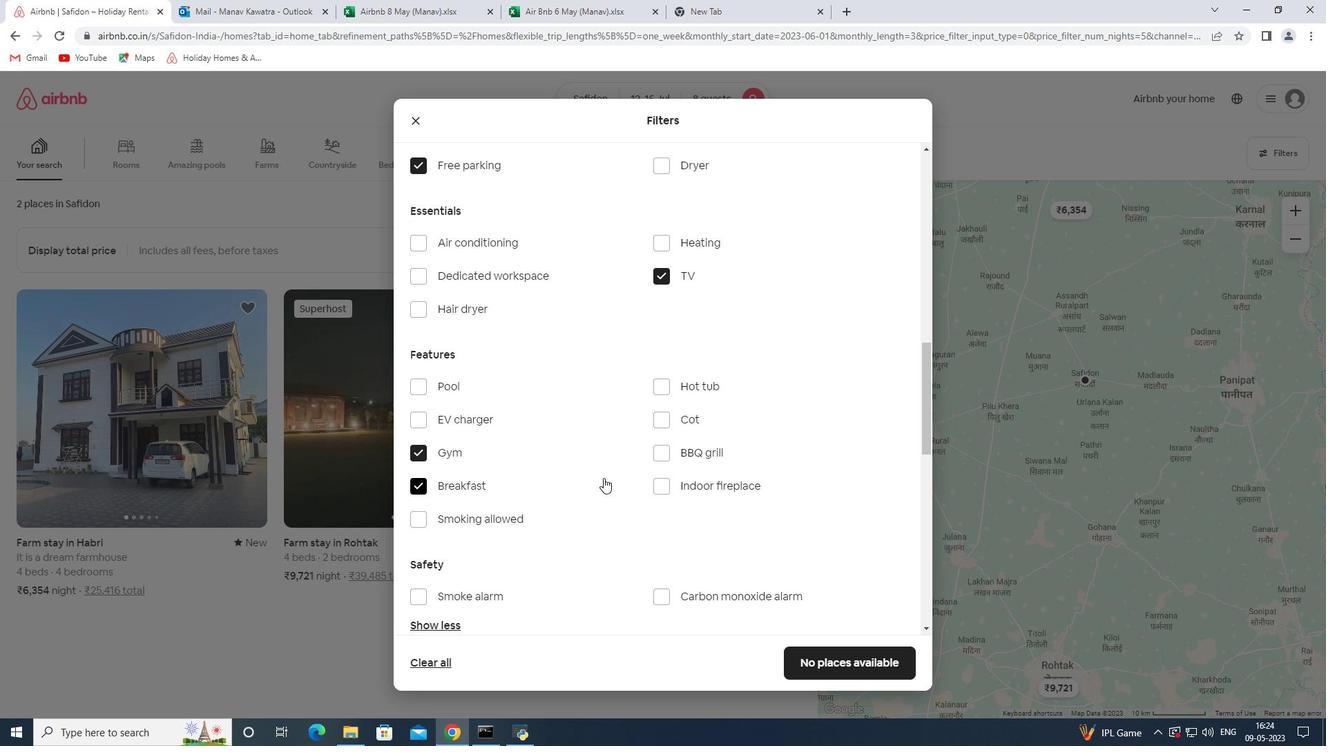 
Action: Mouse scrolled (603, 477) with delta (0, 0)
Screenshot: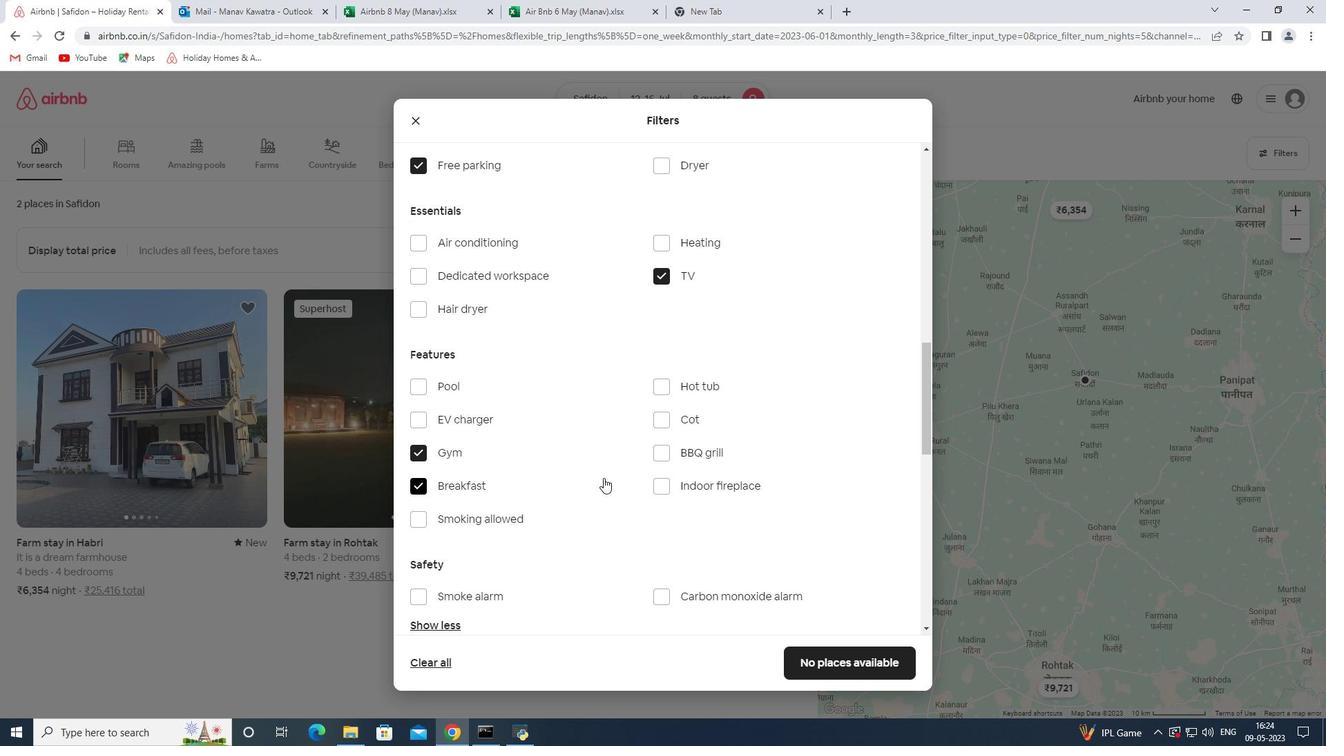 
Action: Mouse scrolled (603, 477) with delta (0, 0)
Screenshot: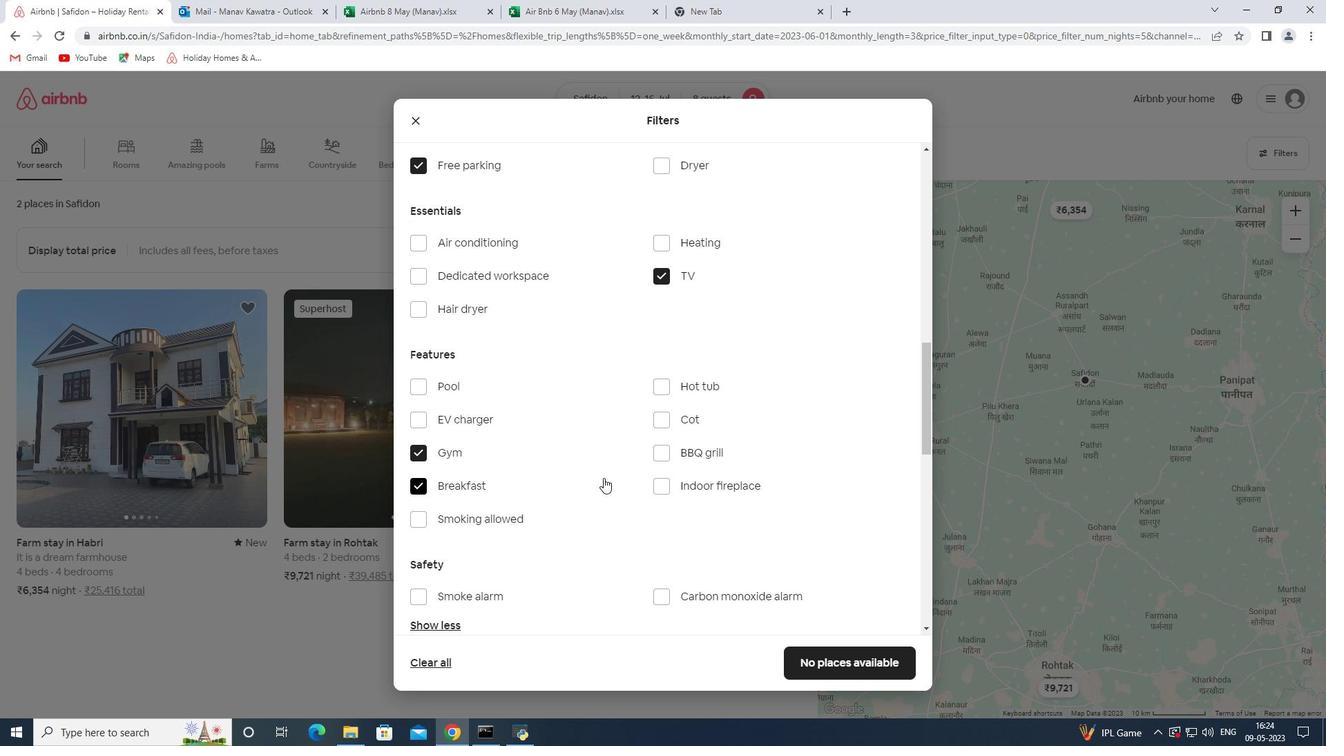 
Action: Mouse moved to (859, 546)
Screenshot: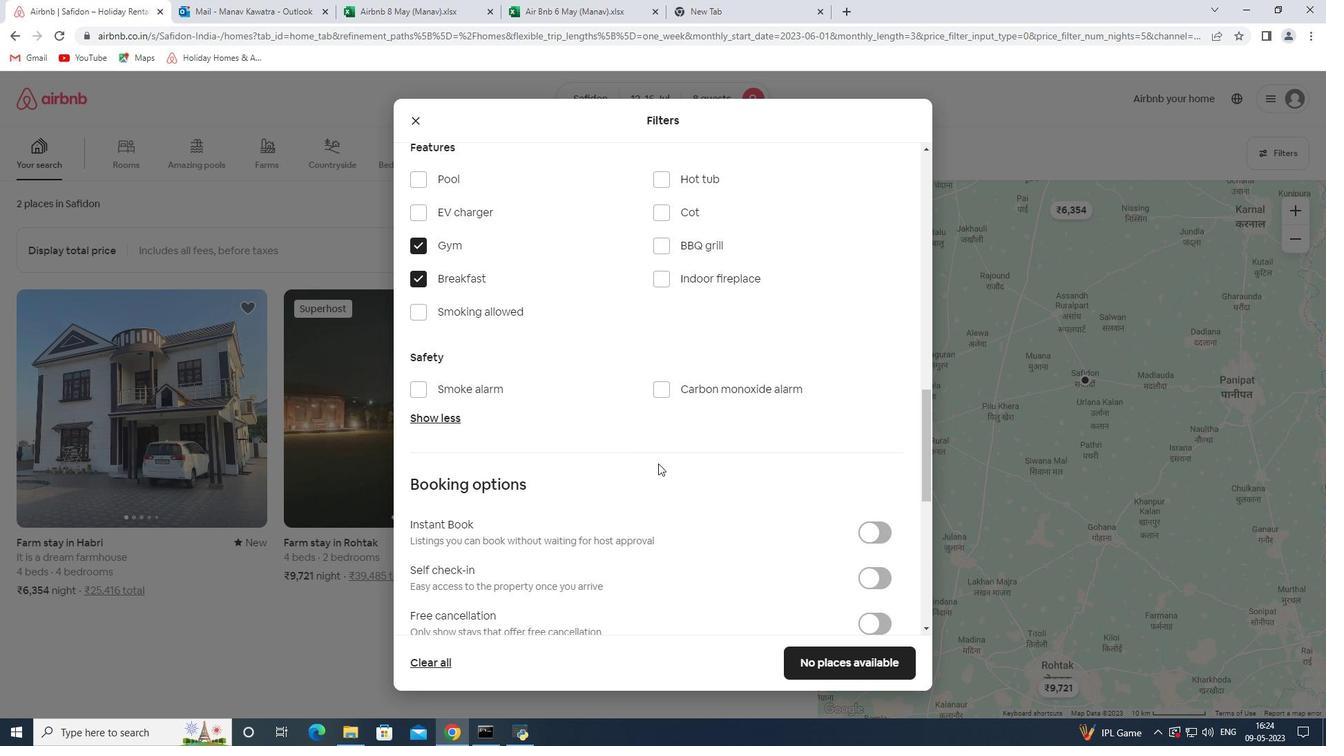 
Action: Mouse scrolled (859, 545) with delta (0, 0)
Screenshot: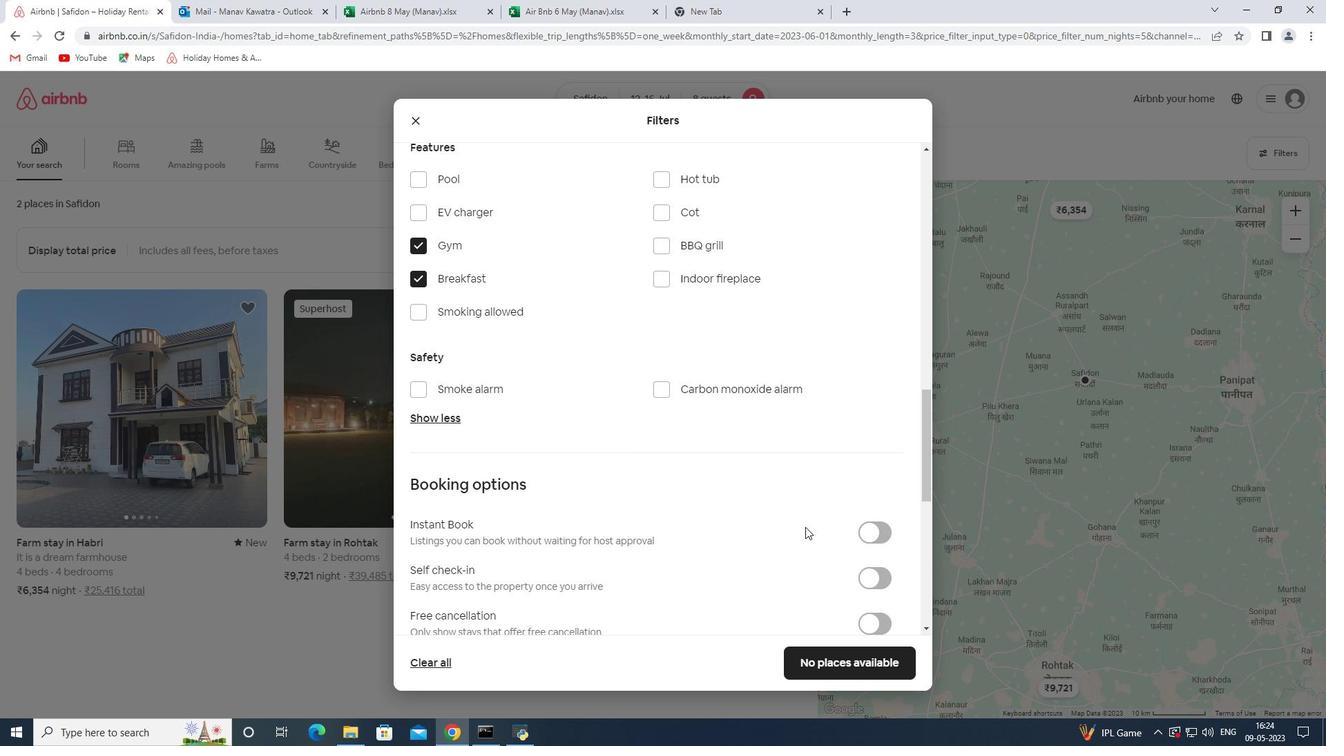 
Action: Mouse scrolled (859, 545) with delta (0, 0)
Screenshot: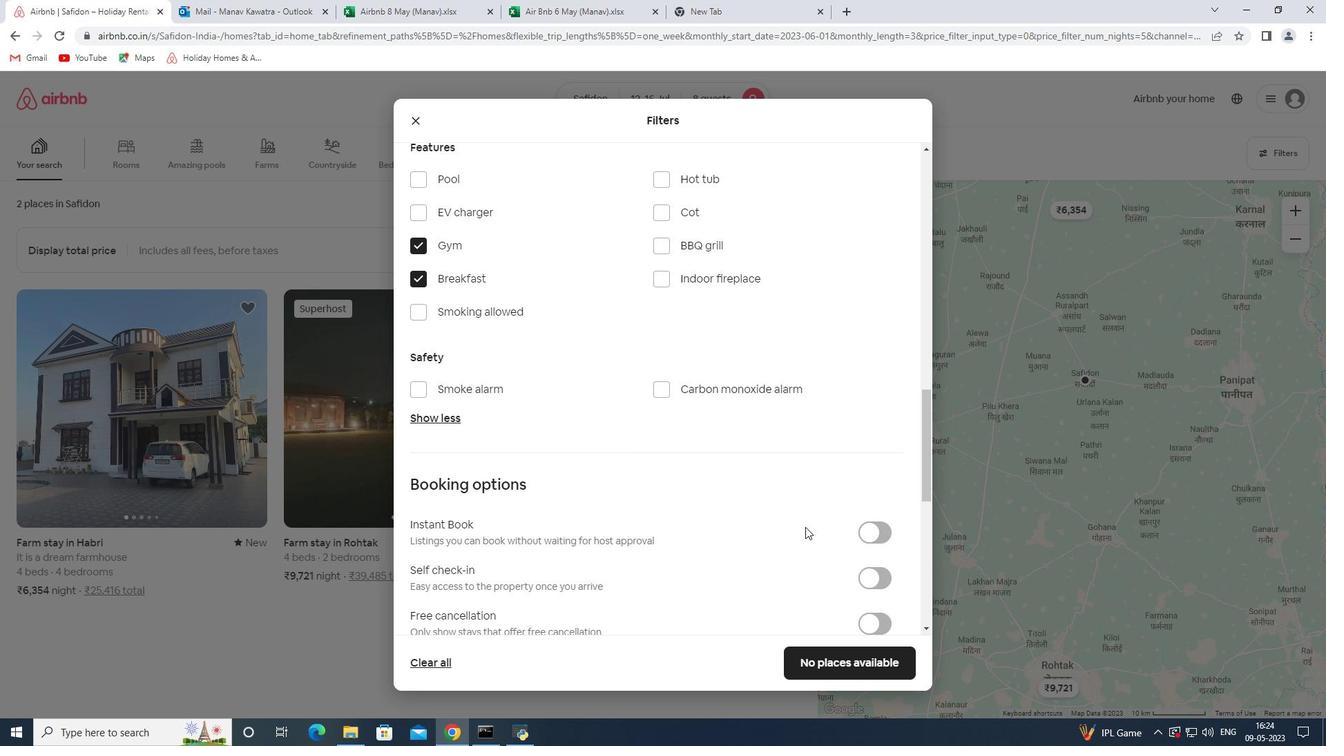 
Action: Mouse scrolled (859, 545) with delta (0, 0)
Screenshot: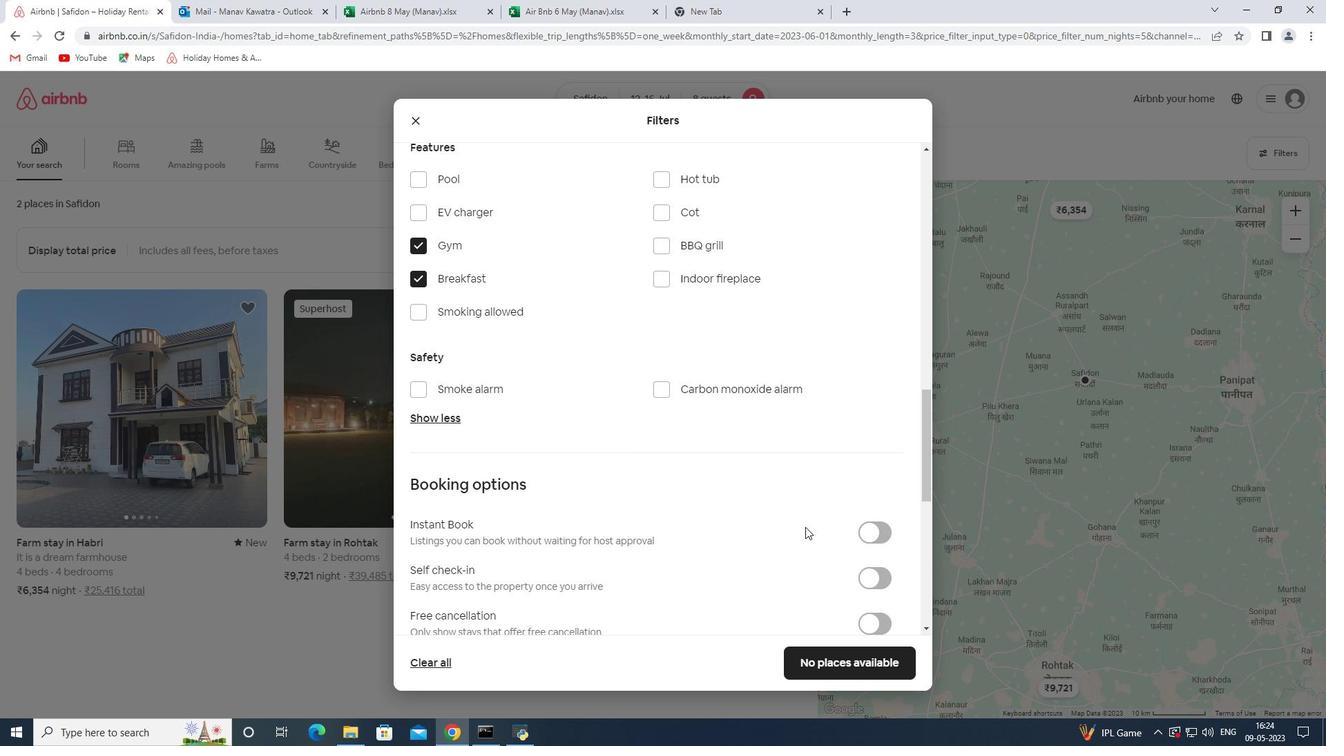 
Action: Mouse scrolled (859, 545) with delta (0, 0)
Screenshot: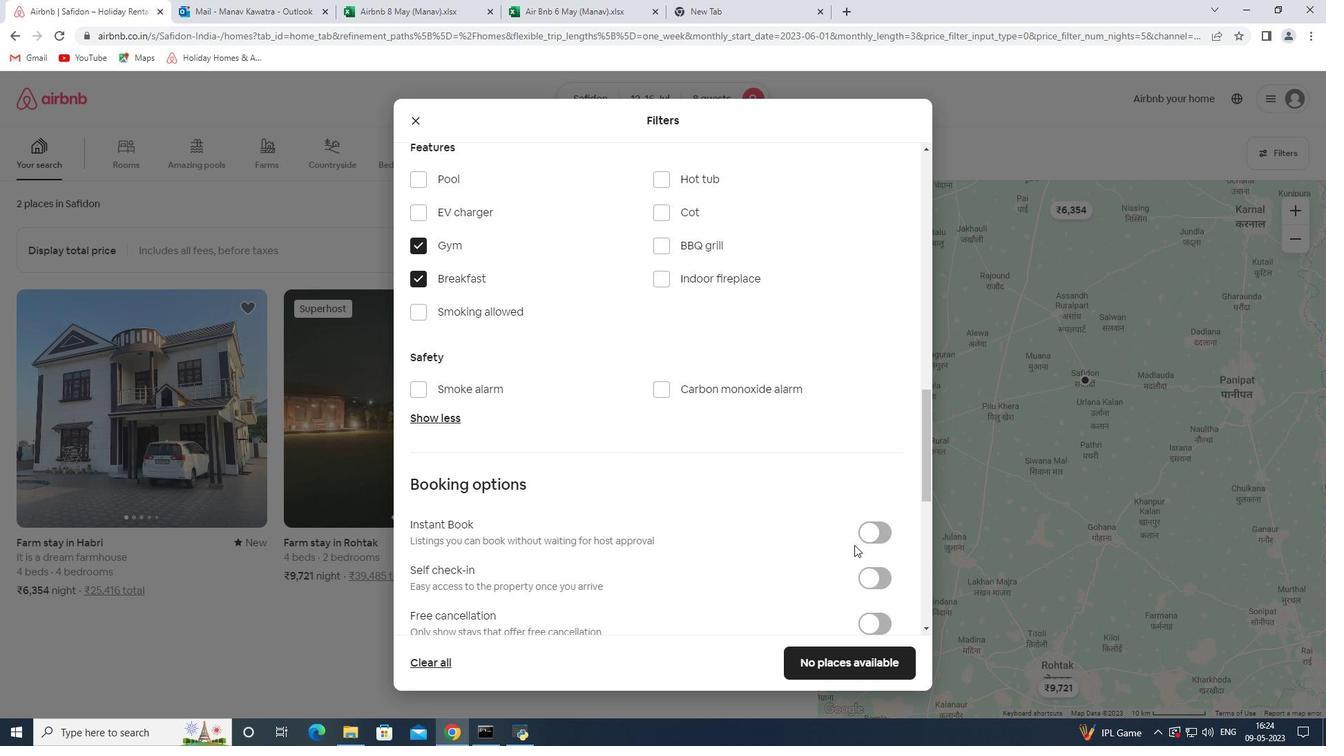 
Action: Mouse moved to (876, 307)
Screenshot: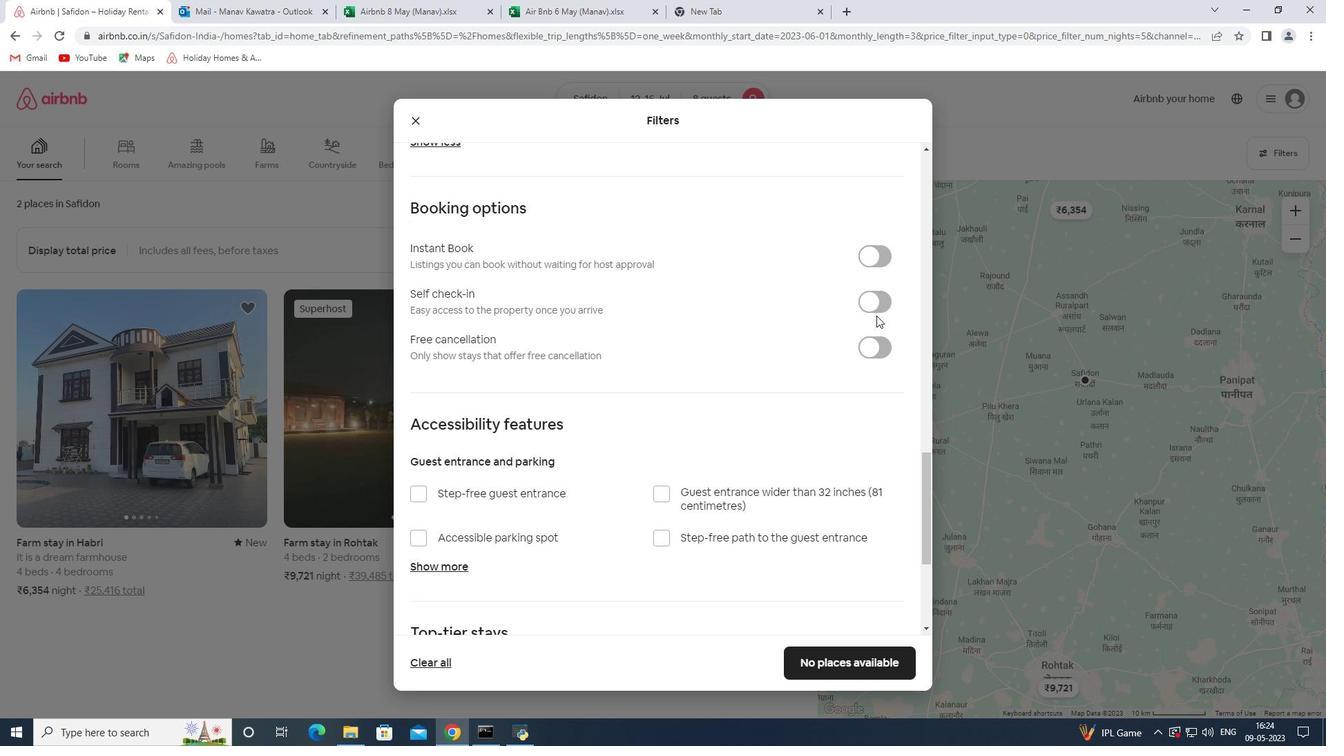 
Action: Mouse pressed left at (876, 307)
Screenshot: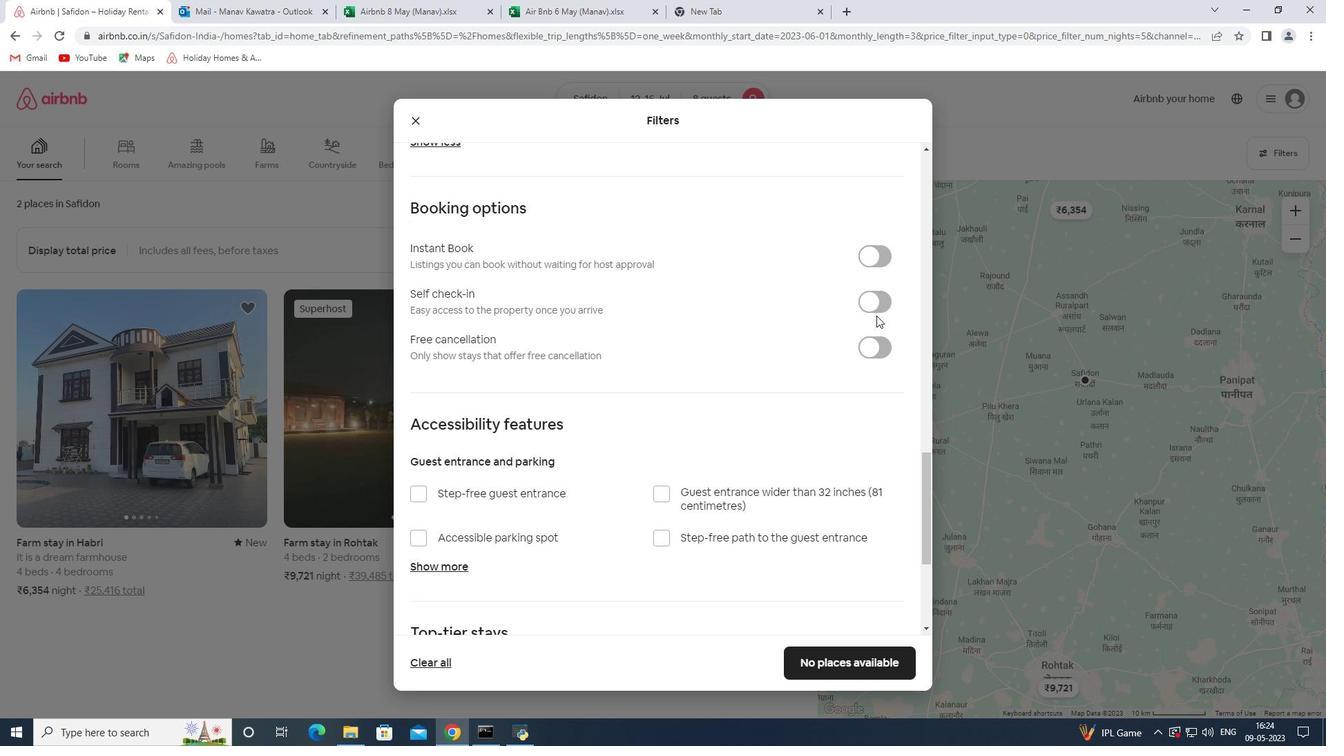 
Action: Mouse moved to (804, 495)
Screenshot: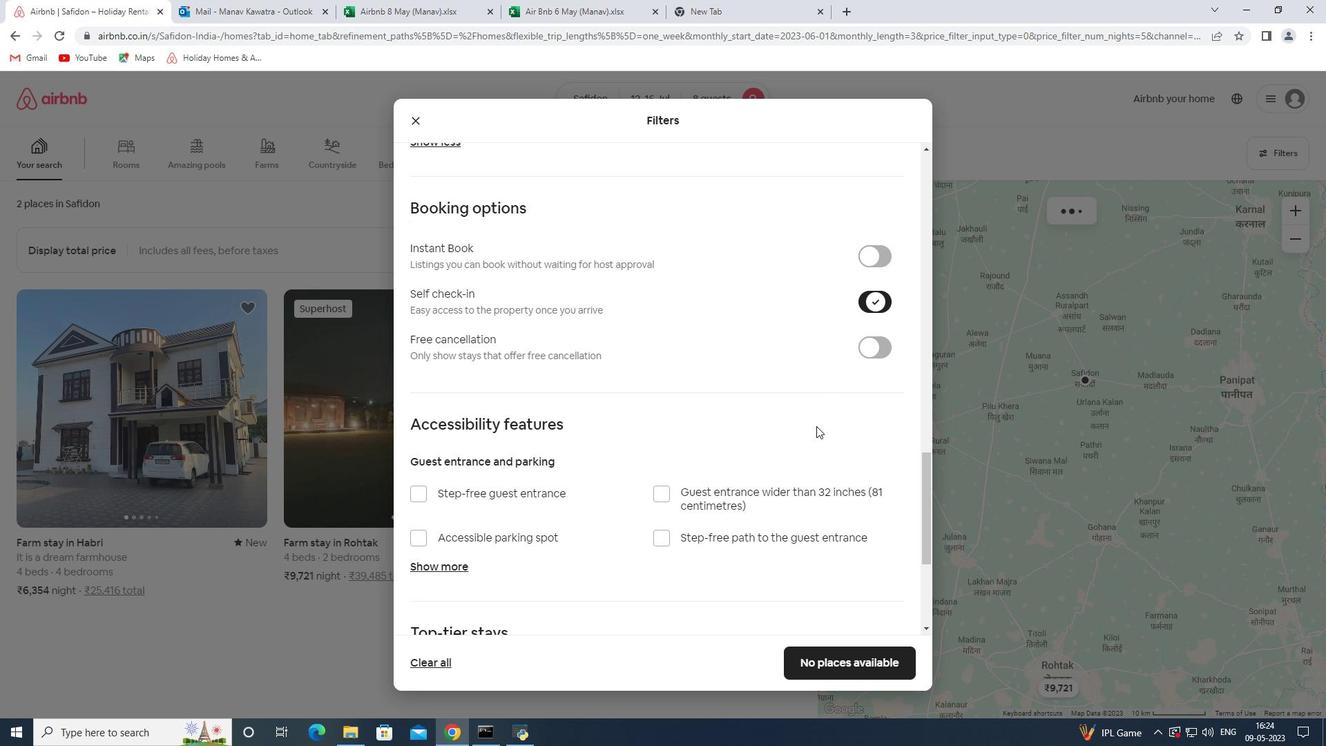 
Action: Mouse scrolled (804, 494) with delta (0, 0)
Screenshot: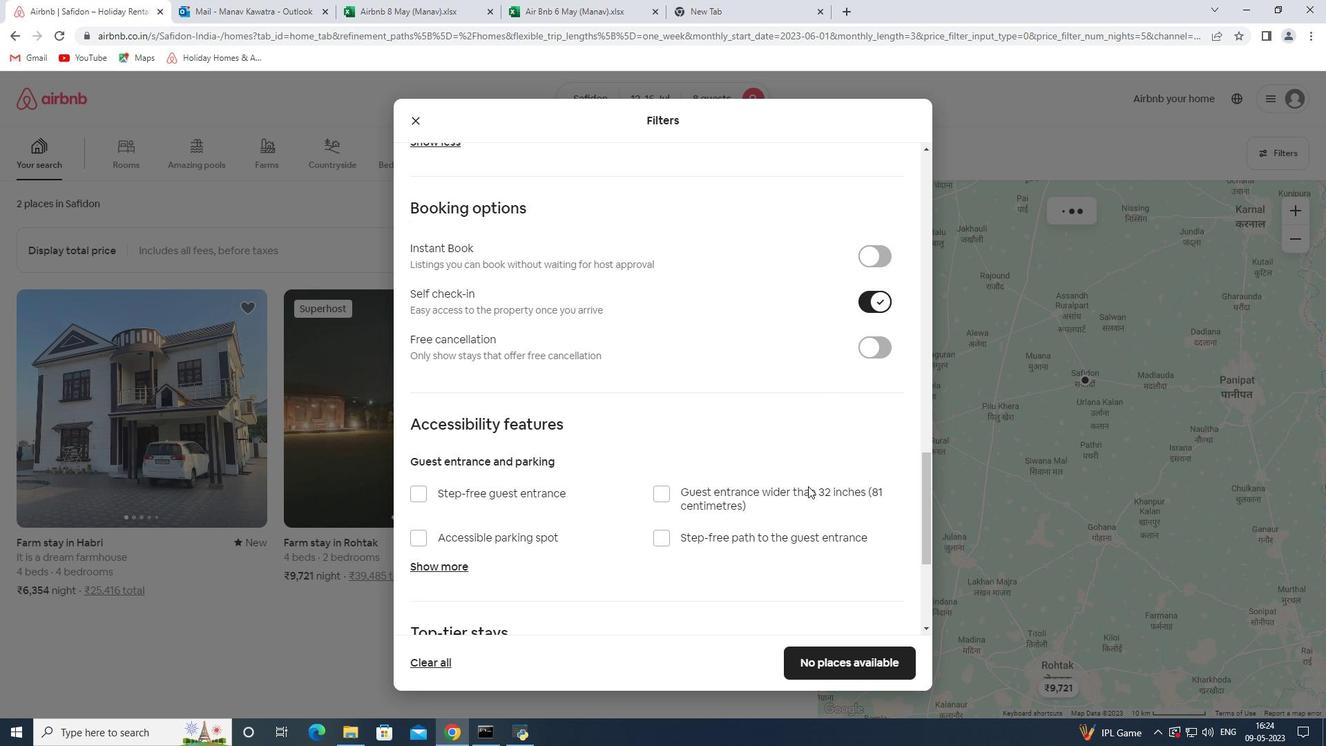 
Action: Mouse scrolled (804, 494) with delta (0, 0)
Screenshot: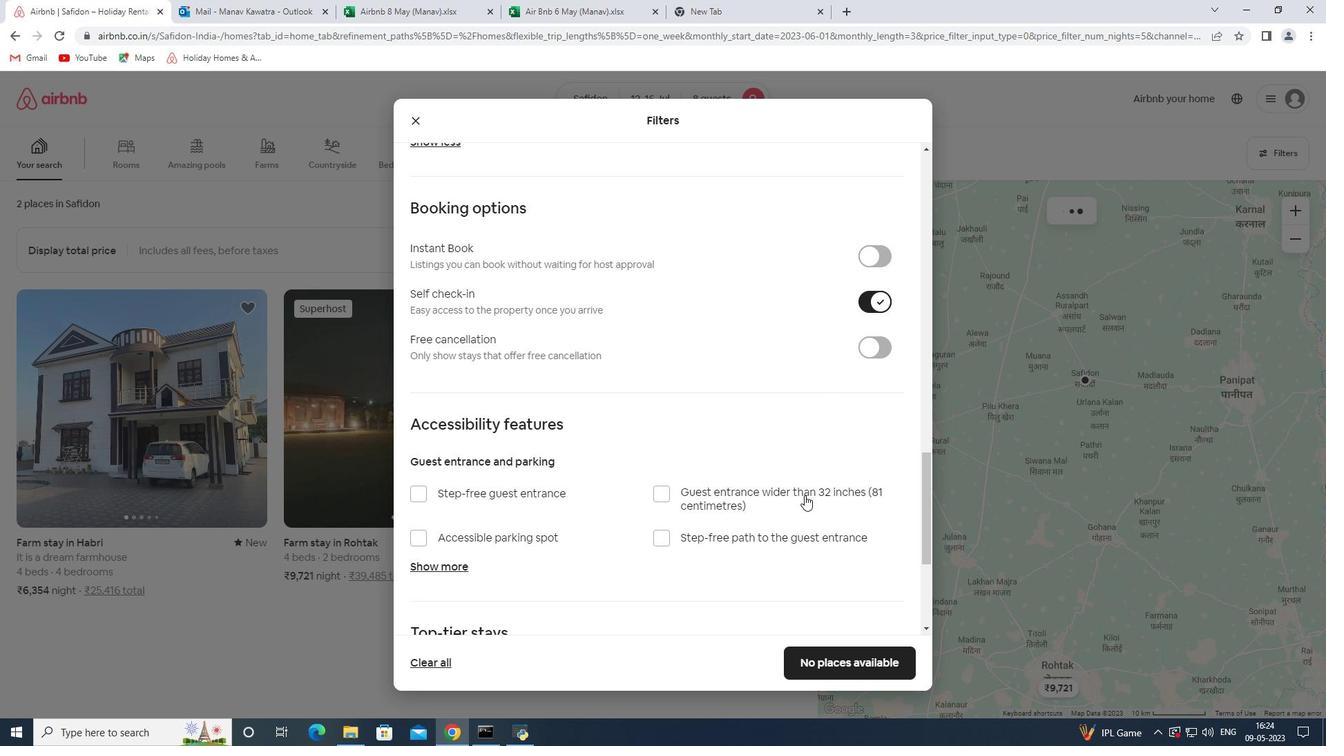 
Action: Mouse scrolled (804, 494) with delta (0, 0)
Screenshot: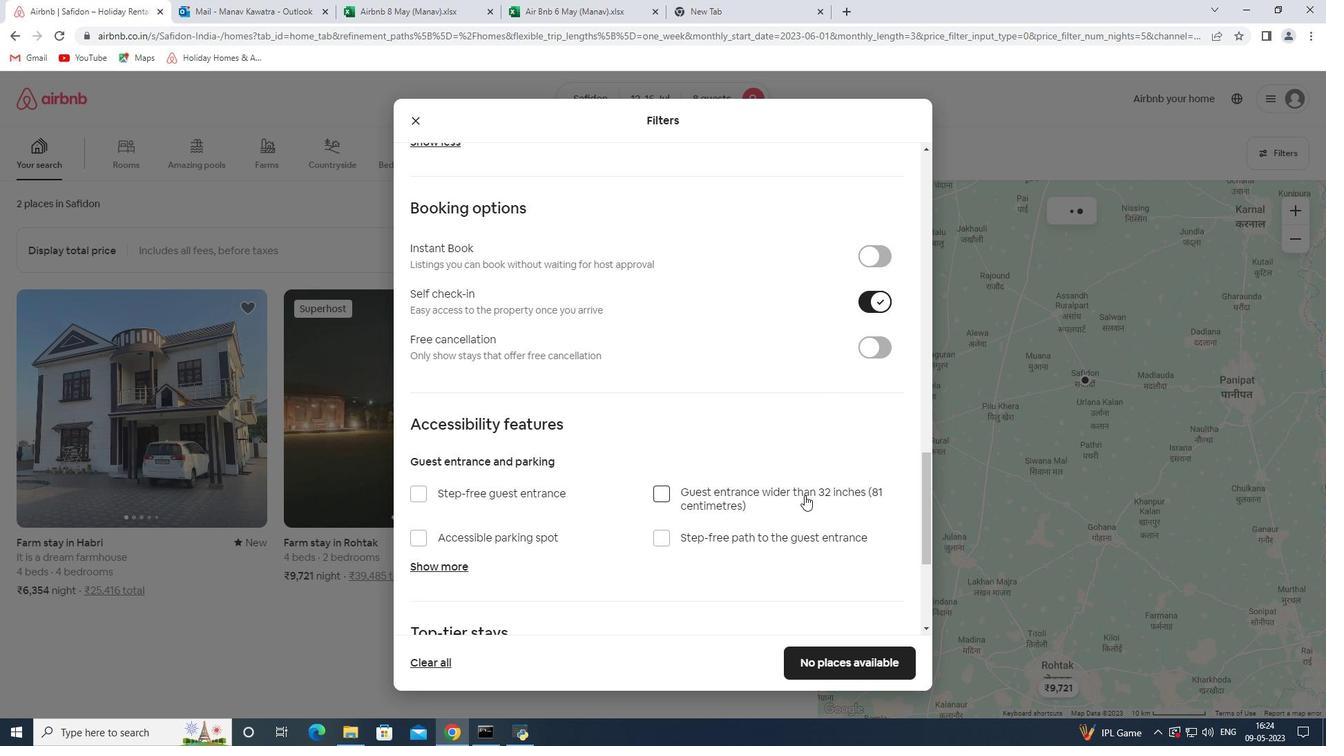 
Action: Mouse scrolled (804, 494) with delta (0, 0)
Screenshot: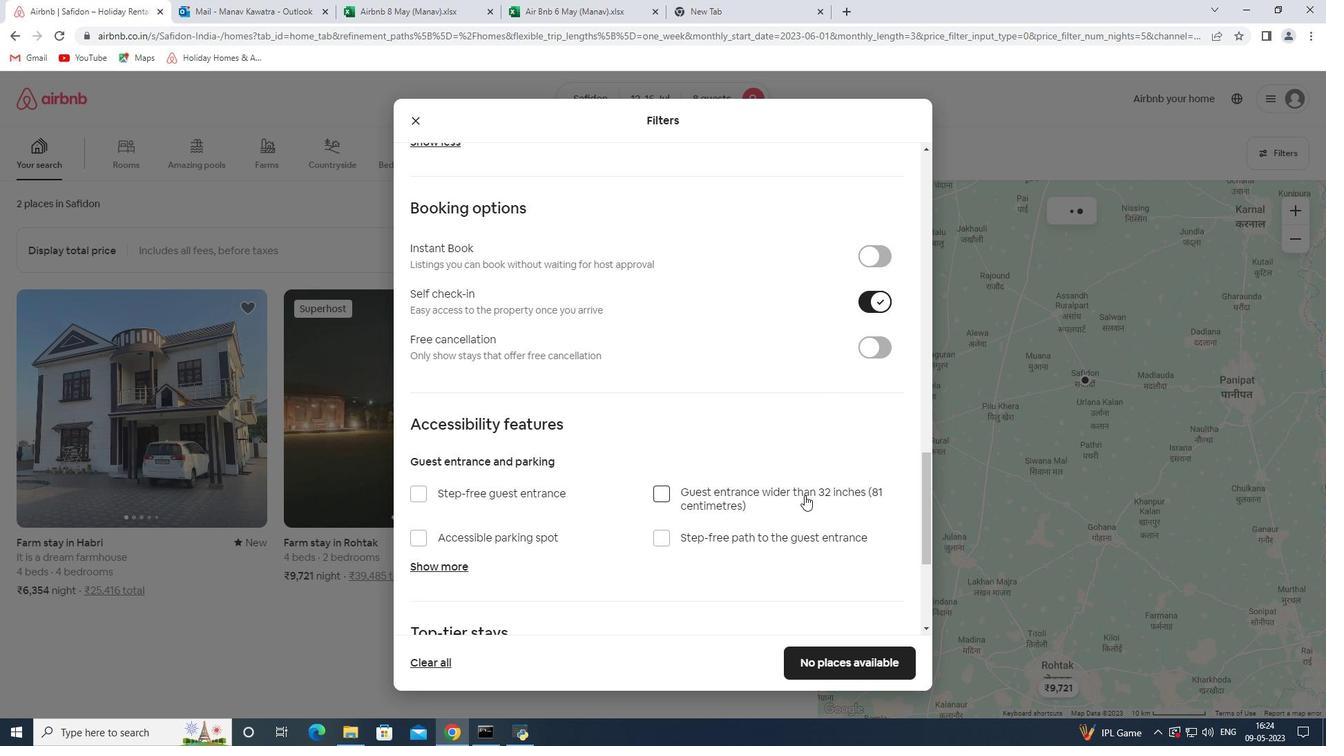 
Action: Mouse moved to (458, 566)
Screenshot: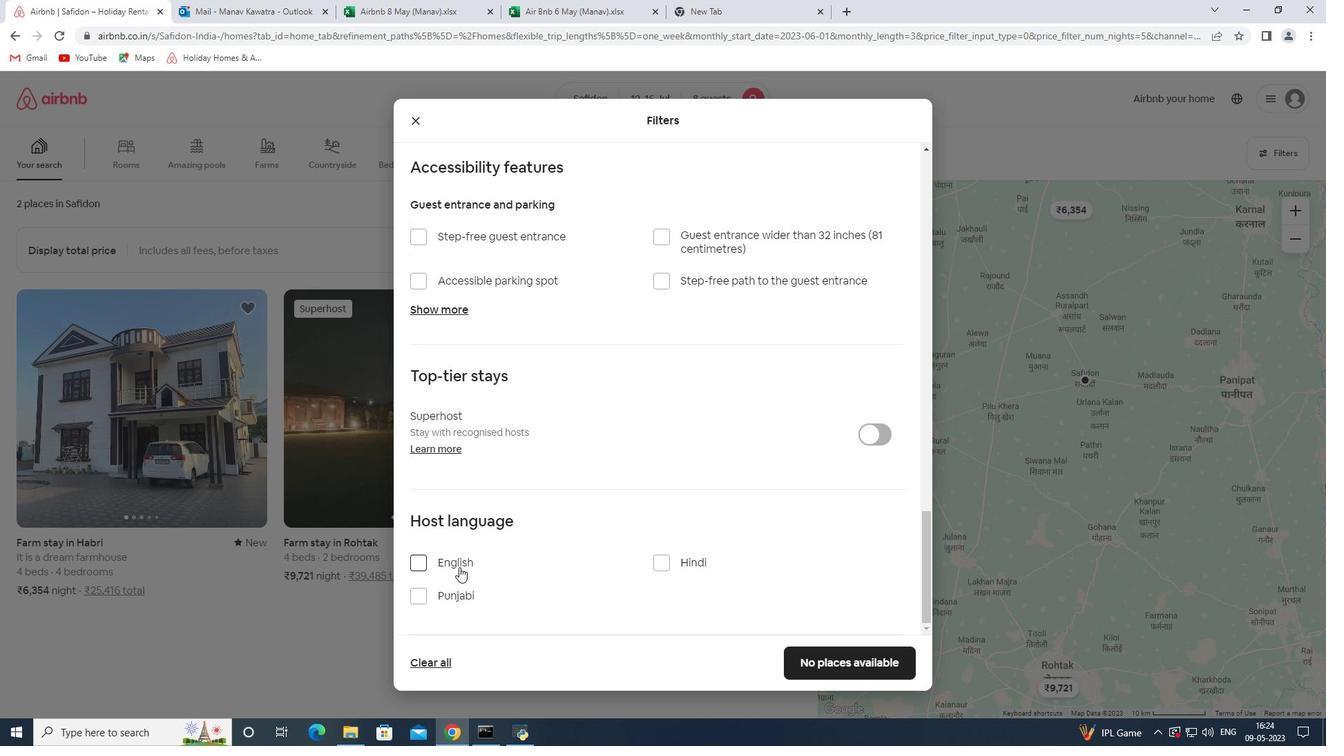
Action: Mouse pressed left at (458, 566)
Screenshot: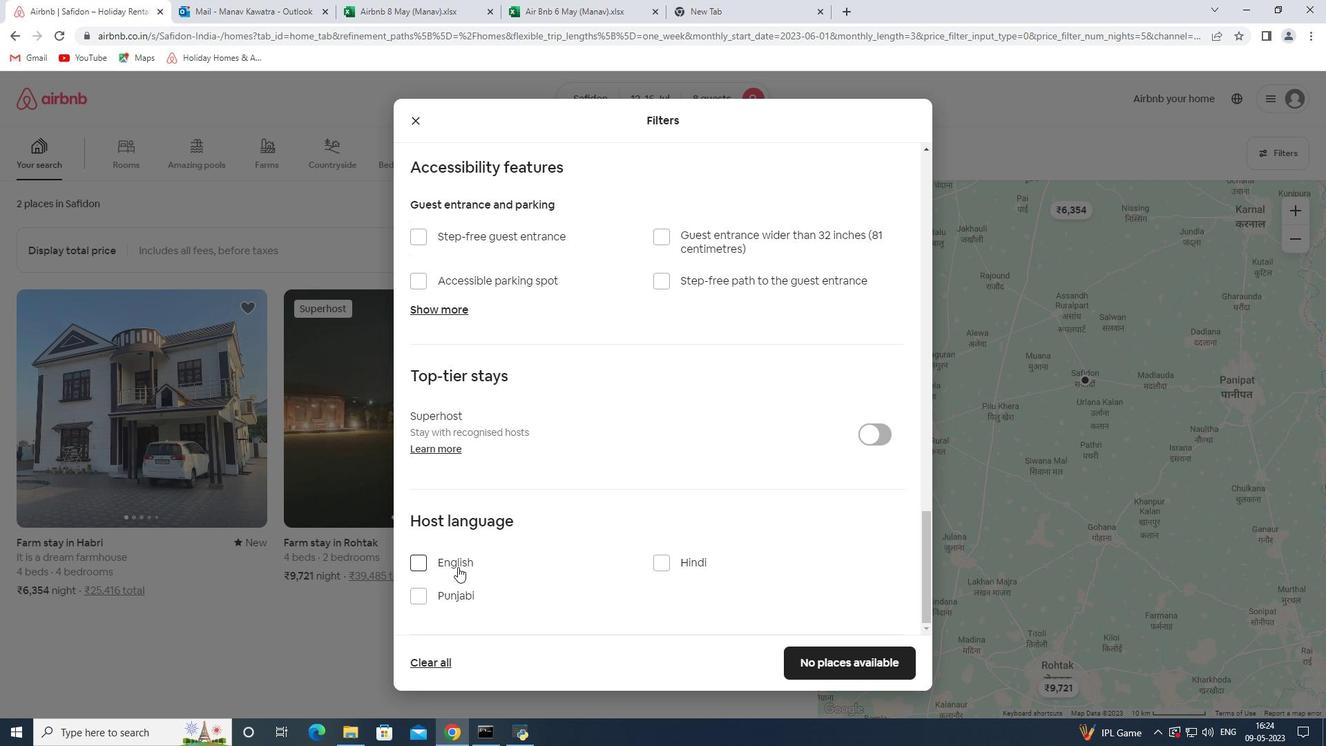 
Action: Mouse moved to (850, 664)
Screenshot: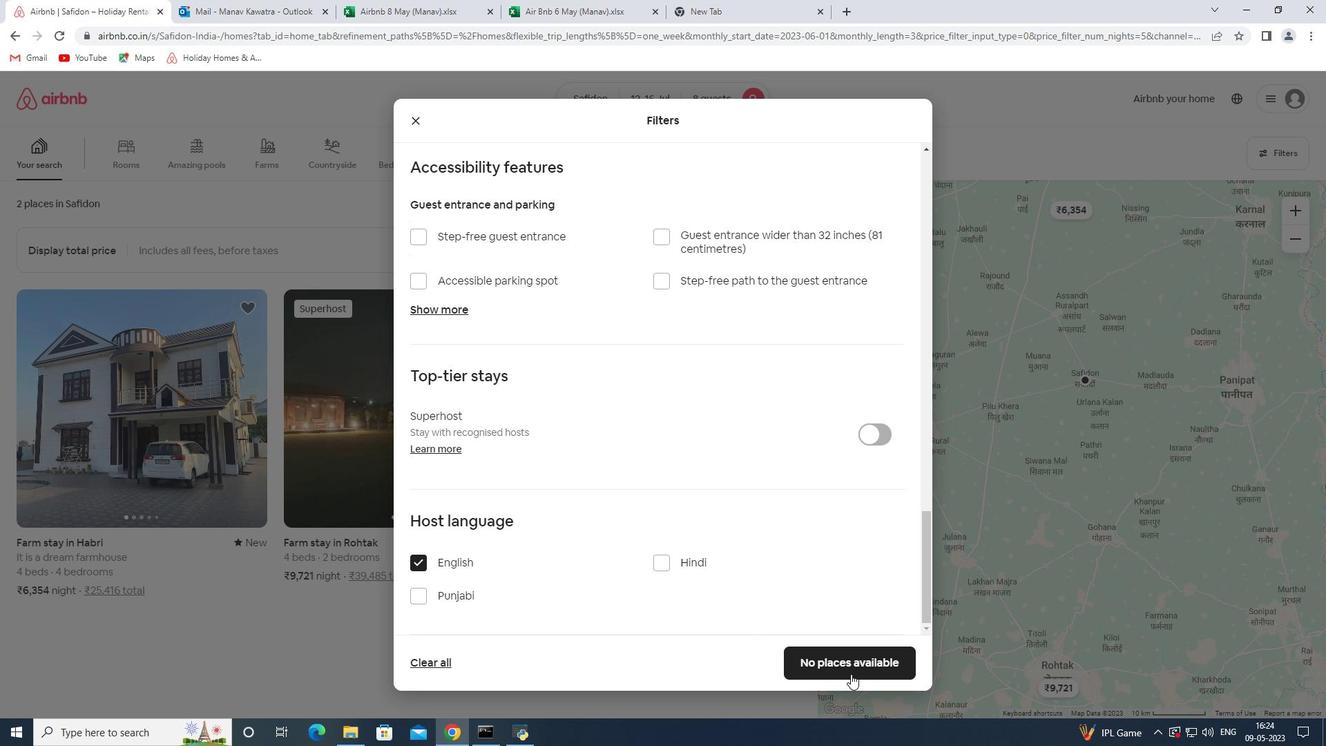 
Action: Mouse pressed left at (850, 664)
Screenshot: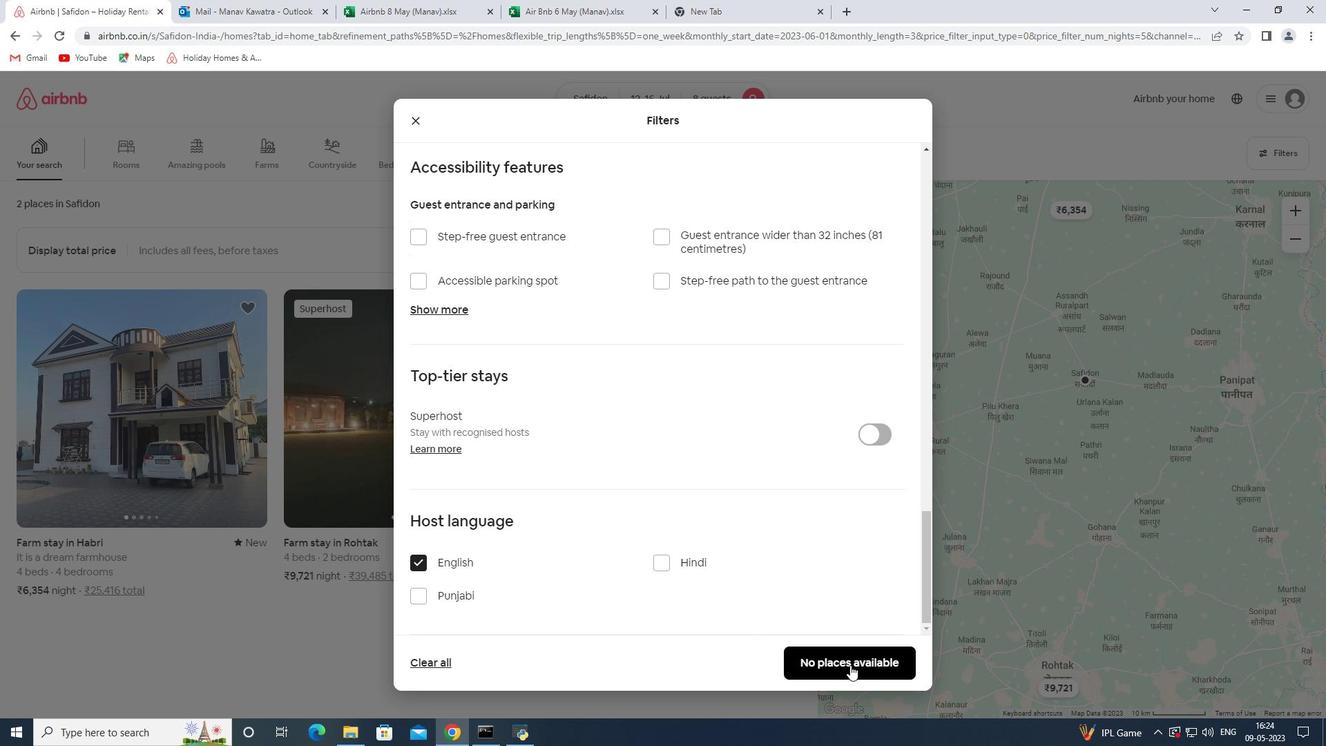 
